 Task: Add a signature Maurice Nelson containing With sincere appreciation and gratitude, Maurice Nelson to email address softage.9@softage.net and add a label Rules and regulations
Action: Mouse moved to (1120, 267)
Screenshot: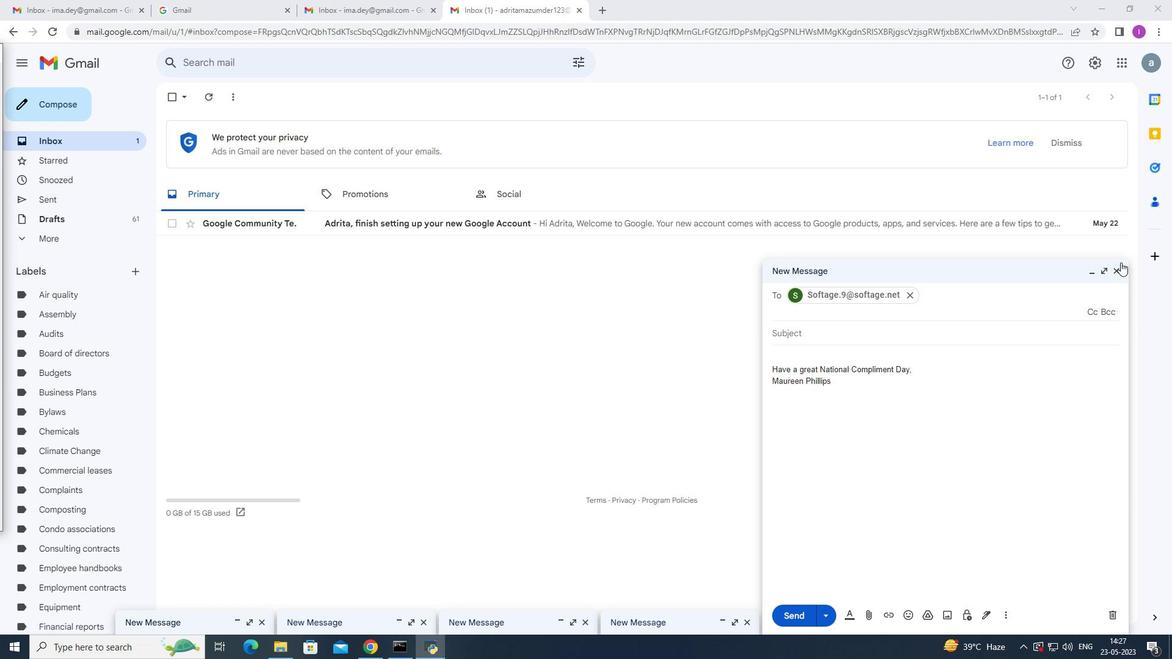
Action: Mouse pressed left at (1120, 267)
Screenshot: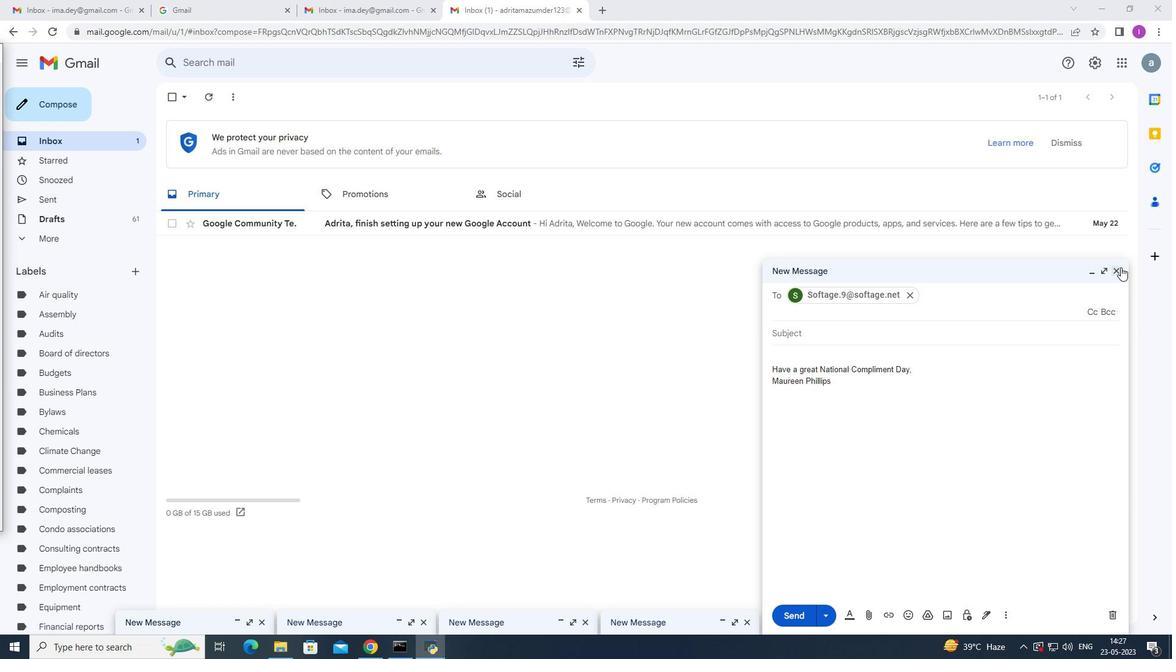 
Action: Mouse moved to (1098, 70)
Screenshot: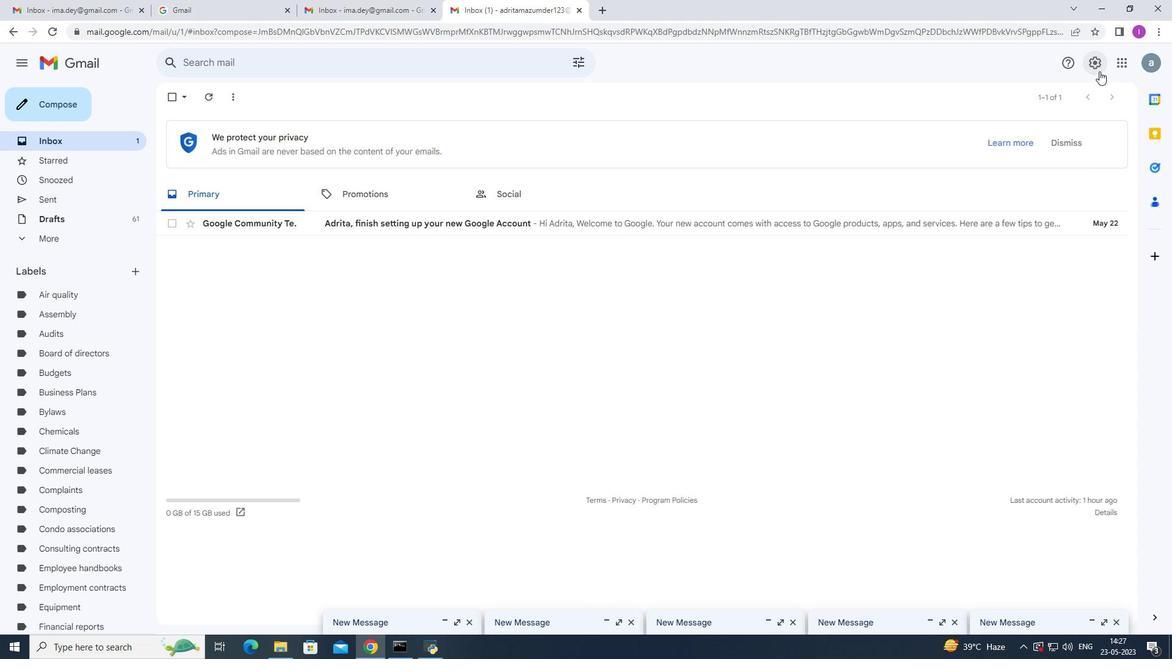 
Action: Mouse pressed left at (1098, 70)
Screenshot: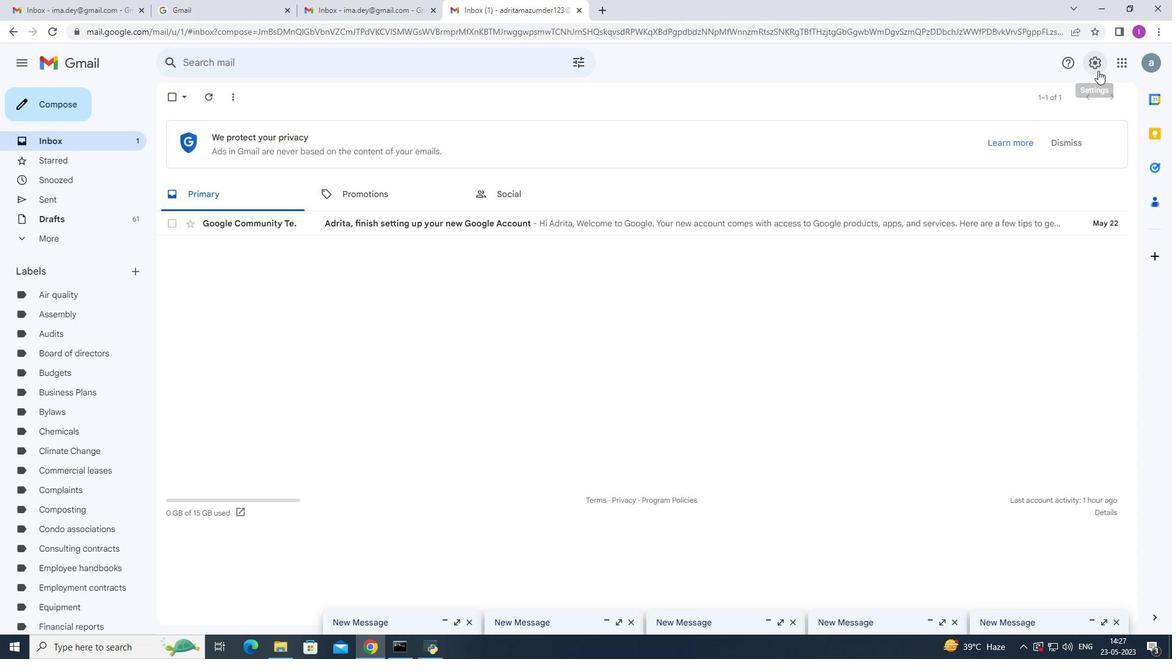 
Action: Mouse moved to (1081, 125)
Screenshot: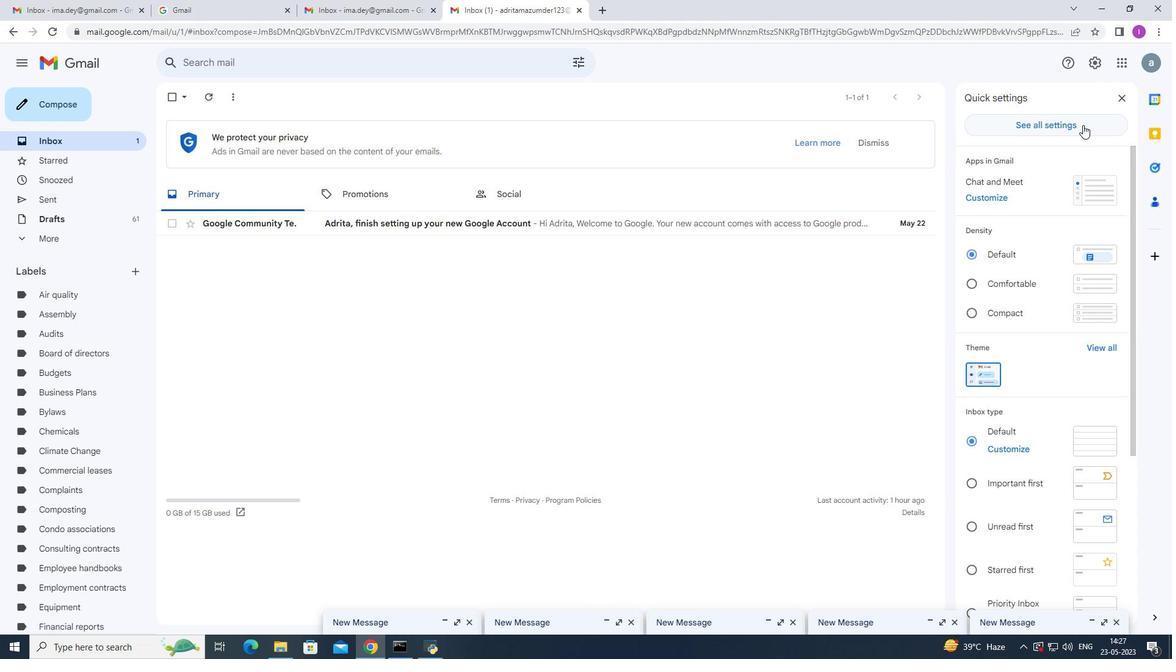 
Action: Mouse pressed left at (1081, 125)
Screenshot: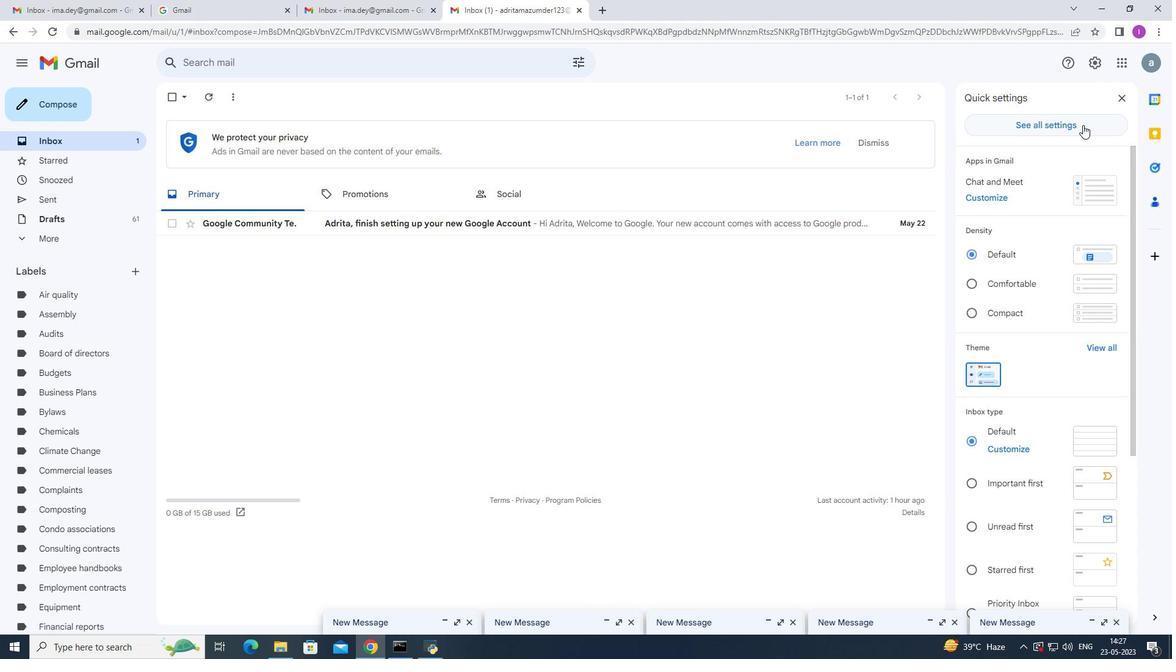 
Action: Mouse moved to (604, 329)
Screenshot: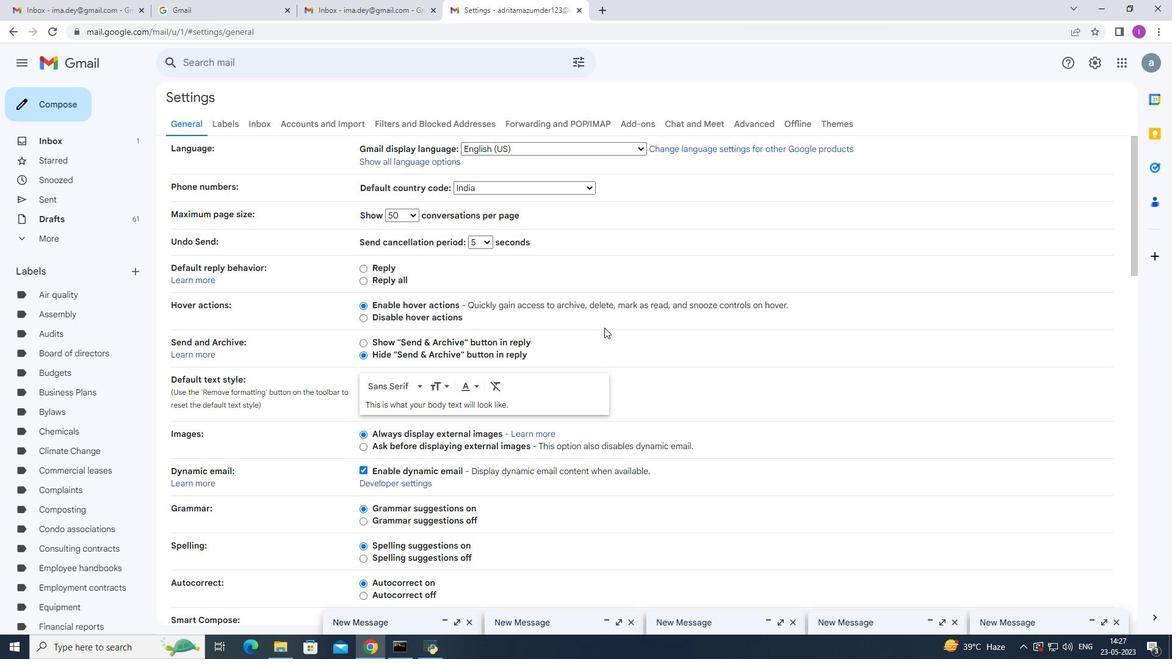 
Action: Mouse scrolled (604, 329) with delta (0, 0)
Screenshot: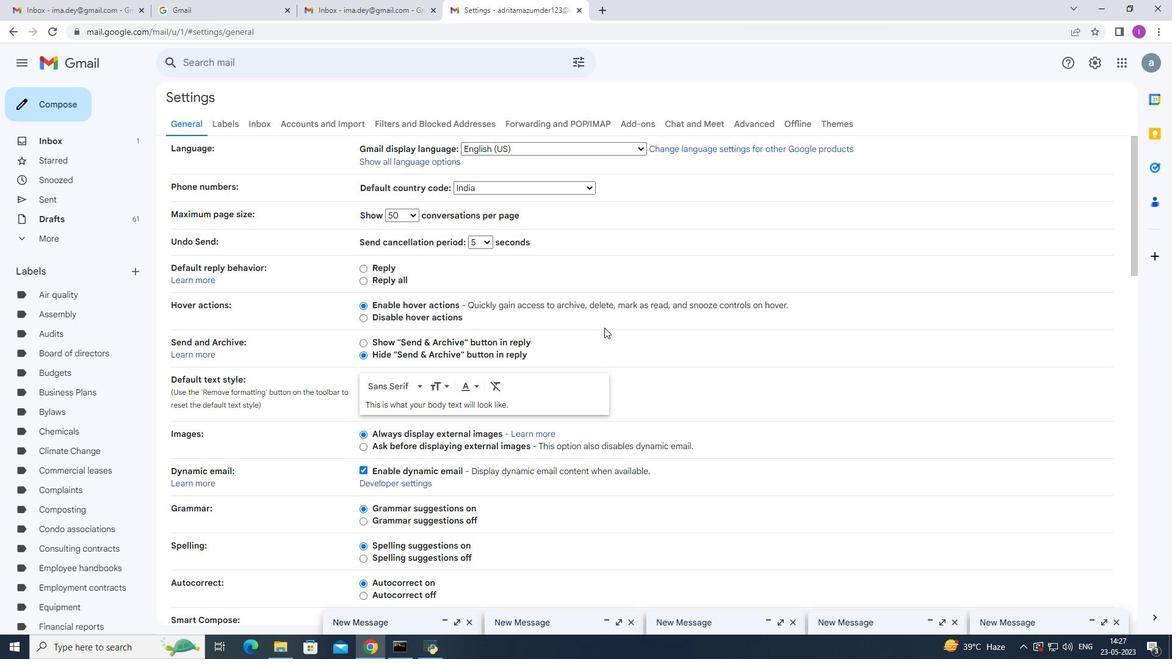 
Action: Mouse moved to (608, 332)
Screenshot: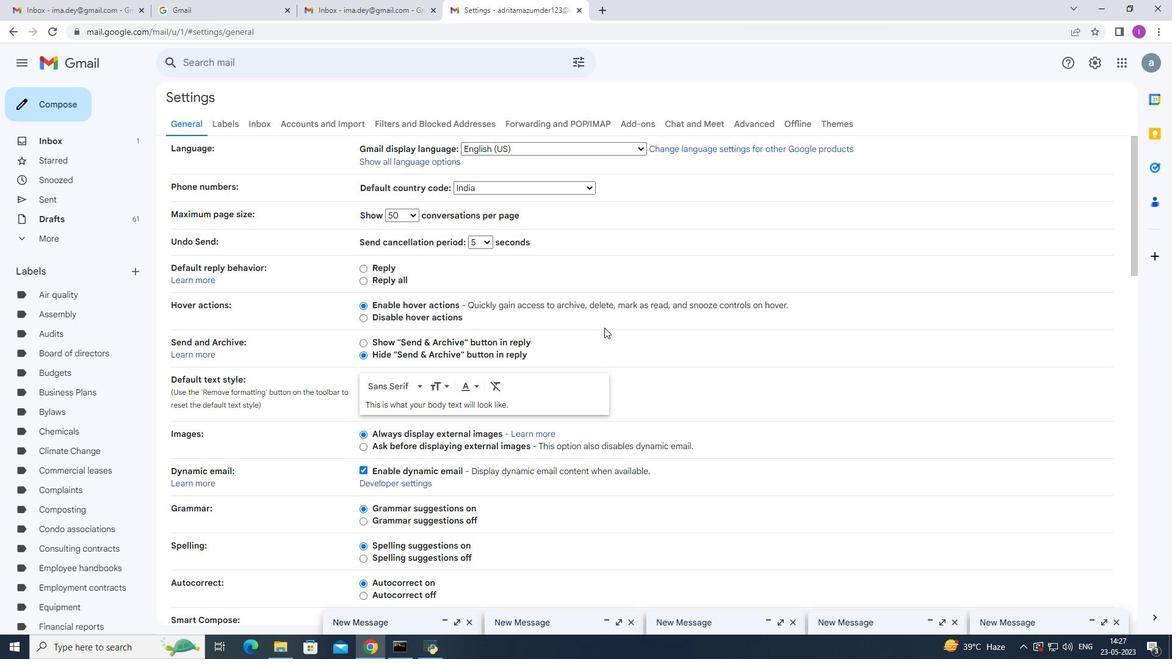 
Action: Mouse scrolled (608, 331) with delta (0, 0)
Screenshot: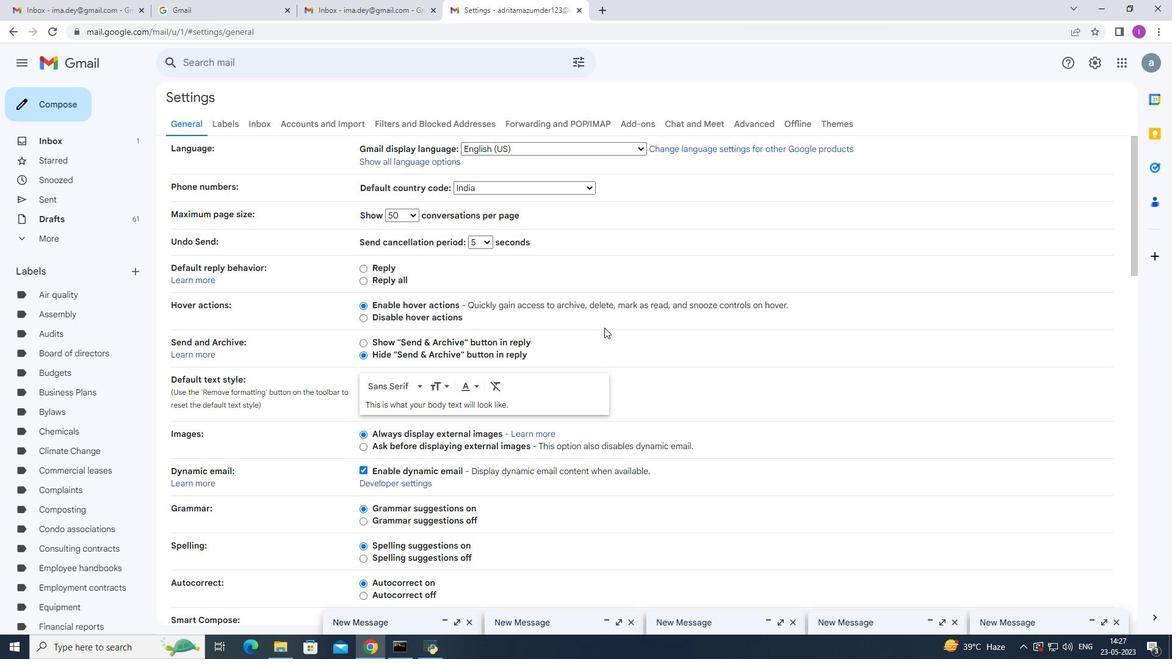 
Action: Mouse moved to (617, 332)
Screenshot: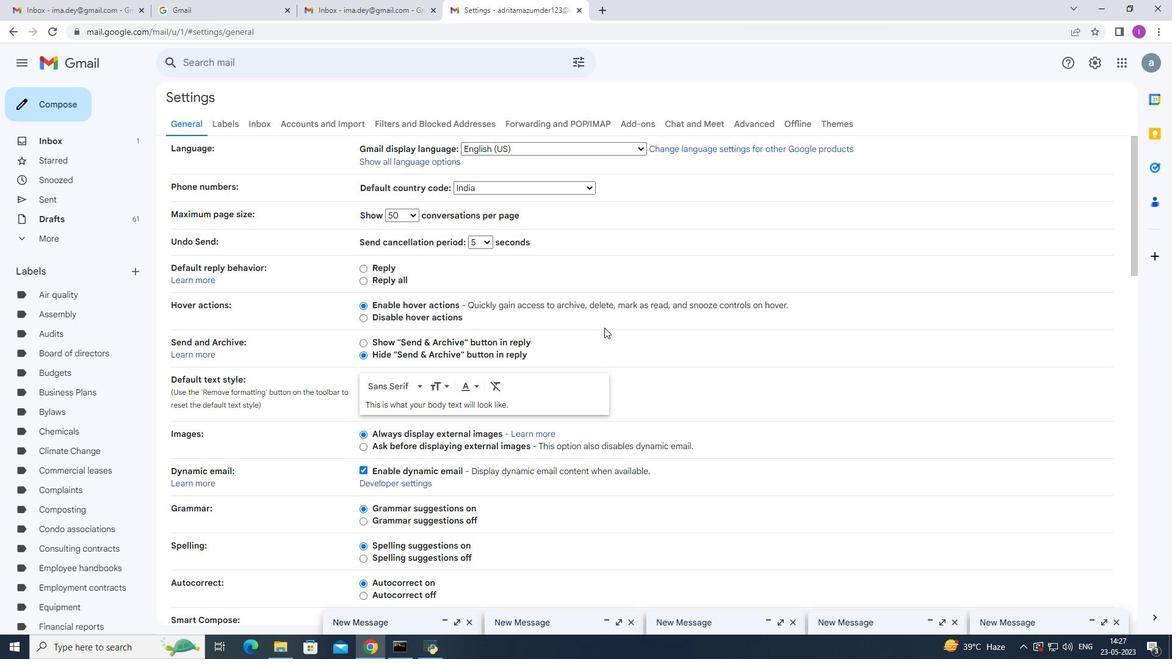 
Action: Mouse scrolled (613, 331) with delta (0, 0)
Screenshot: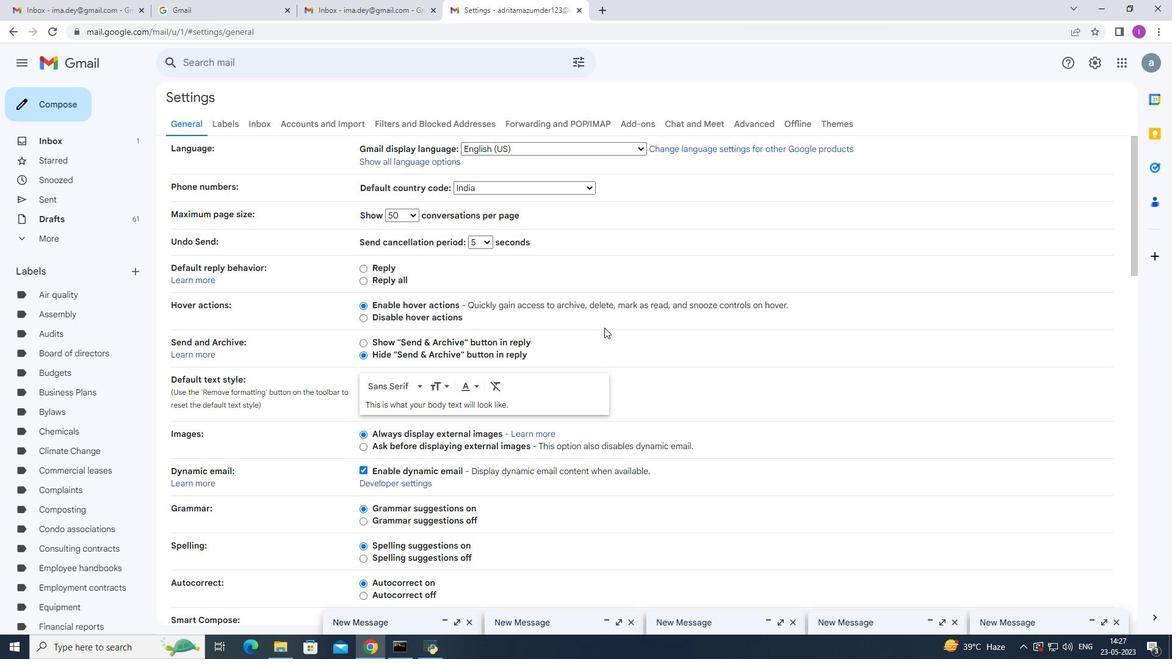 
Action: Mouse moved to (632, 325)
Screenshot: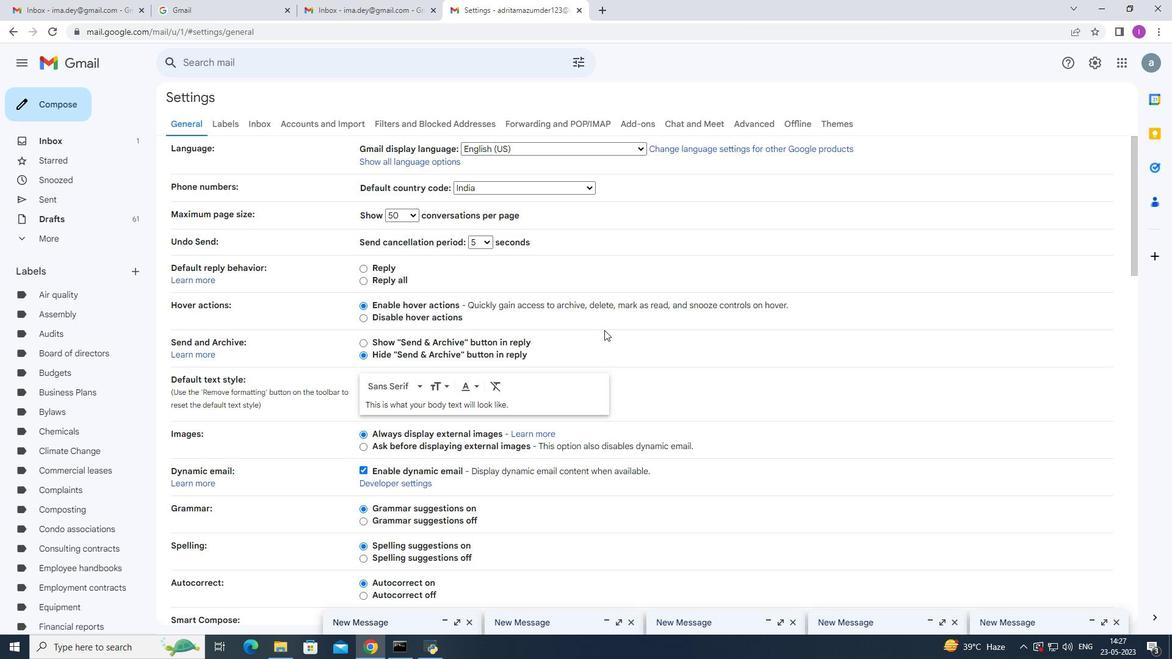 
Action: Mouse scrolled (626, 328) with delta (0, 0)
Screenshot: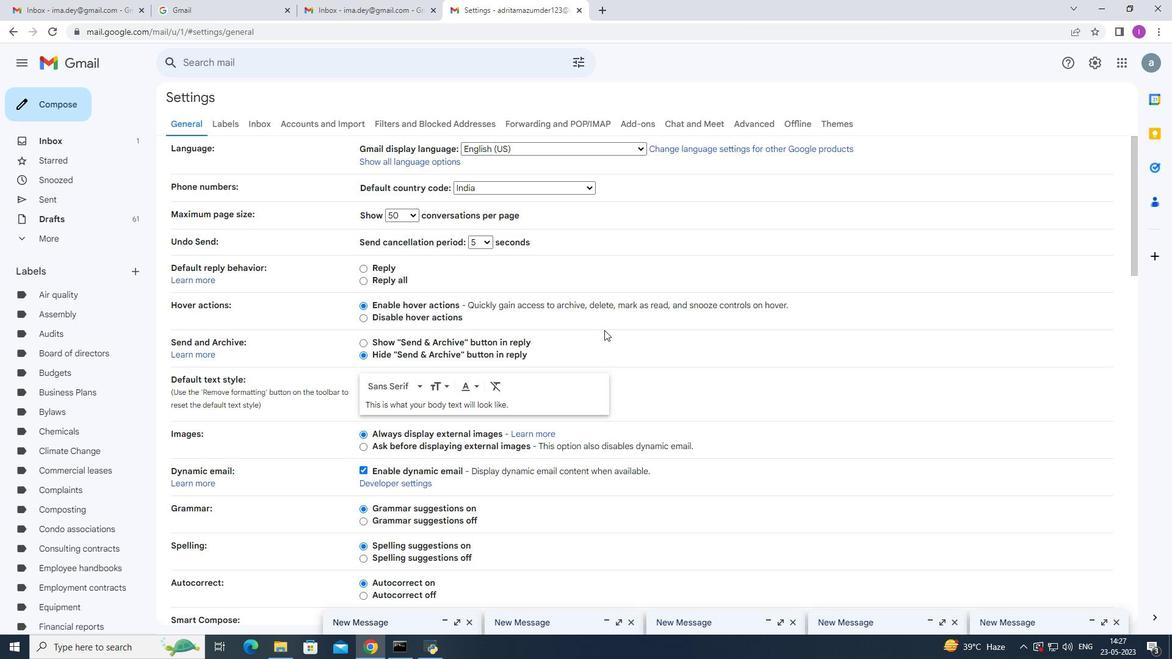 
Action: Mouse moved to (639, 325)
Screenshot: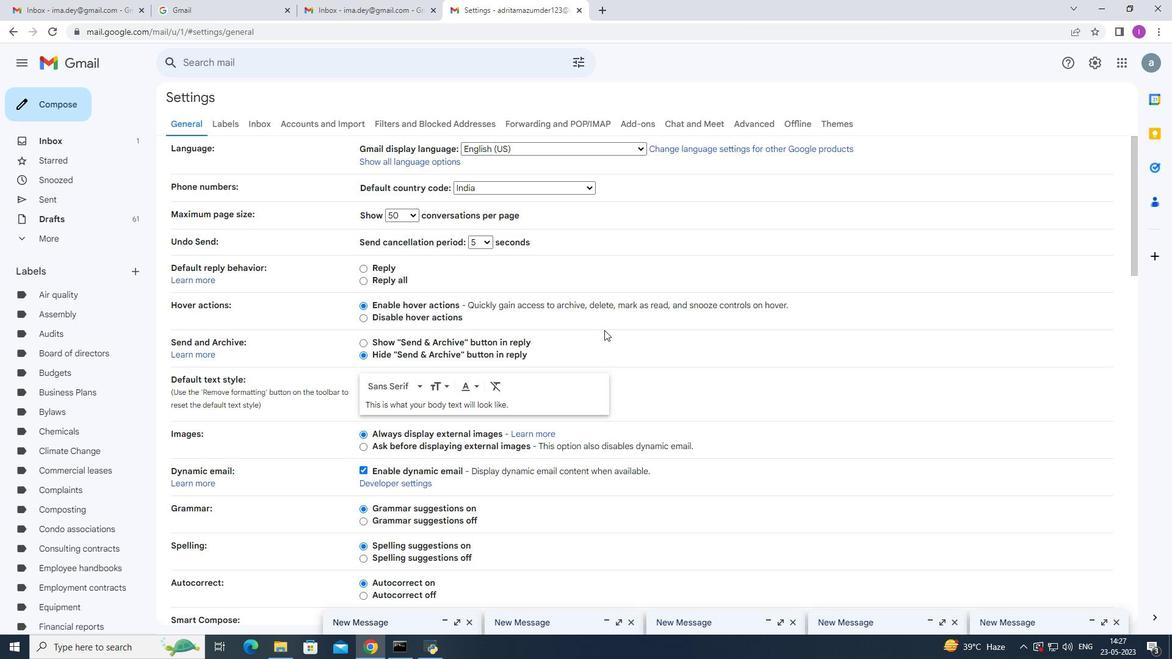 
Action: Mouse scrolled (634, 324) with delta (0, 0)
Screenshot: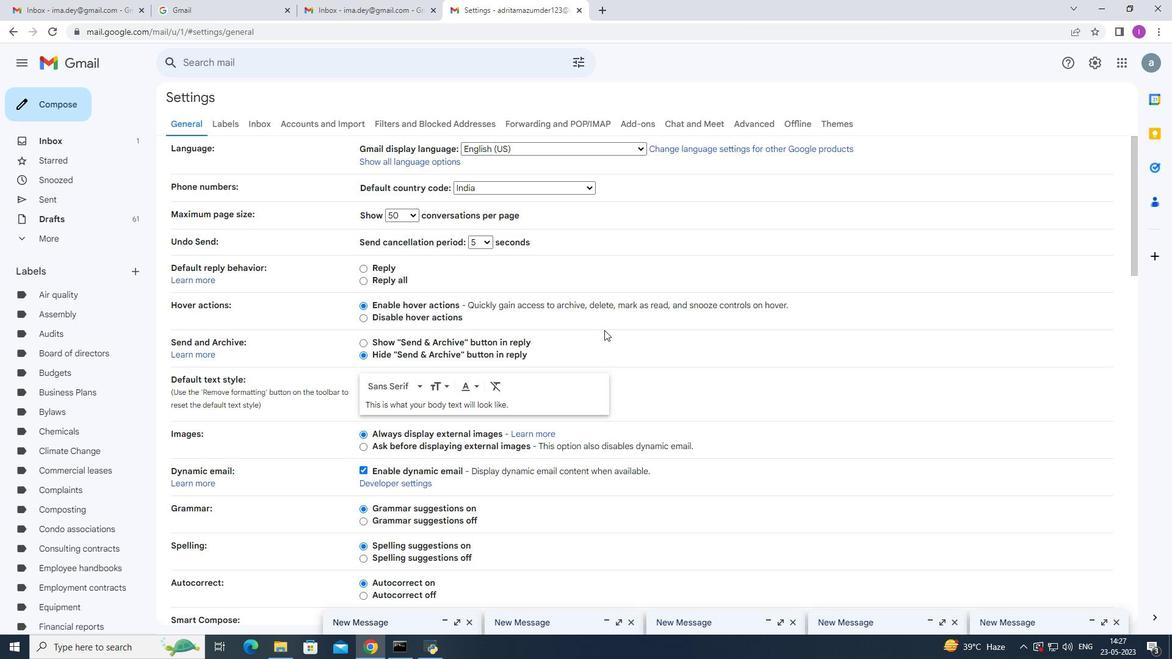 
Action: Mouse moved to (664, 387)
Screenshot: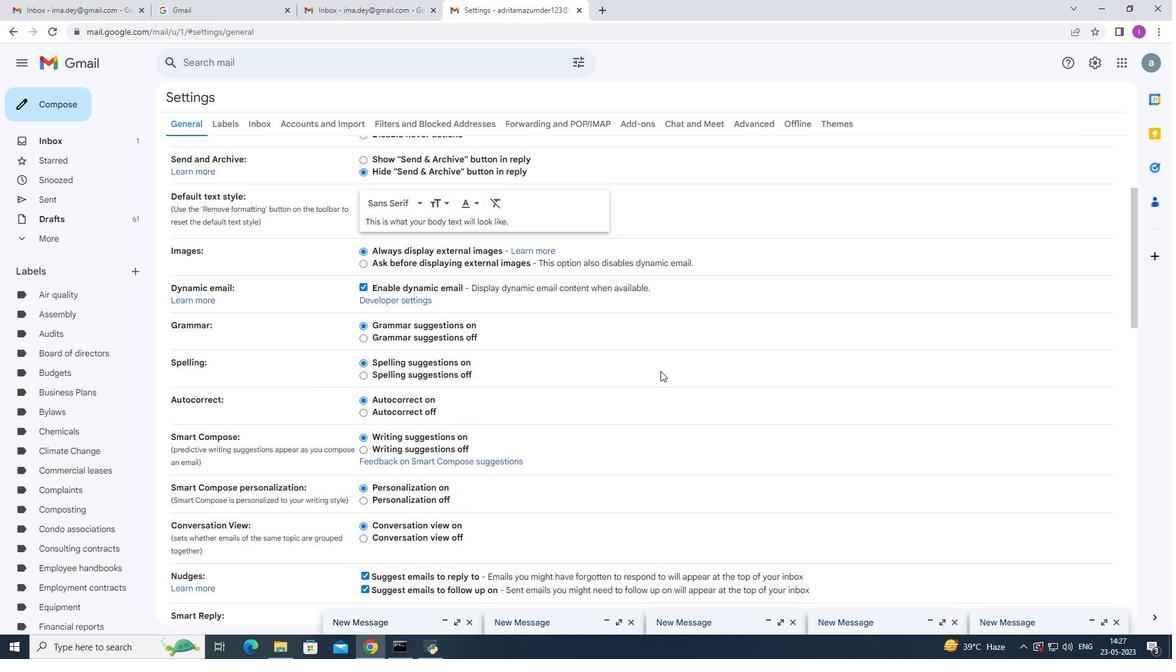 
Action: Mouse scrolled (662, 376) with delta (0, 0)
Screenshot: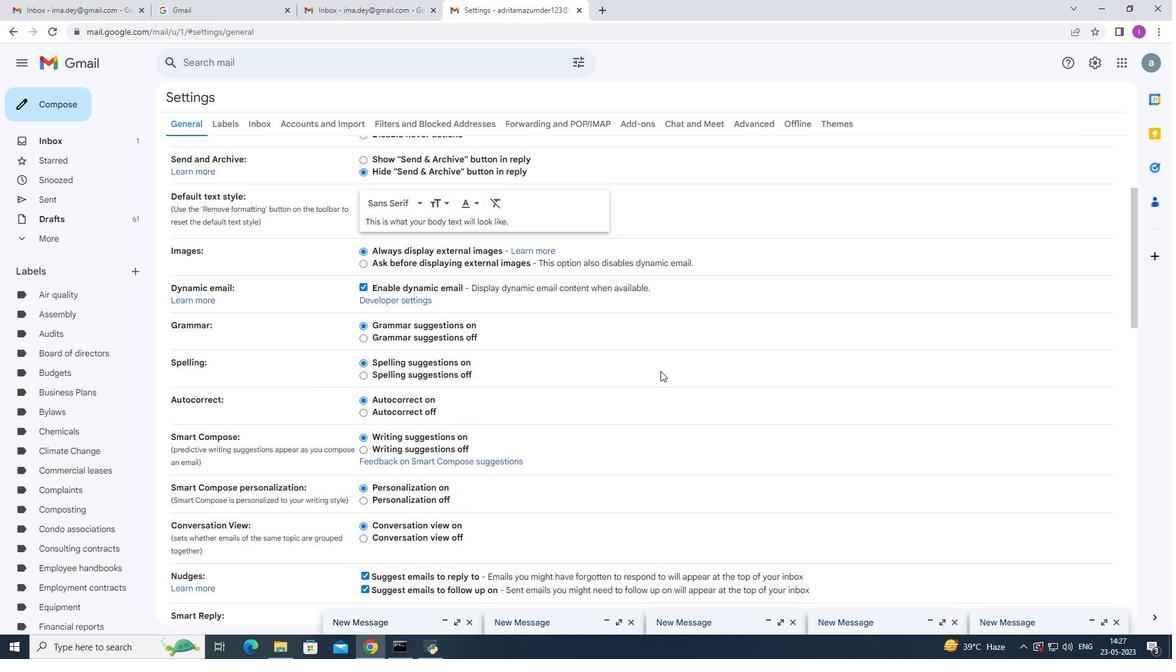 
Action: Mouse moved to (655, 387)
Screenshot: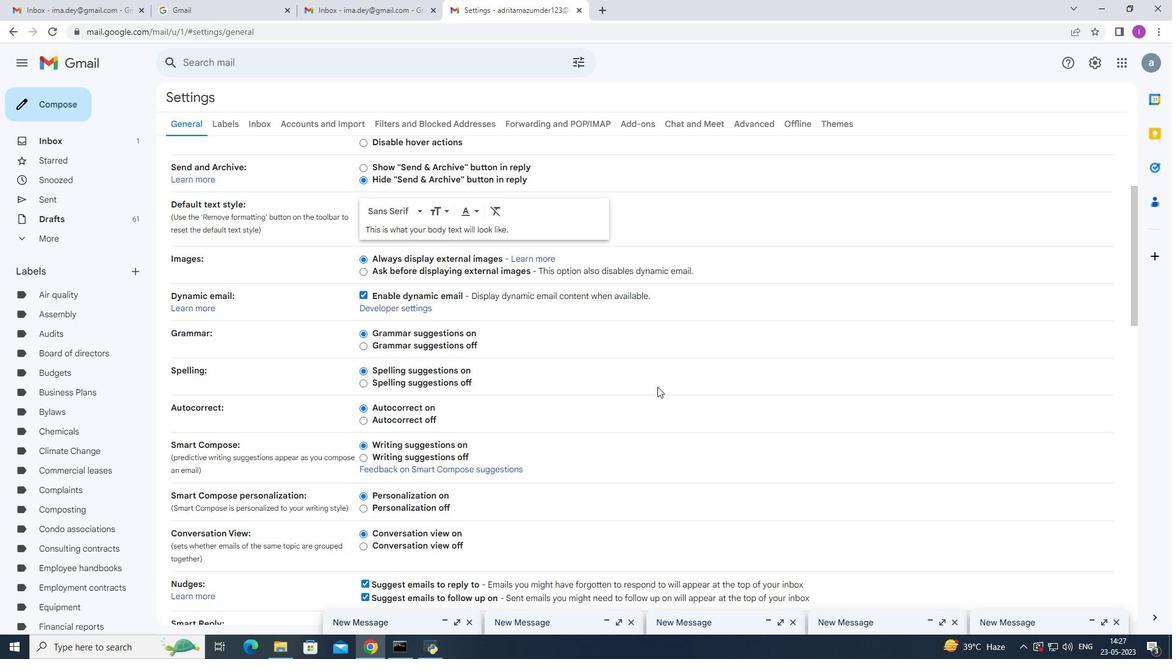 
Action: Mouse scrolled (655, 386) with delta (0, 0)
Screenshot: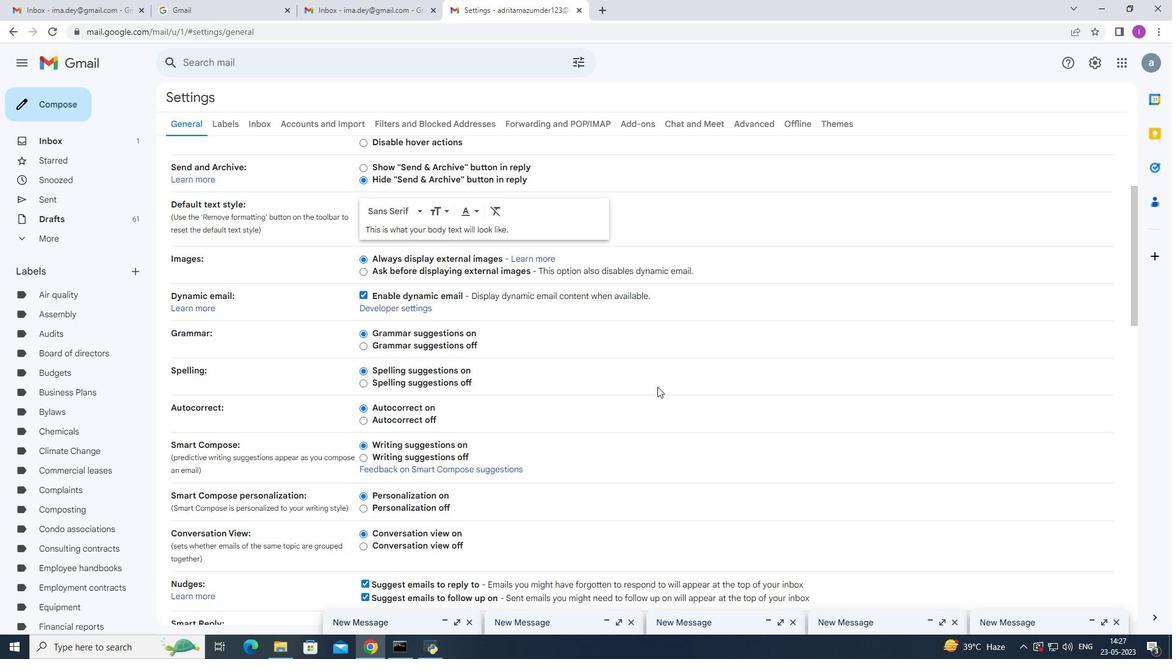 
Action: Mouse scrolled (655, 386) with delta (0, 0)
Screenshot: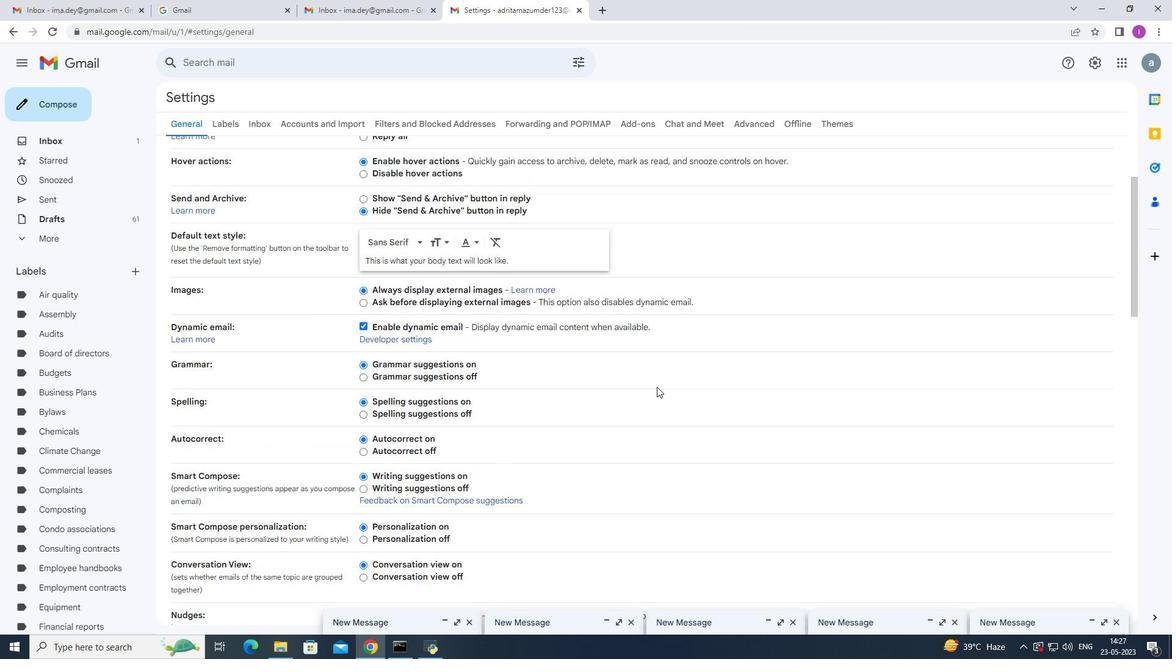 
Action: Mouse scrolled (655, 386) with delta (0, 0)
Screenshot: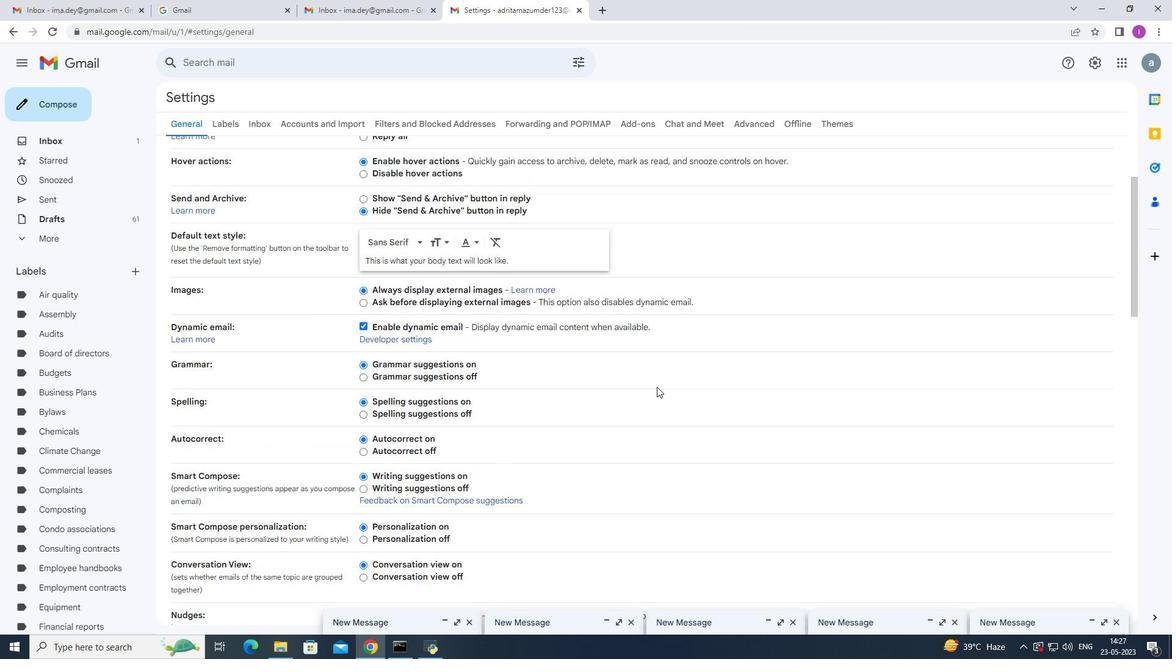 
Action: Mouse scrolled (655, 386) with delta (0, 0)
Screenshot: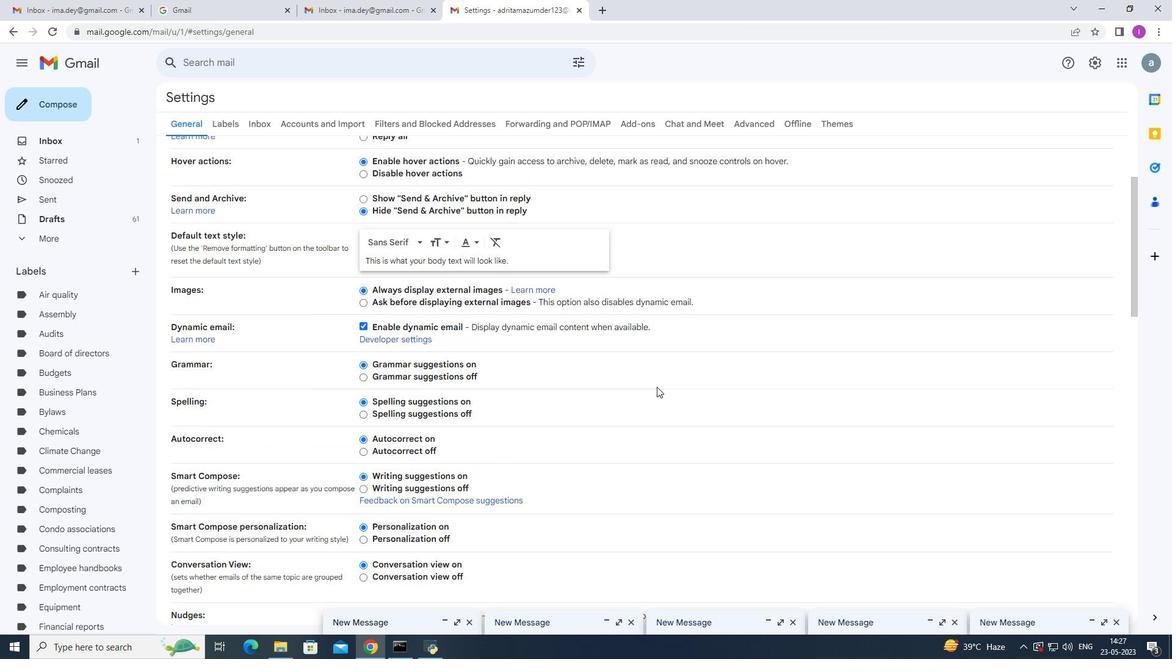 
Action: Mouse scrolled (655, 386) with delta (0, 0)
Screenshot: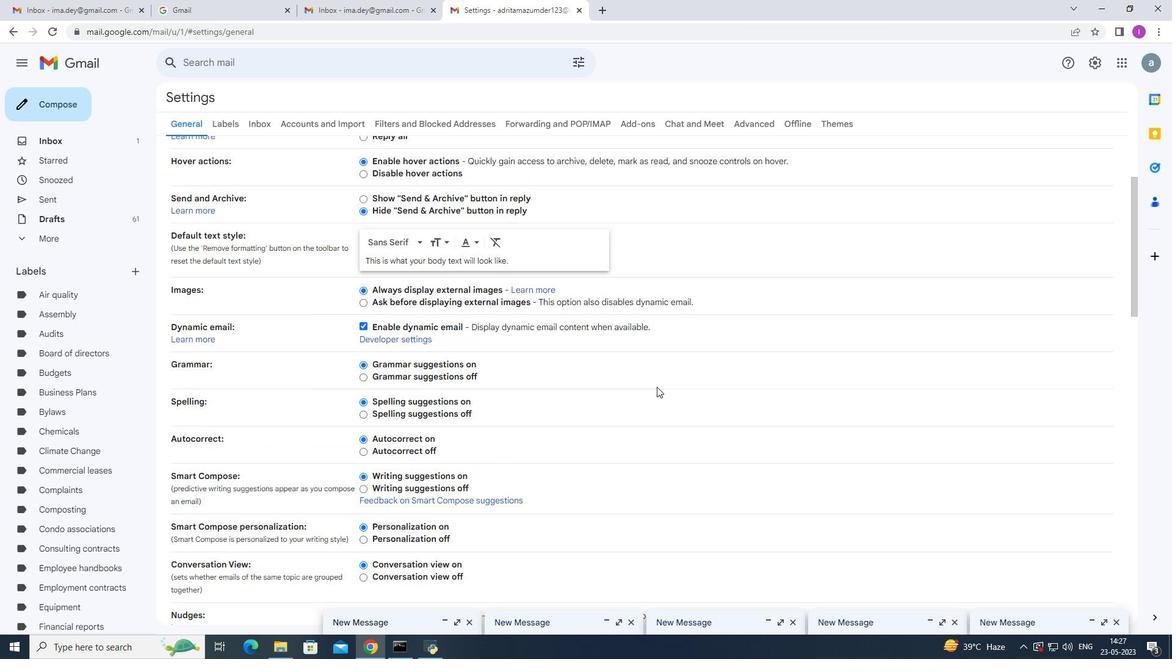 
Action: Mouse scrolled (655, 386) with delta (0, 0)
Screenshot: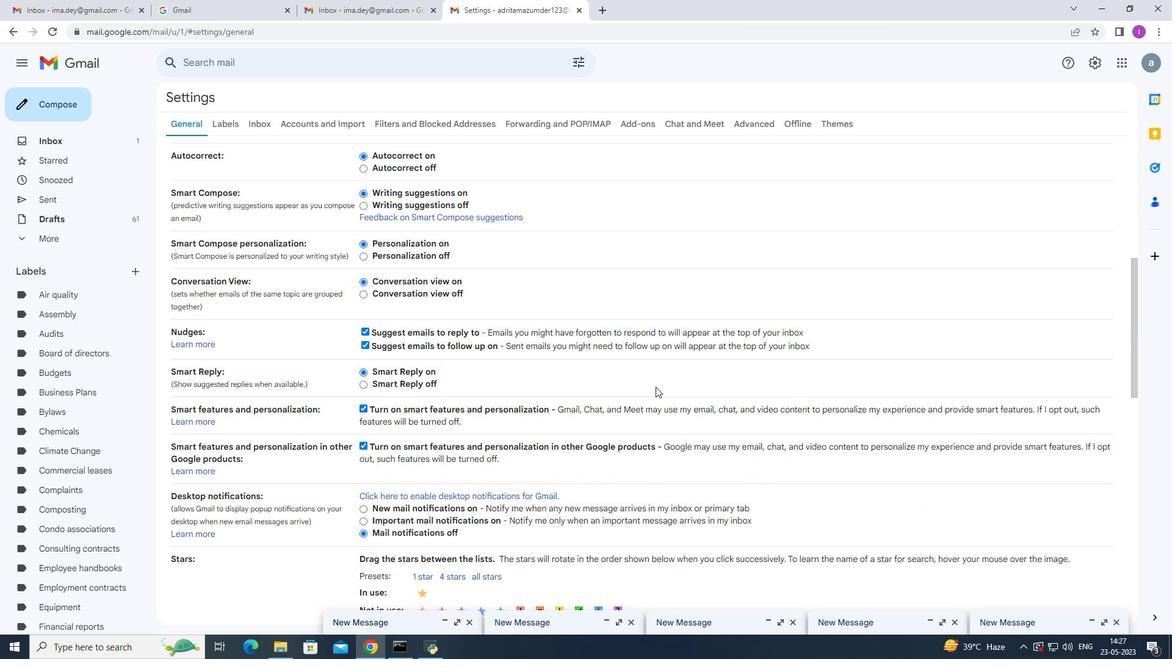 
Action: Mouse scrolled (655, 386) with delta (0, 0)
Screenshot: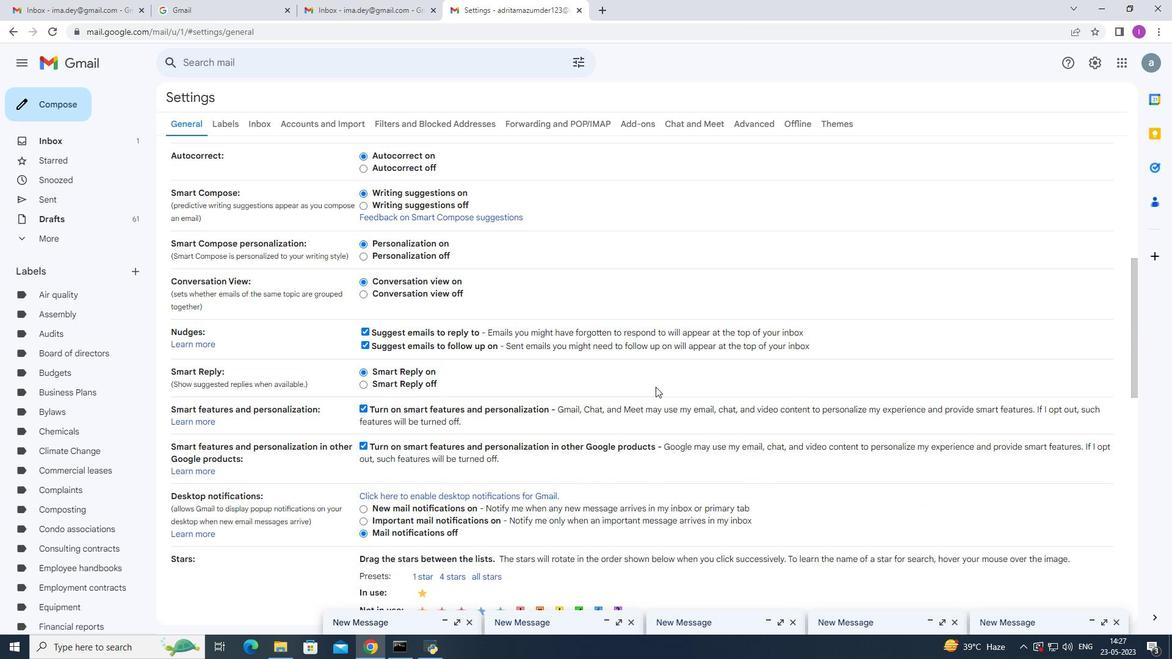 
Action: Mouse scrolled (655, 386) with delta (0, 0)
Screenshot: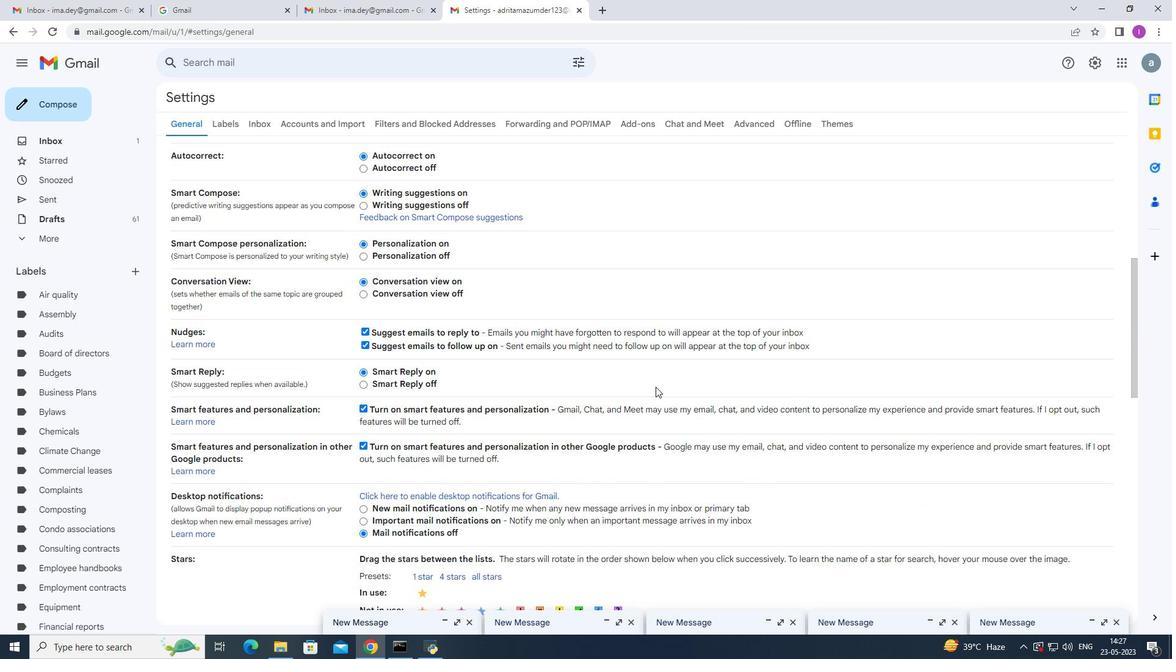 
Action: Mouse scrolled (655, 386) with delta (0, 0)
Screenshot: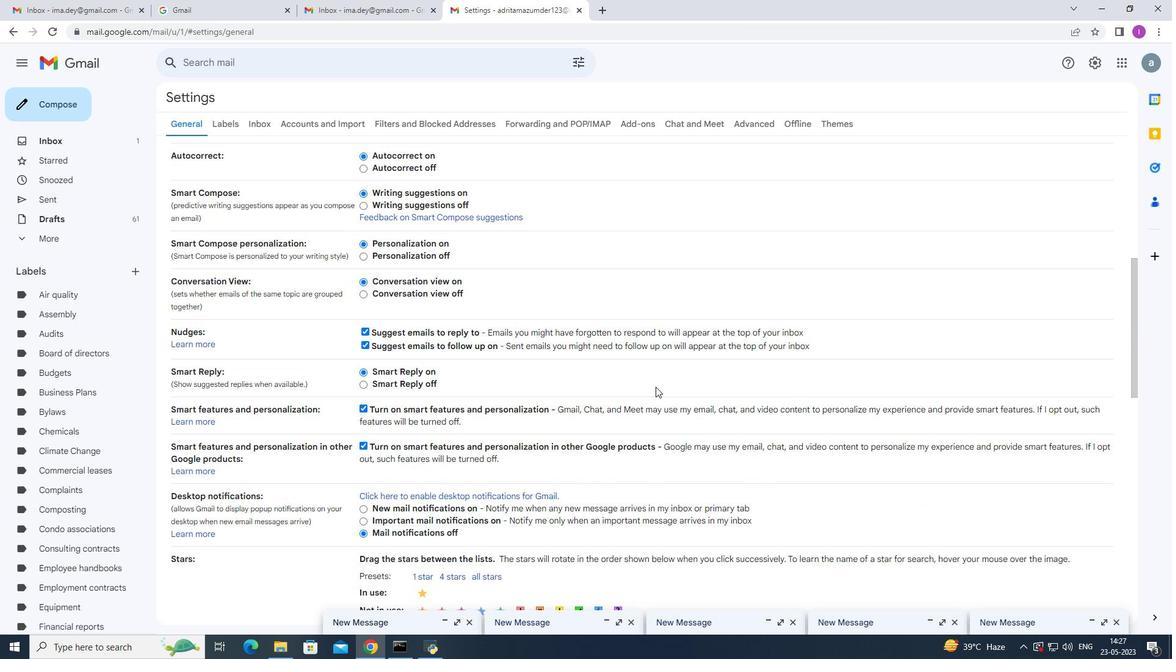 
Action: Mouse scrolled (655, 386) with delta (0, 0)
Screenshot: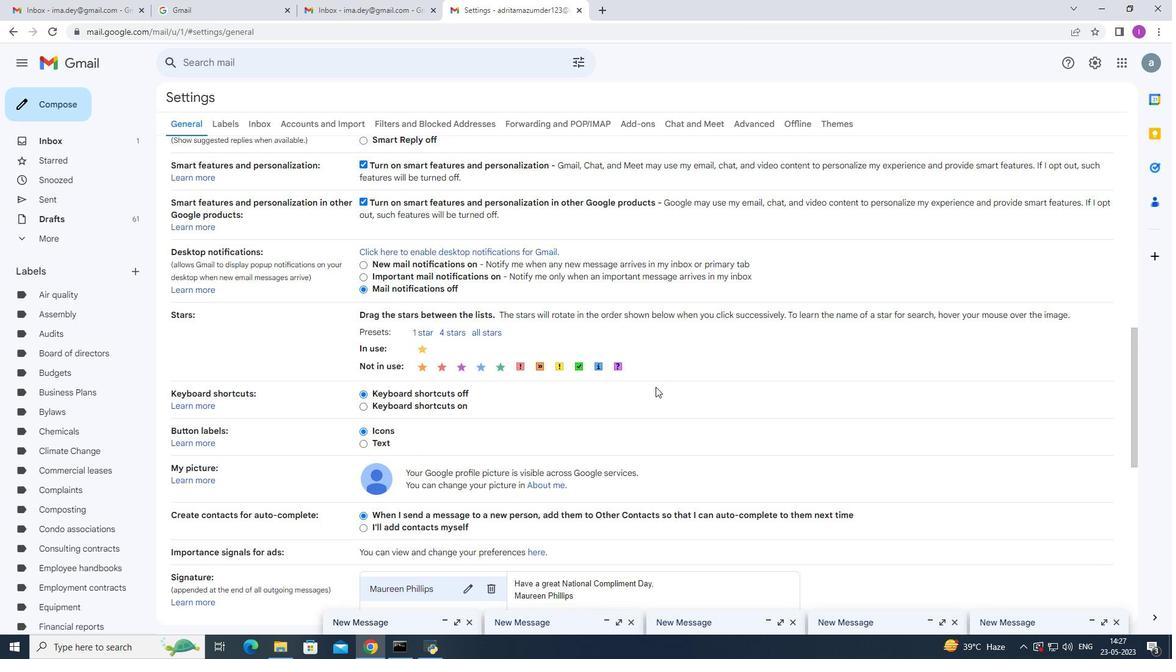 
Action: Mouse scrolled (655, 386) with delta (0, 0)
Screenshot: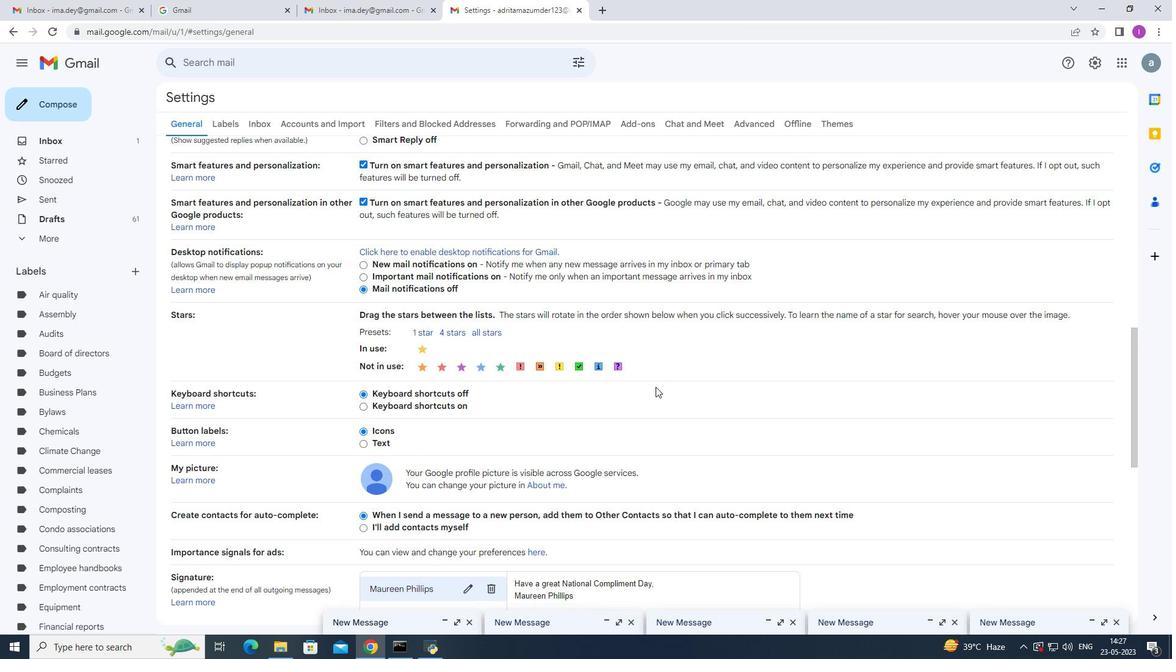 
Action: Mouse scrolled (655, 386) with delta (0, 0)
Screenshot: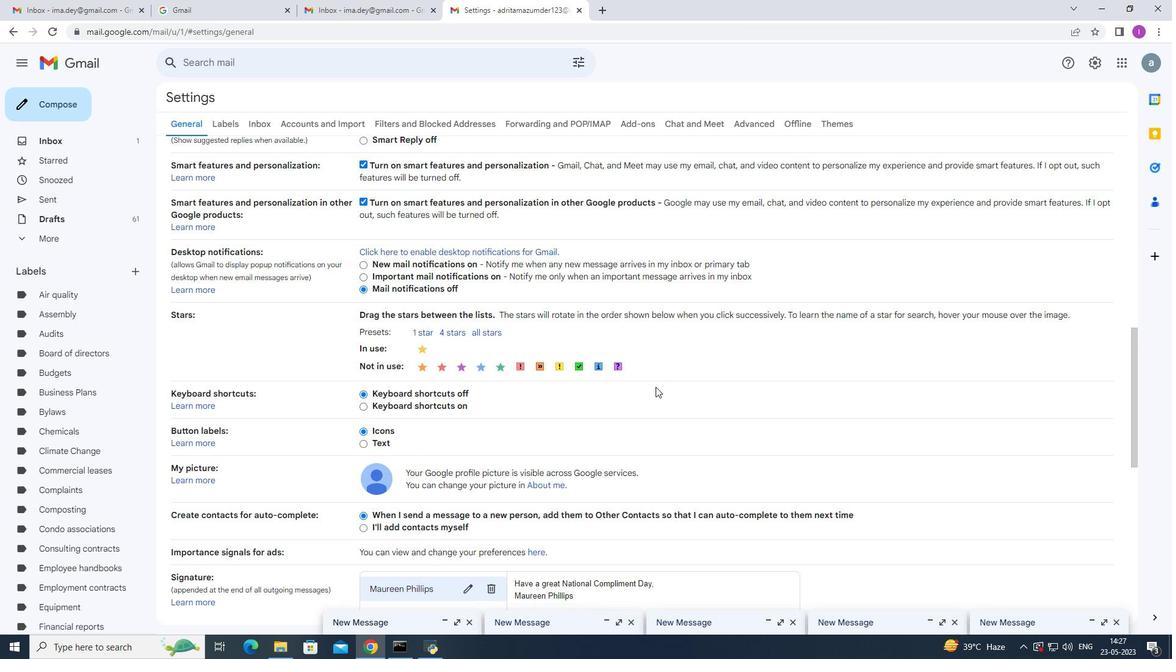 
Action: Mouse scrolled (655, 386) with delta (0, 0)
Screenshot: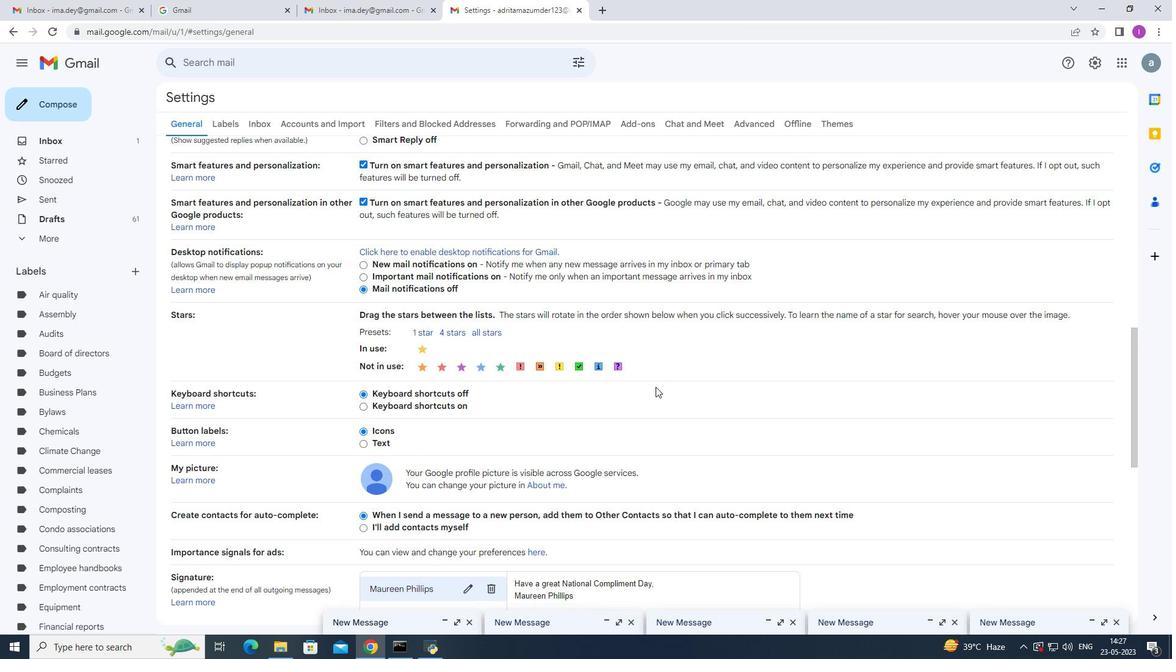 
Action: Mouse scrolled (655, 386) with delta (0, 0)
Screenshot: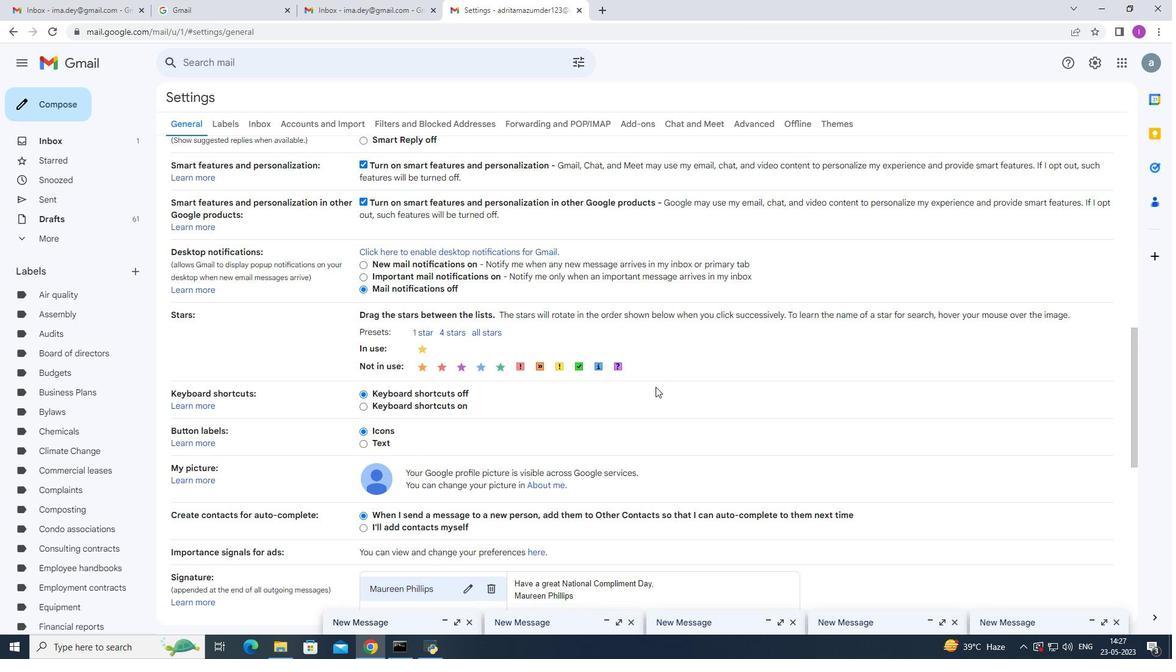 
Action: Mouse moved to (486, 277)
Screenshot: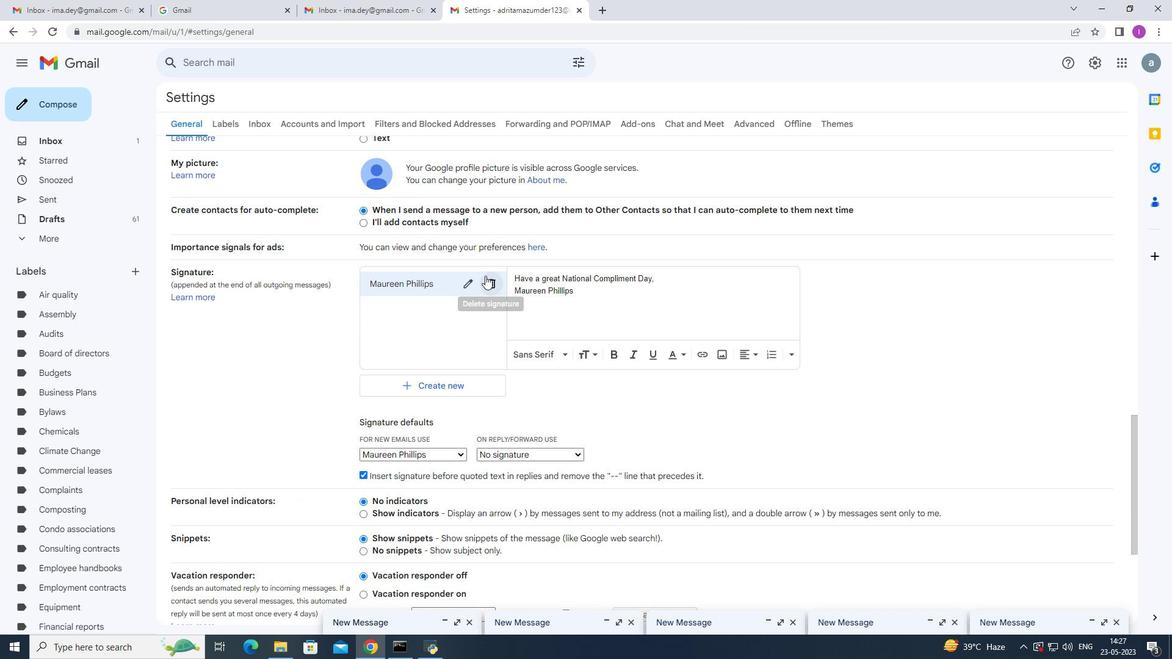 
Action: Mouse pressed left at (486, 277)
Screenshot: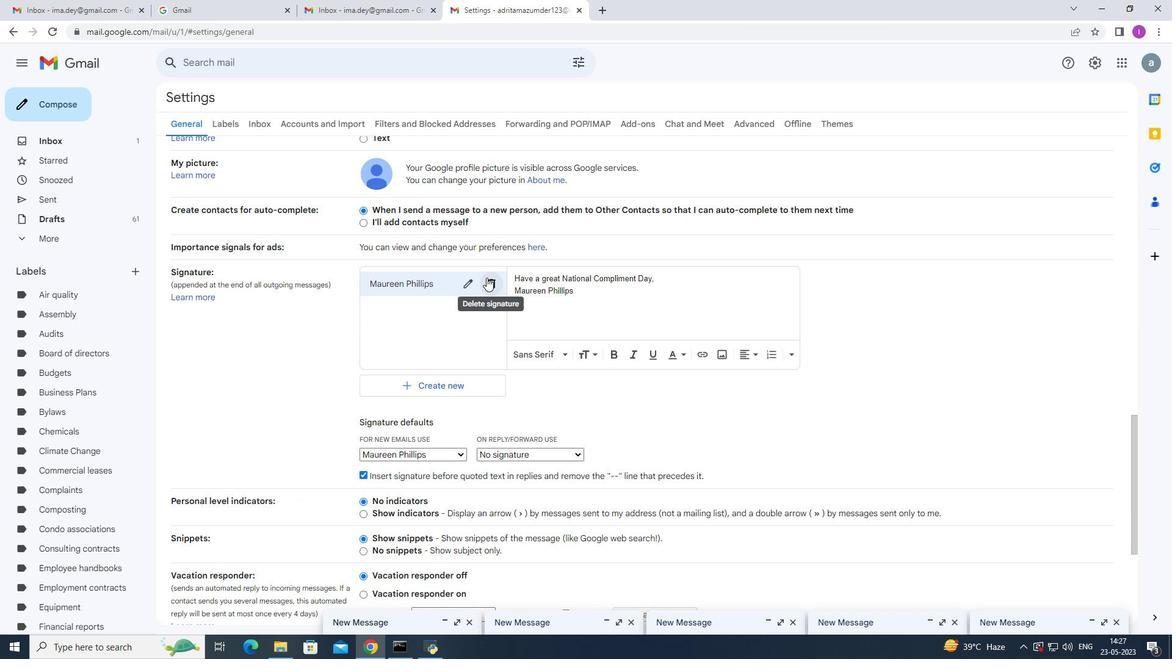 
Action: Mouse moved to (682, 355)
Screenshot: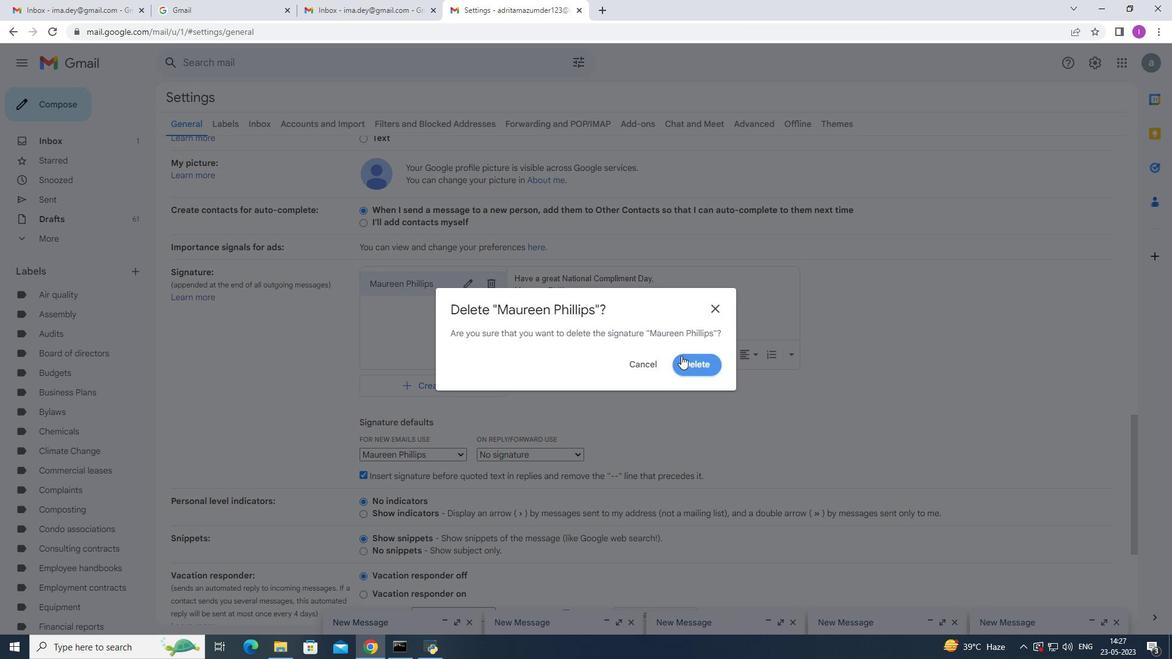 
Action: Mouse pressed left at (682, 355)
Screenshot: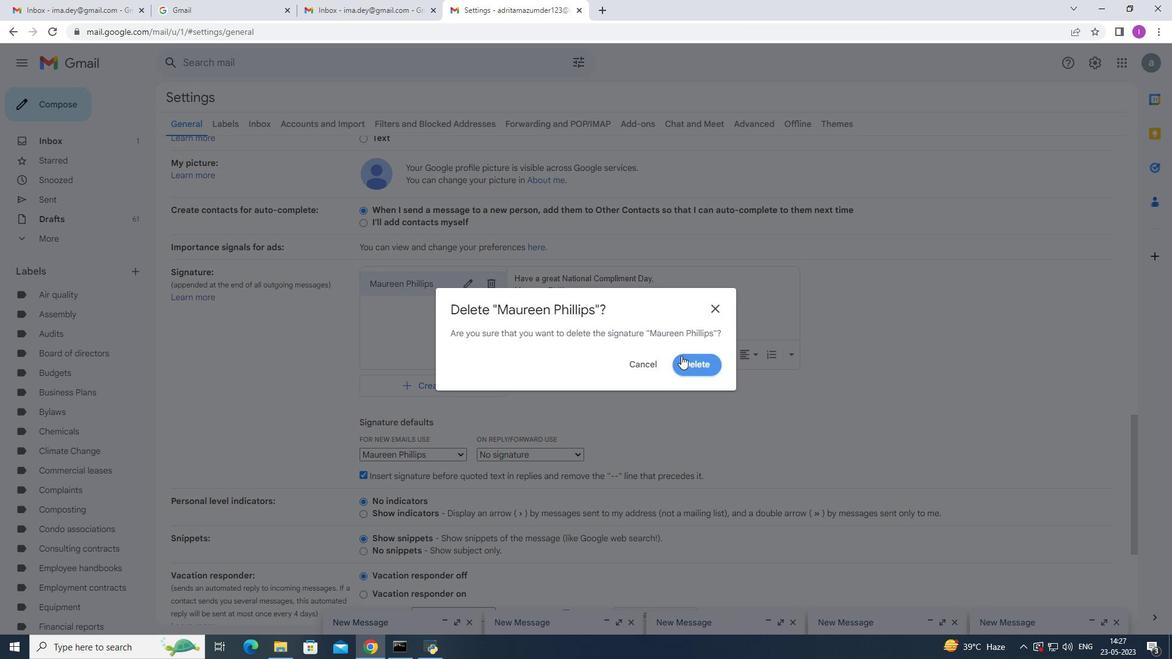 
Action: Mouse moved to (414, 303)
Screenshot: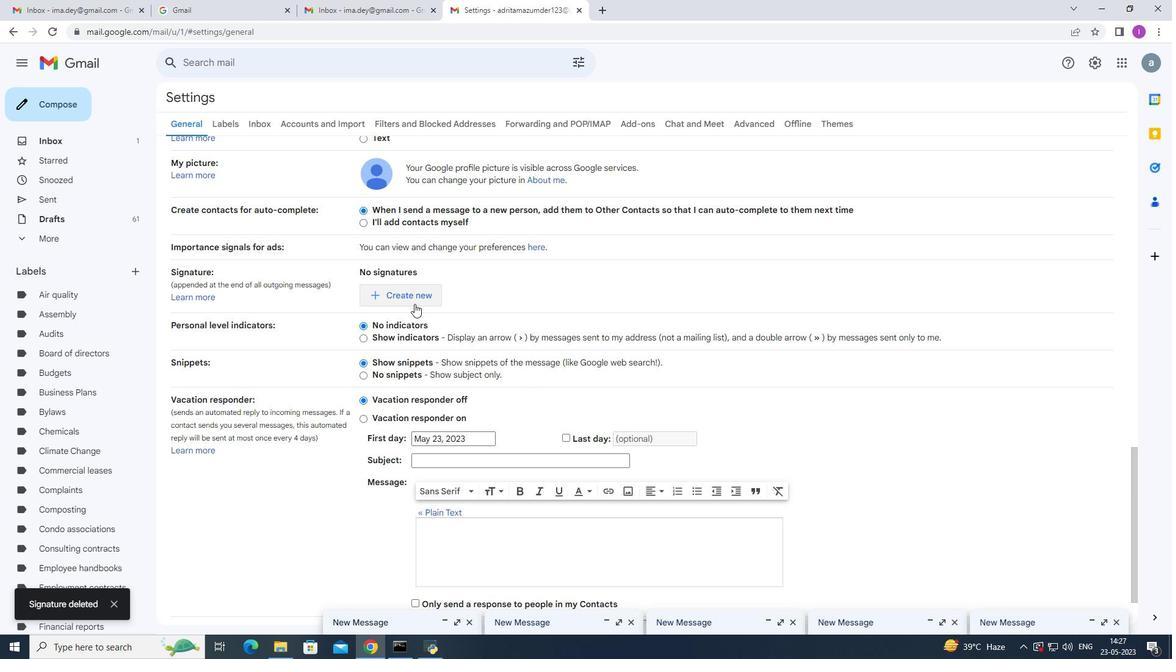 
Action: Mouse pressed left at (414, 303)
Screenshot: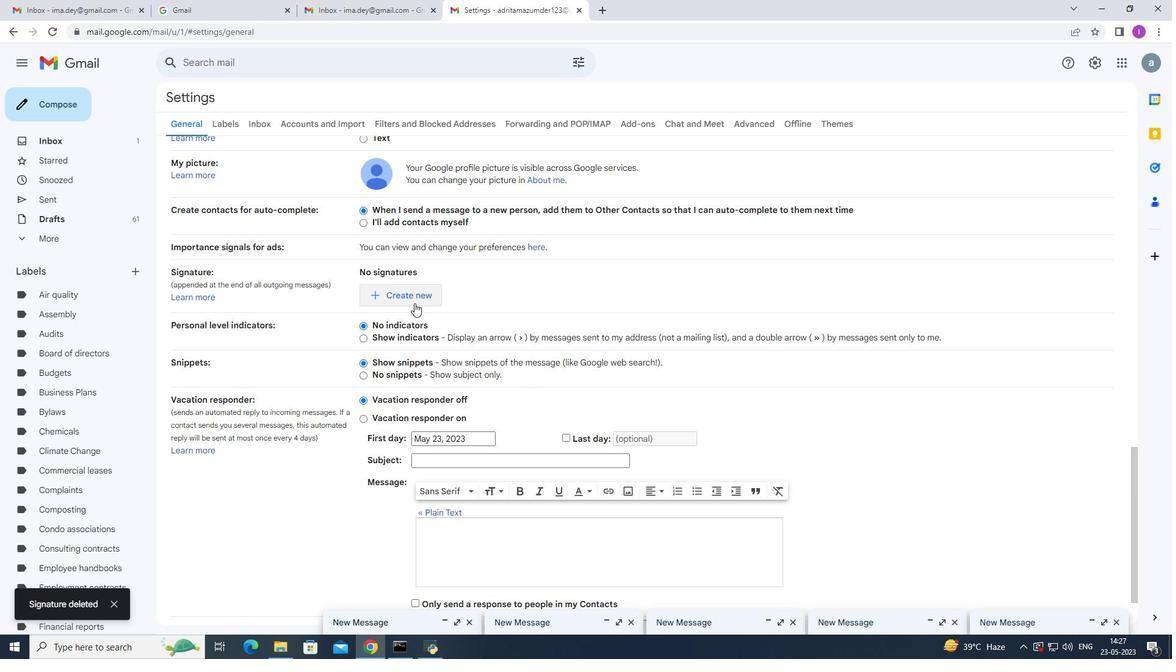 
Action: Mouse moved to (483, 332)
Screenshot: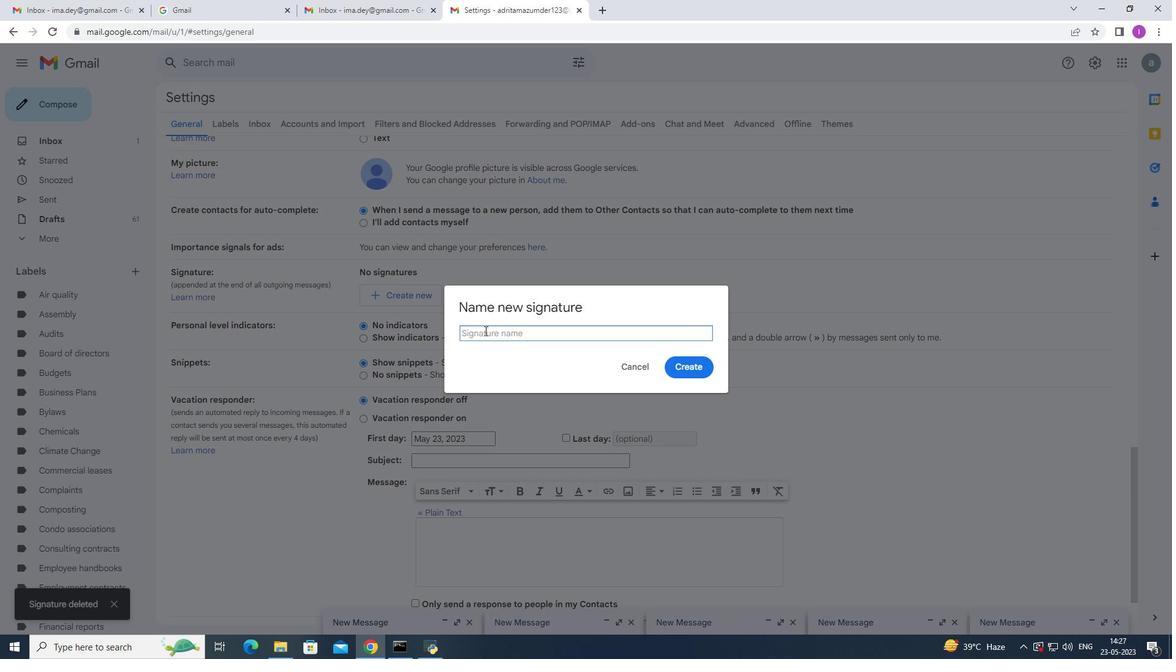 
Action: Mouse pressed left at (483, 332)
Screenshot: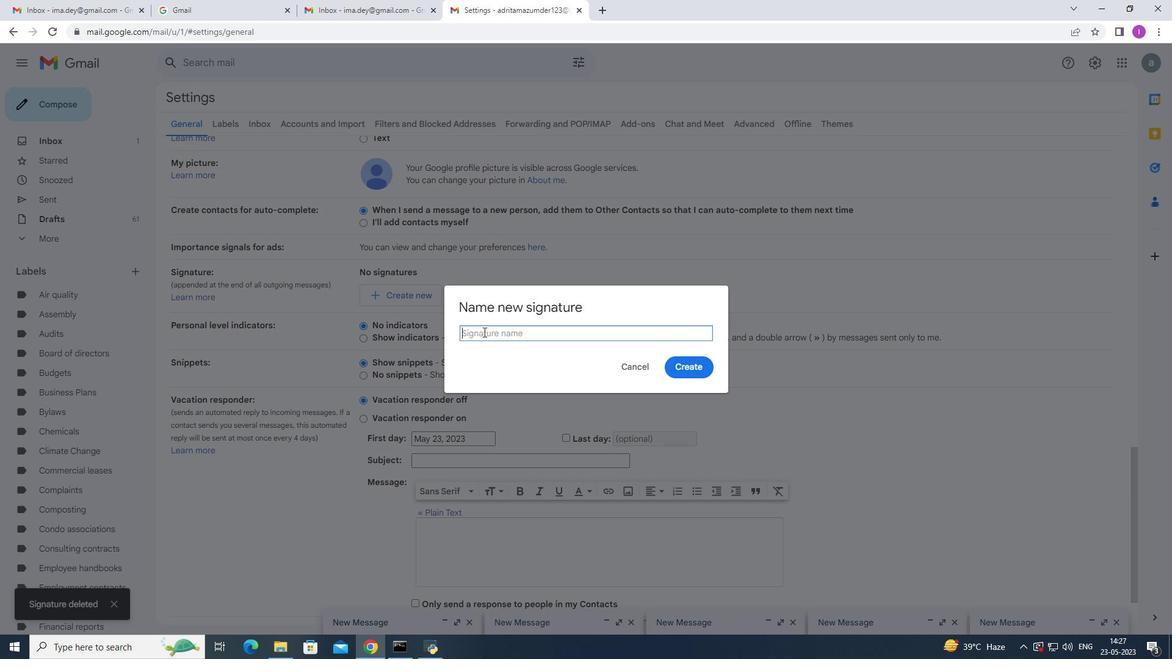 
Action: Mouse moved to (532, 314)
Screenshot: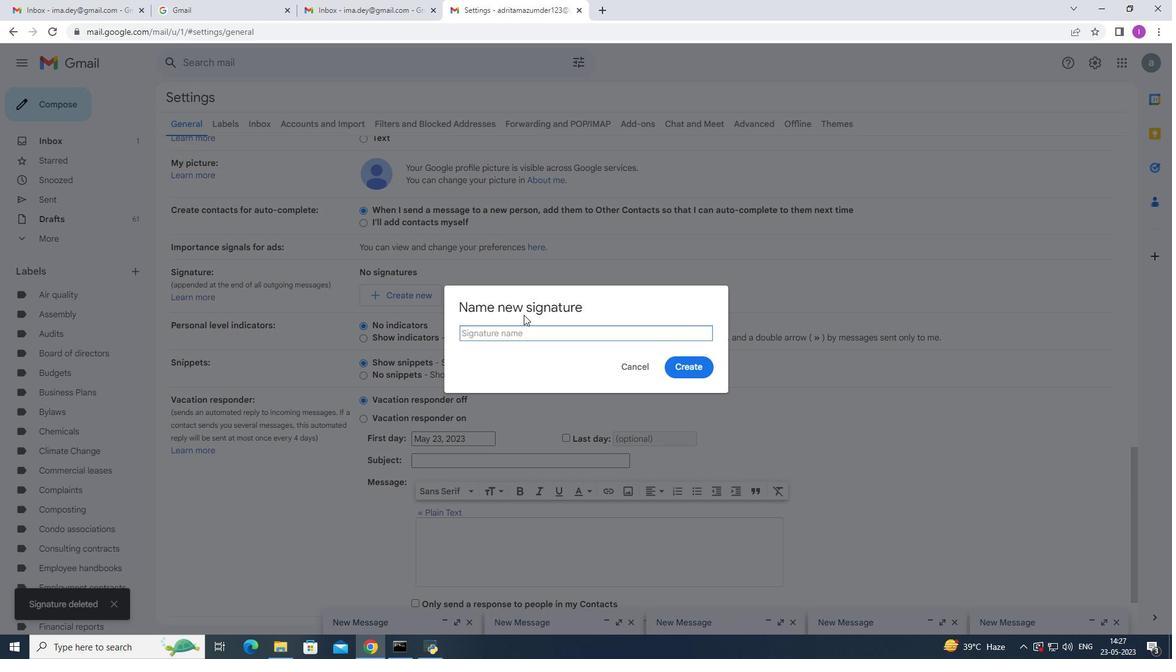 
Action: Key pressed <Key.shift>Maurice<Key.space><Key.shift><Key.shift><Key.shift><Key.shift><Key.shift><Key.shift><Key.shift><Key.shift><Key.shift><Key.shift><Key.shift><Key.shift><Key.shift>Nelson
Screenshot: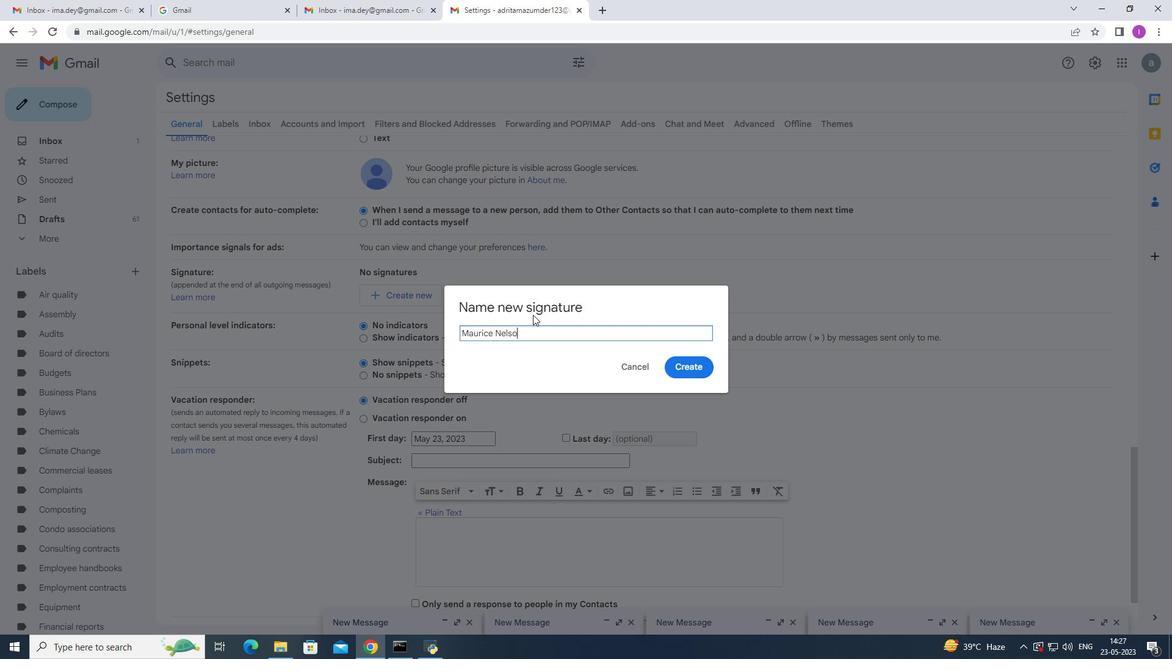 
Action: Mouse moved to (698, 369)
Screenshot: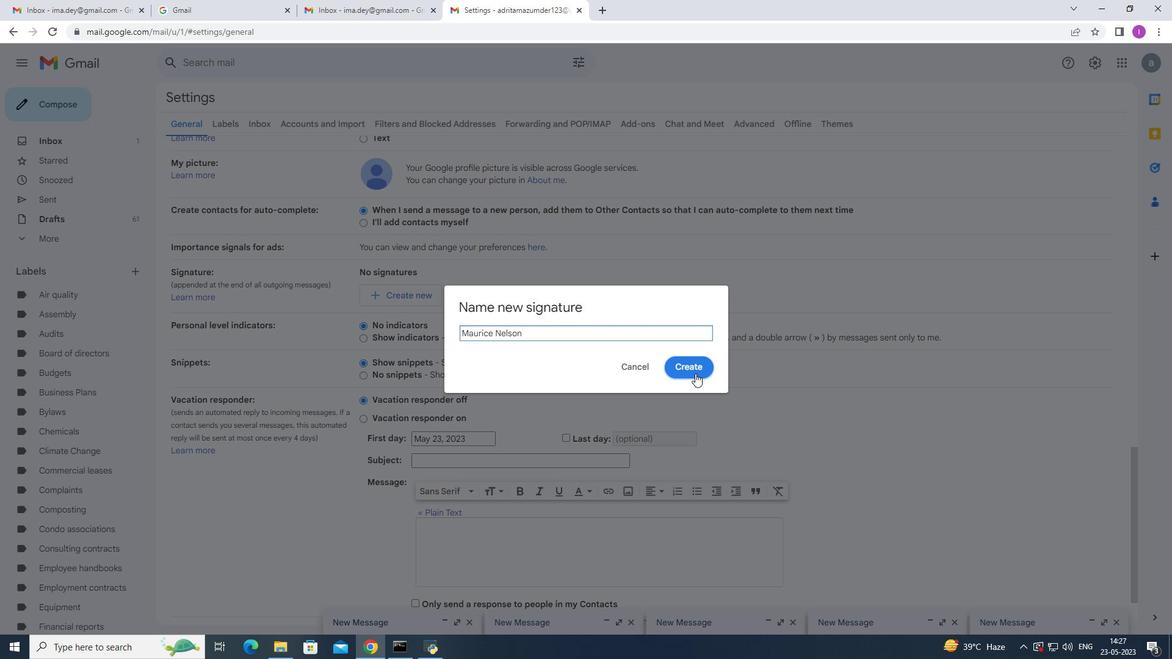 
Action: Mouse pressed left at (698, 369)
Screenshot: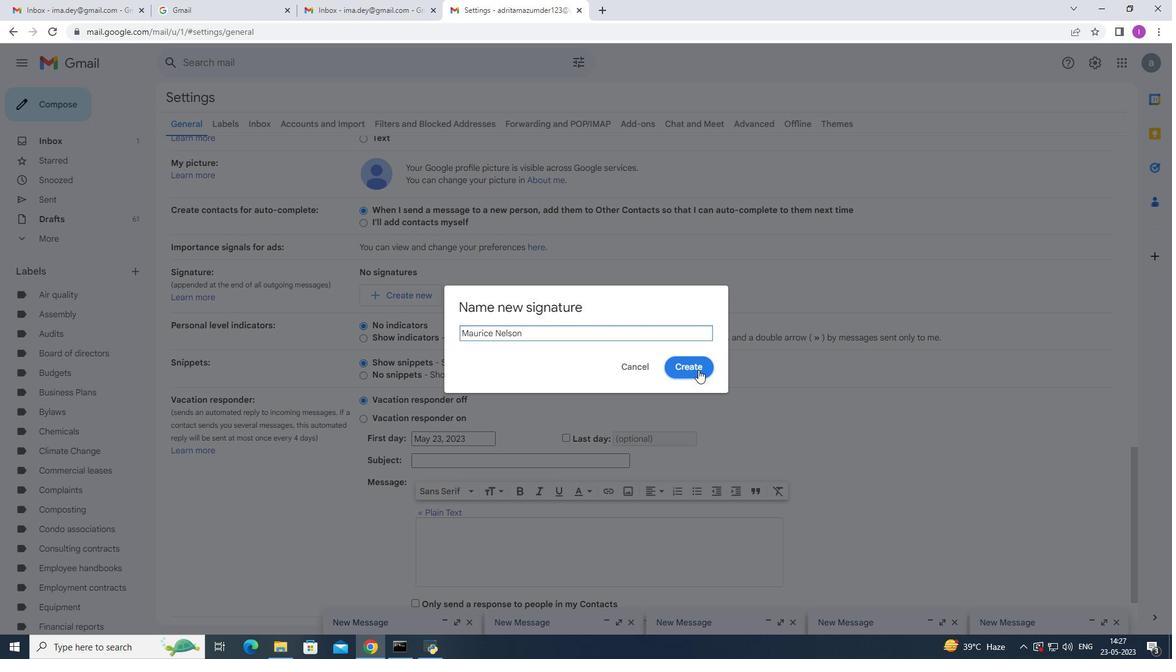 
Action: Mouse moved to (459, 451)
Screenshot: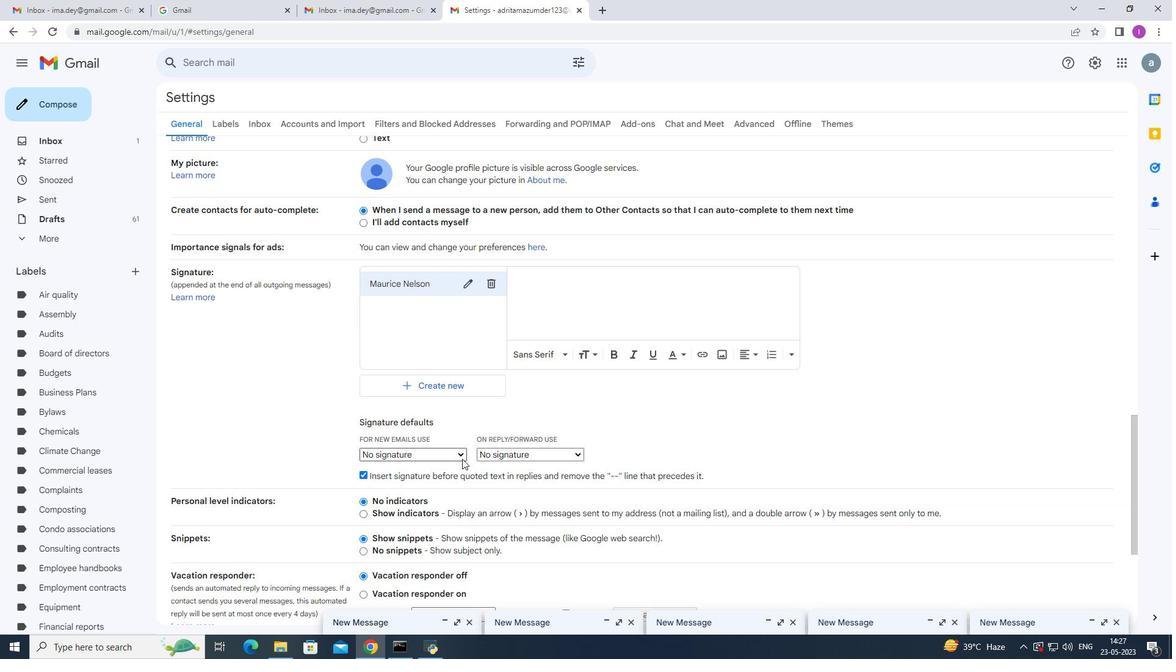 
Action: Mouse pressed left at (459, 451)
Screenshot: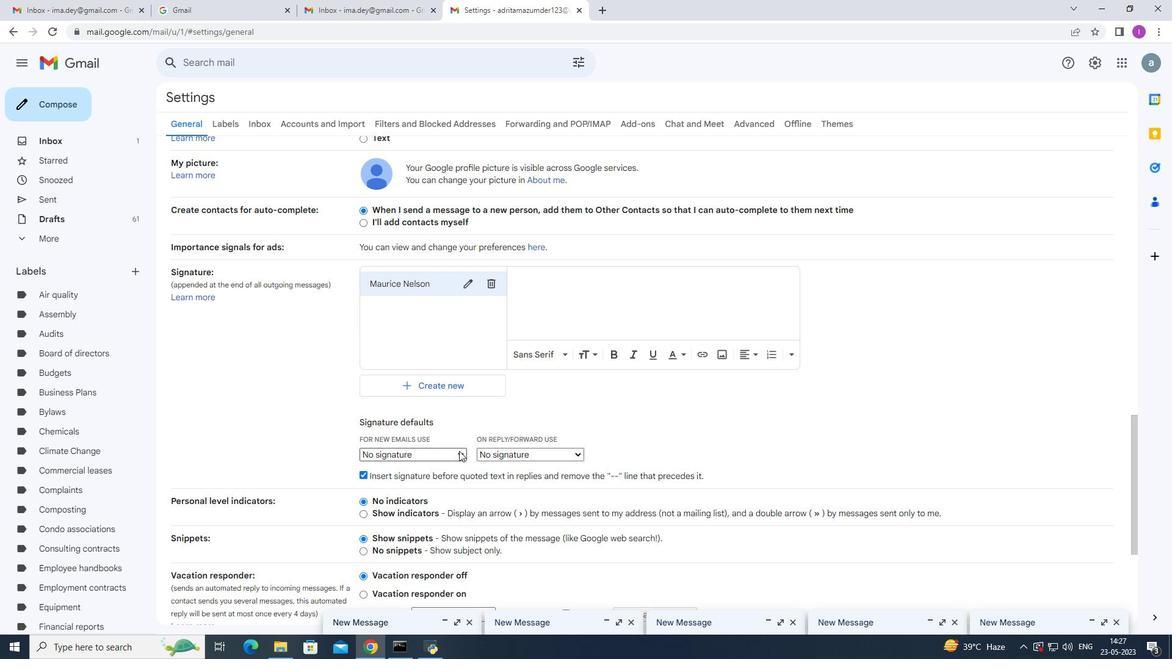 
Action: Mouse moved to (428, 476)
Screenshot: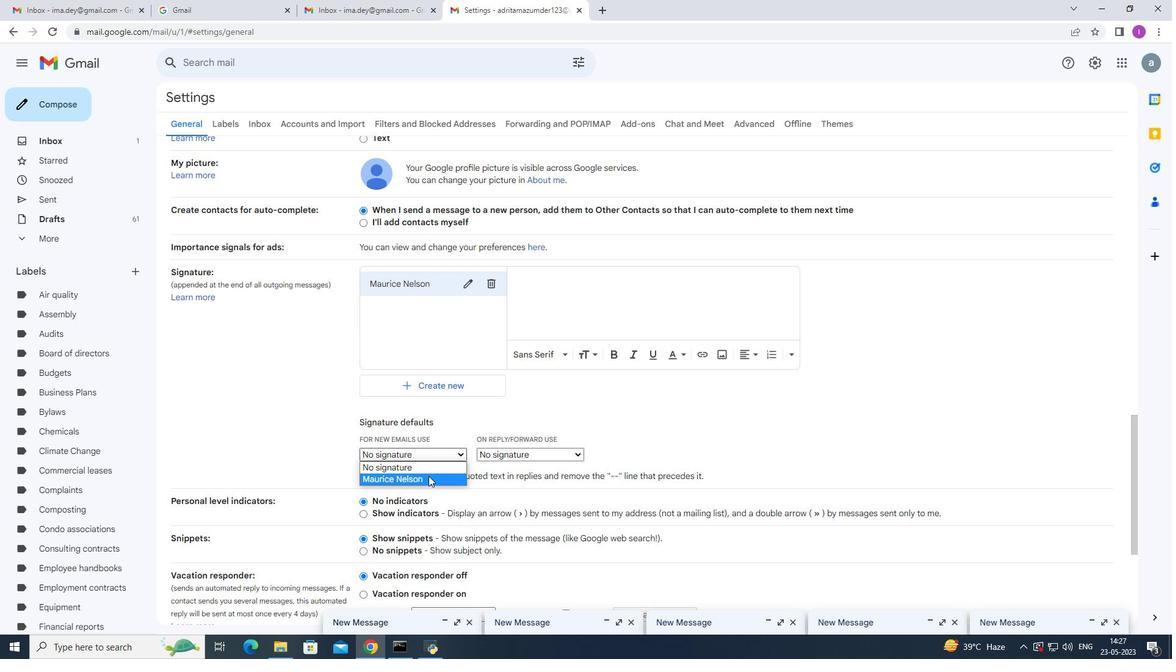 
Action: Mouse pressed left at (428, 476)
Screenshot: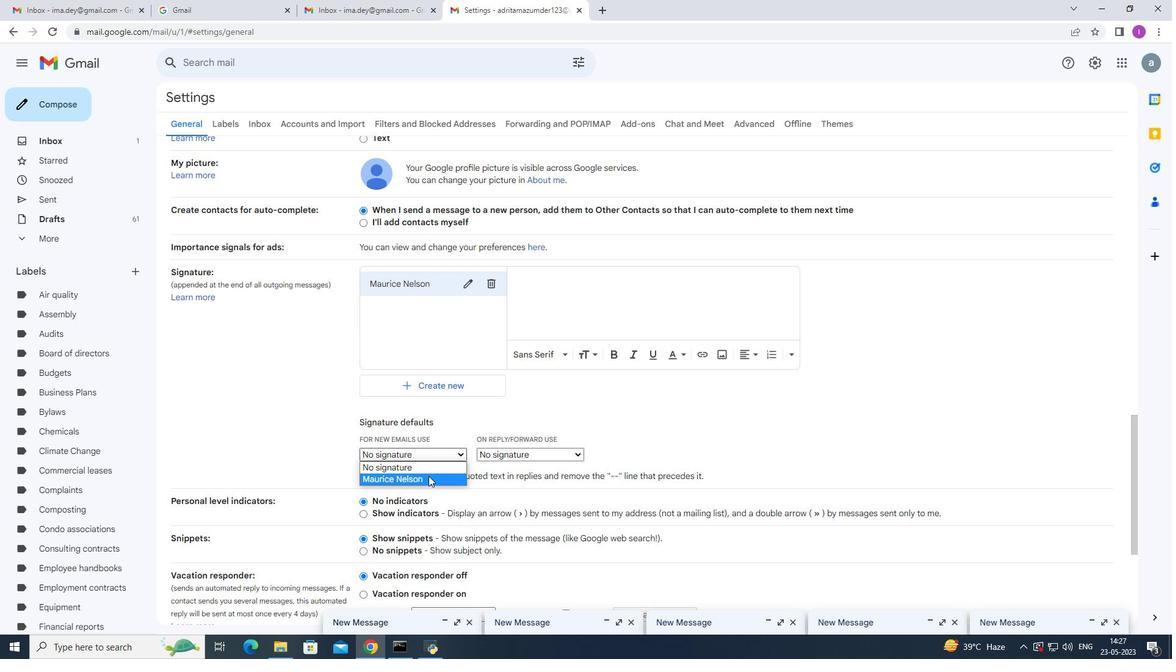 
Action: Mouse moved to (548, 290)
Screenshot: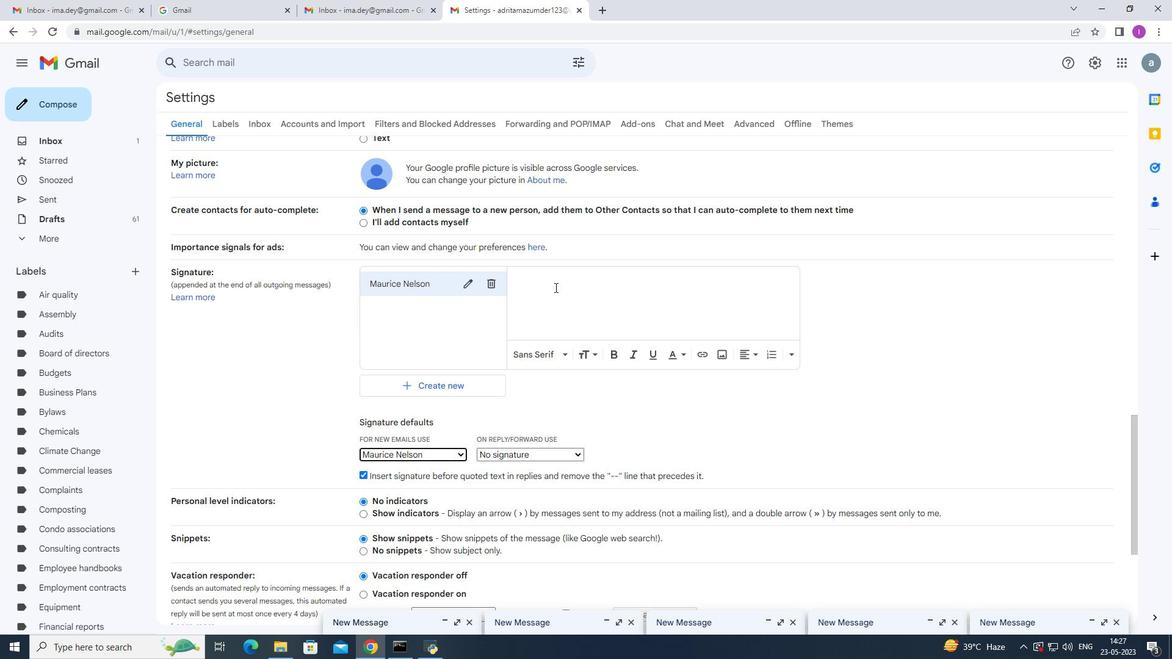 
Action: Mouse pressed left at (548, 290)
Screenshot: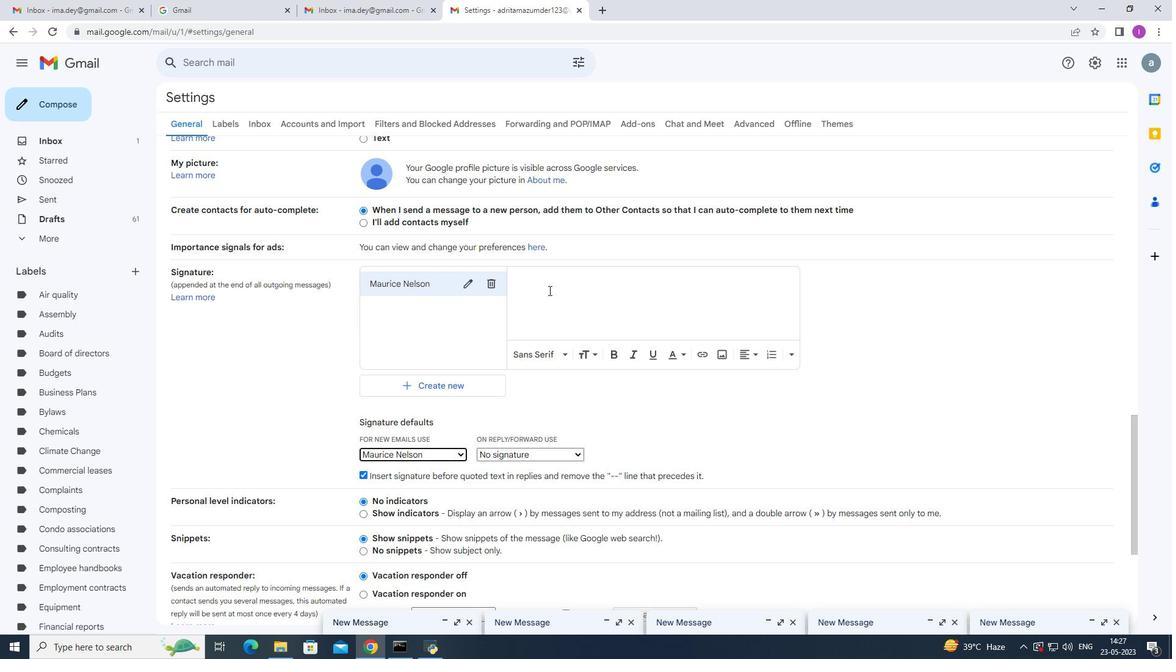 
Action: Mouse moved to (585, 319)
Screenshot: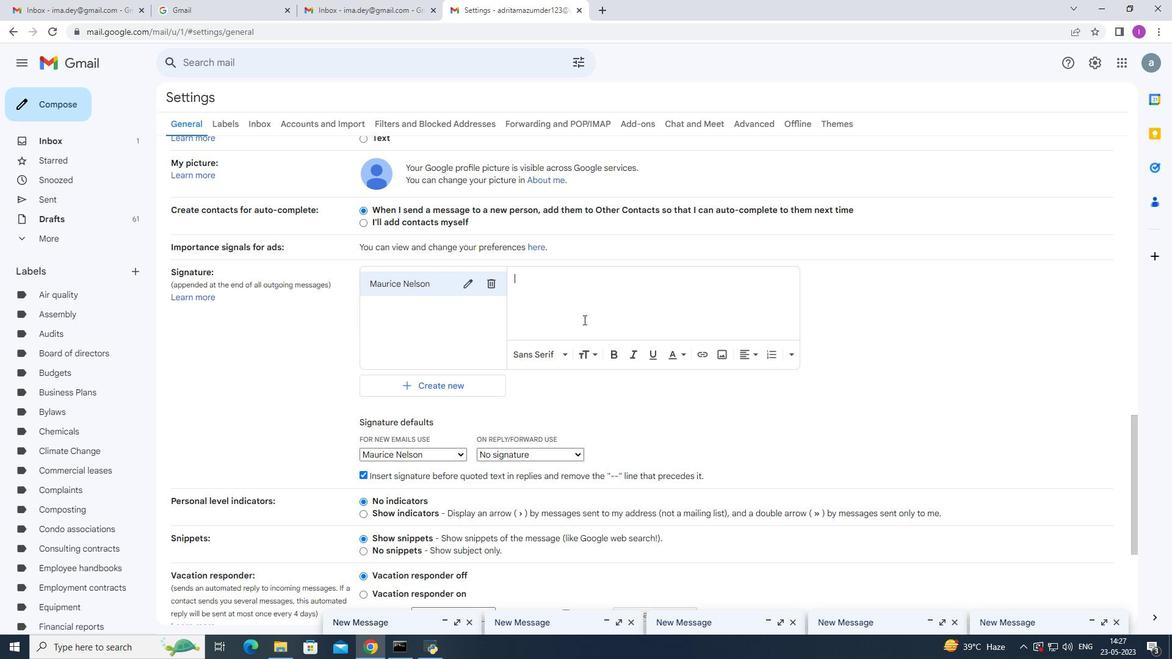 
Action: Key pressed <Key.shift>With<Key.space>sincere<Key.space>appricis<Key.backspace>ation<Key.space>and<Key.space>grat<Key.backspace>titude
Screenshot: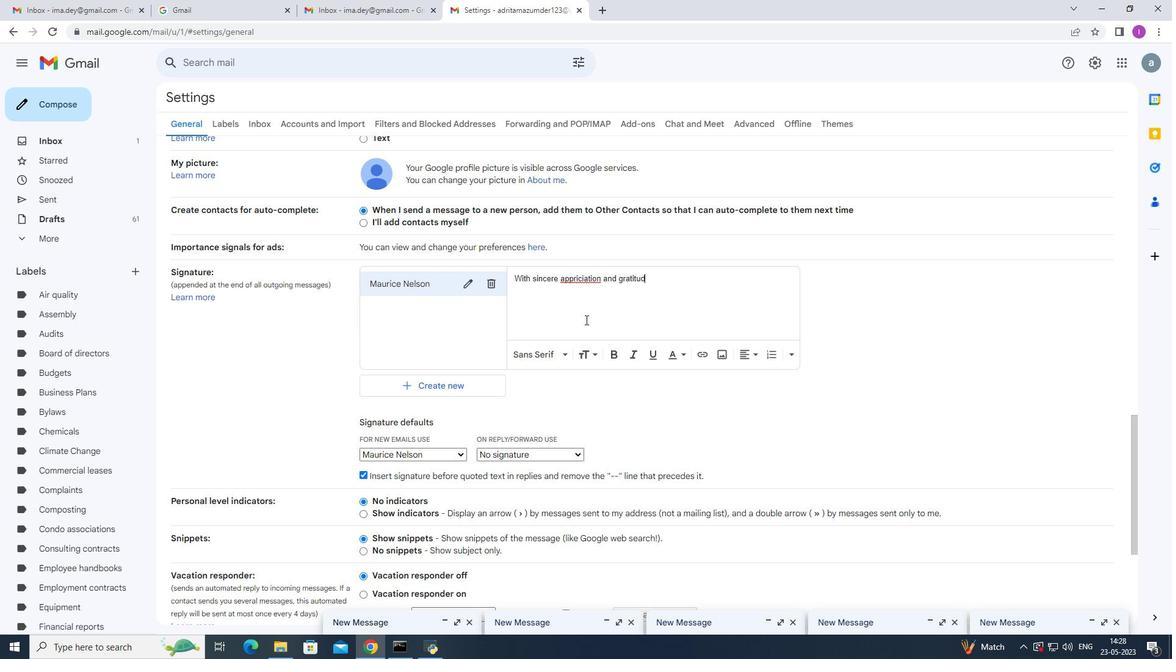 
Action: Mouse moved to (578, 276)
Screenshot: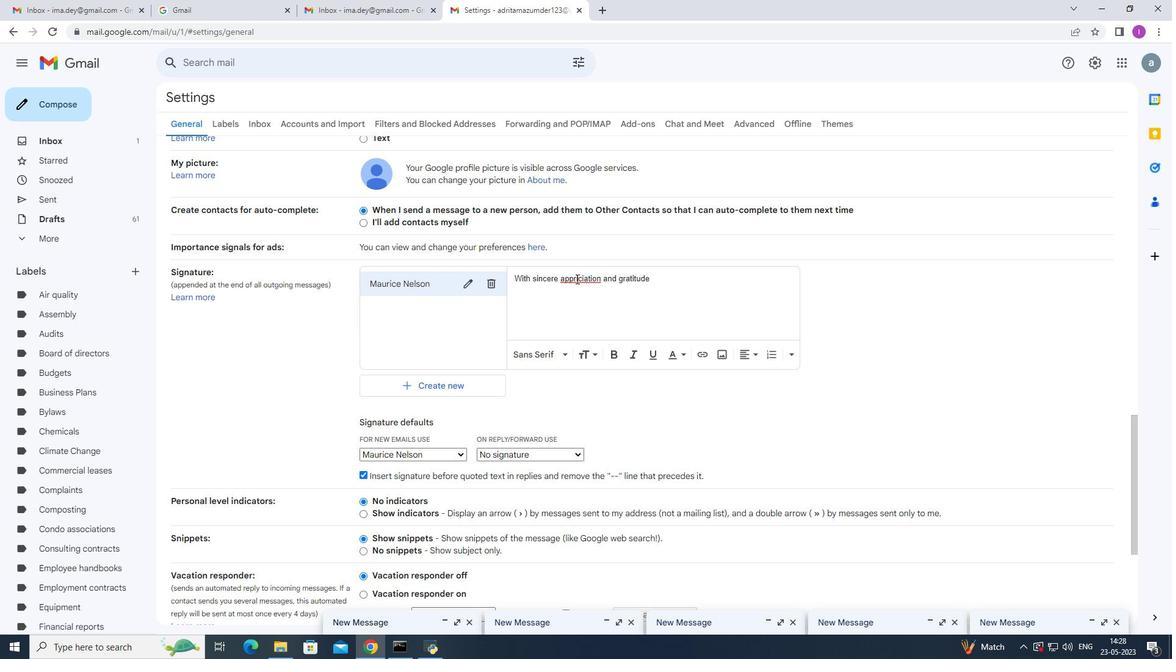 
Action: Mouse pressed left at (578, 276)
Screenshot: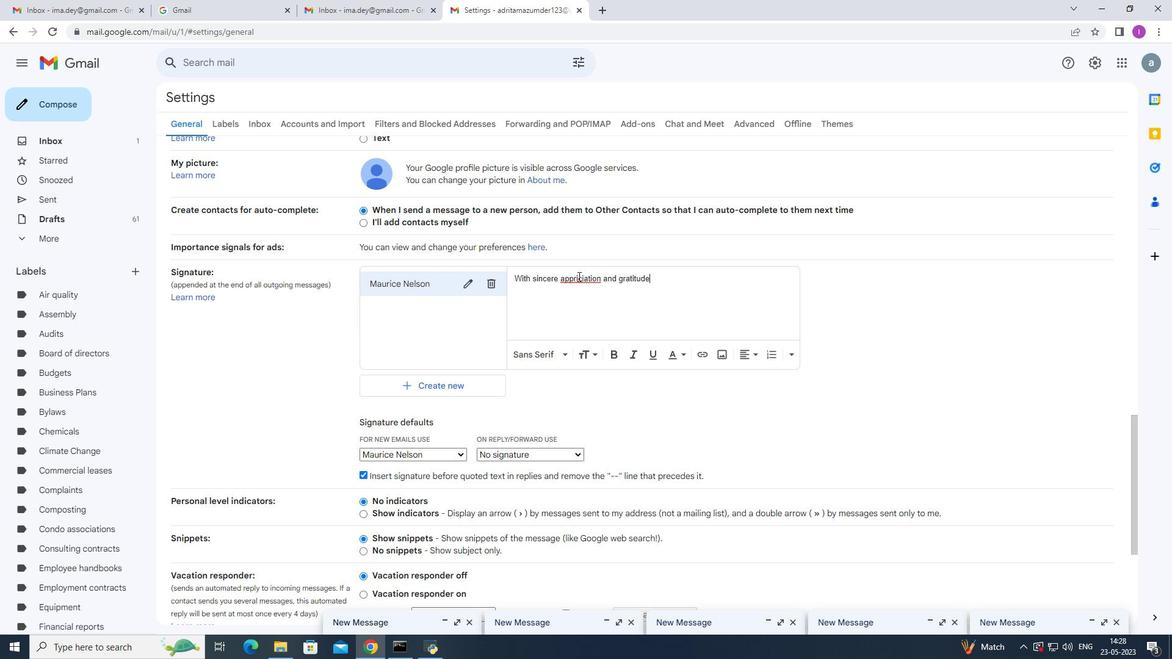 
Action: Key pressed <Key.backspace>e
Screenshot: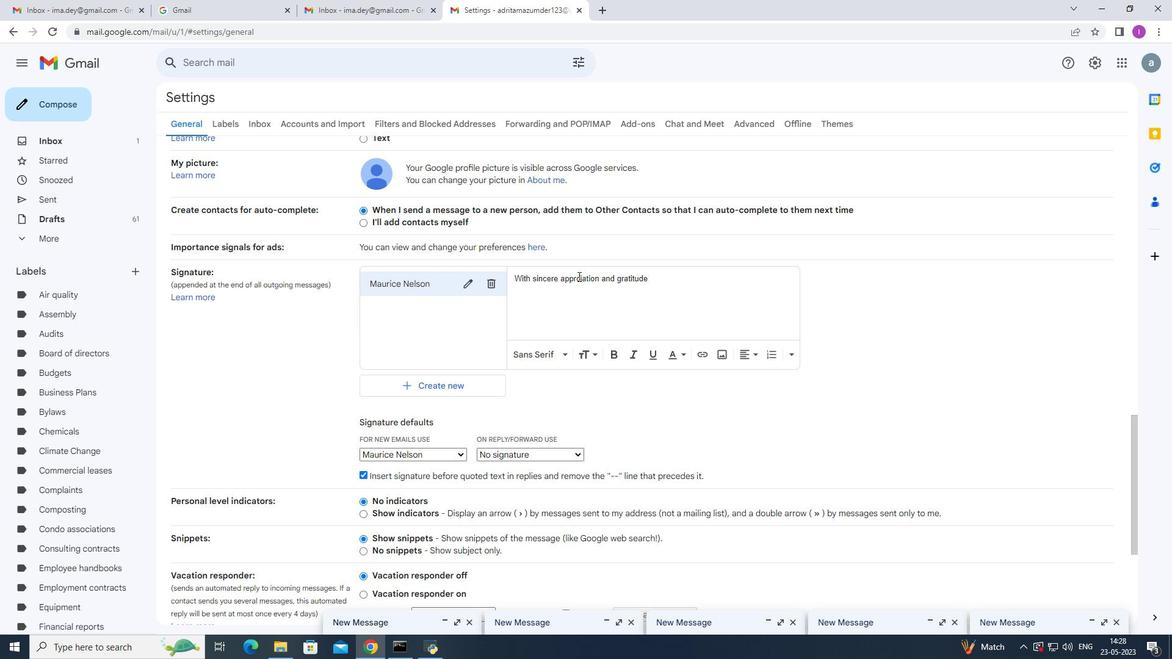 
Action: Mouse moved to (662, 276)
Screenshot: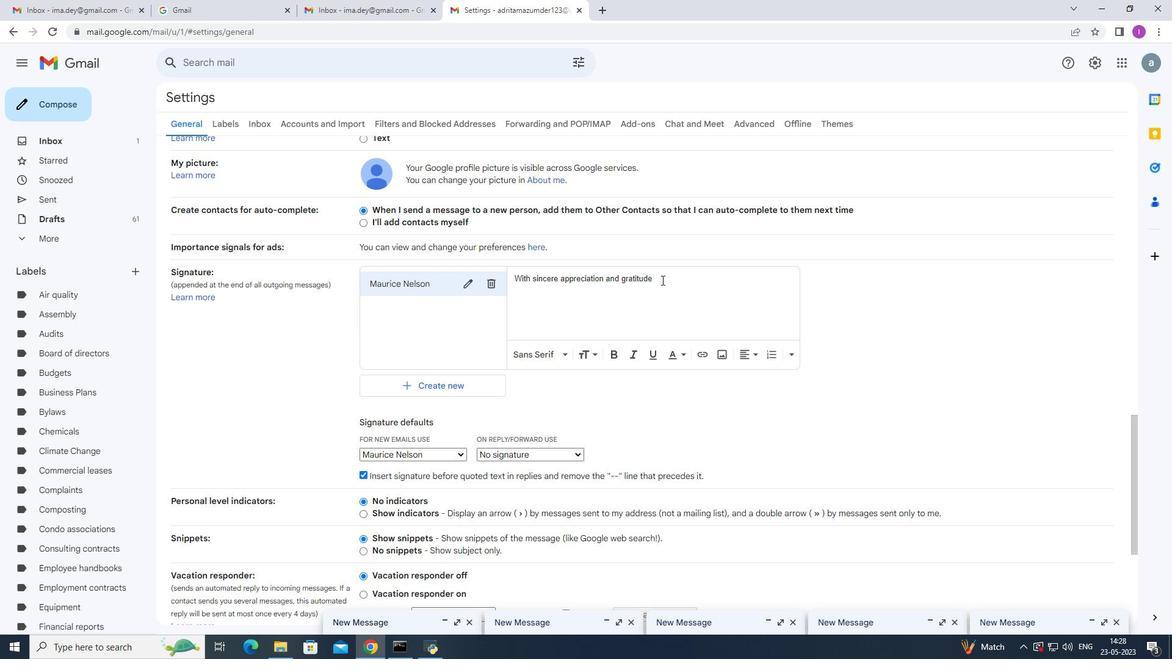 
Action: Mouse pressed left at (662, 276)
Screenshot: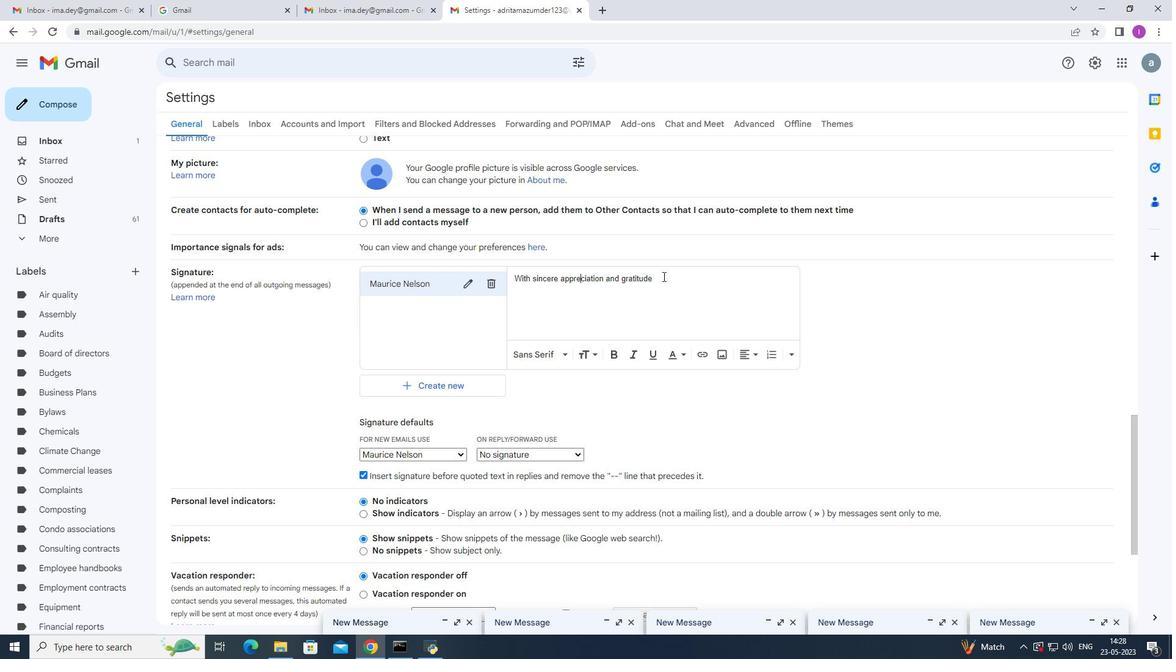 
Action: Mouse moved to (692, 277)
Screenshot: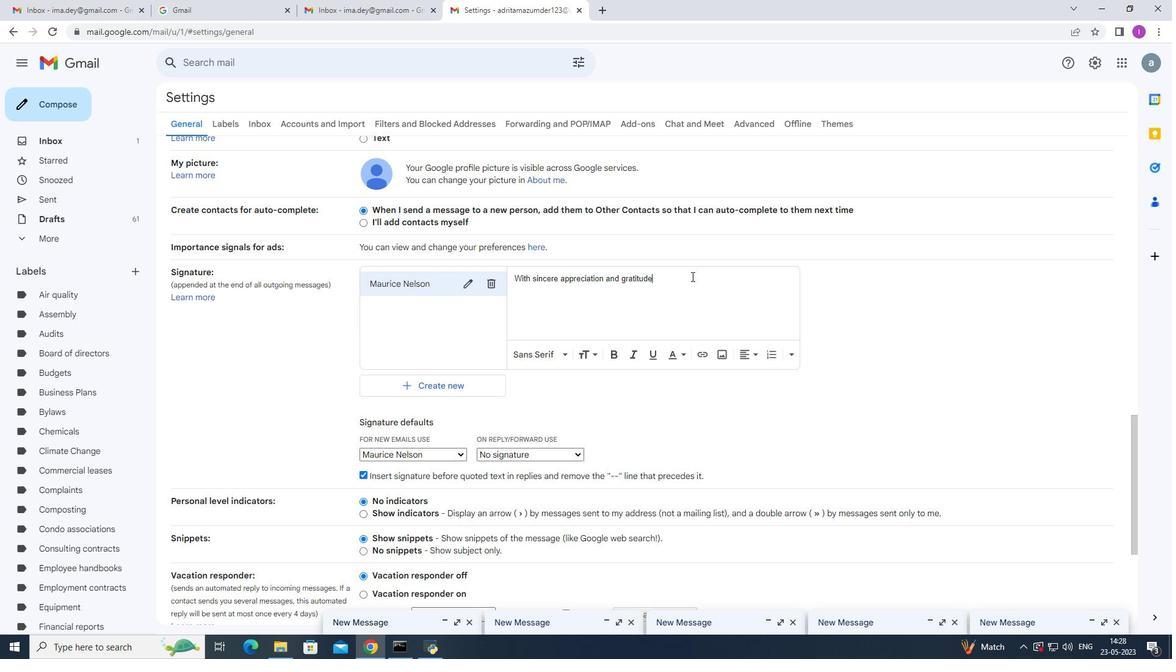 
Action: Key pressed ,<Key.enter><Key.shift>Maurice<Key.space><Key.shift>Nelson
Screenshot: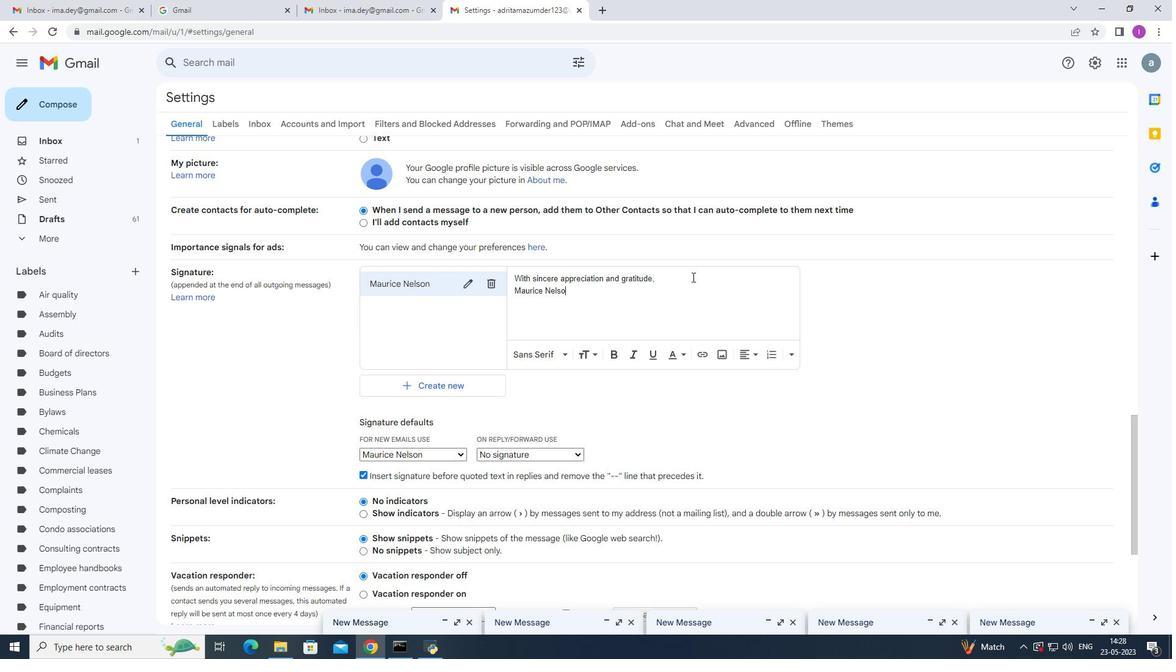 
Action: Mouse moved to (673, 309)
Screenshot: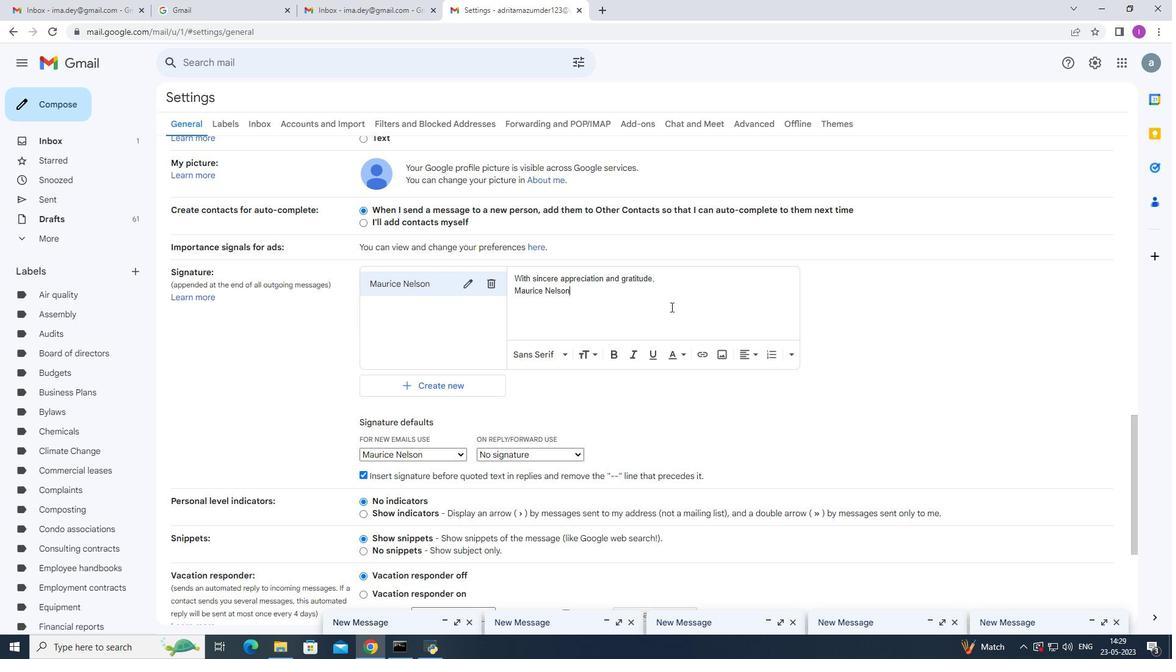 
Action: Mouse scrolled (673, 308) with delta (0, 0)
Screenshot: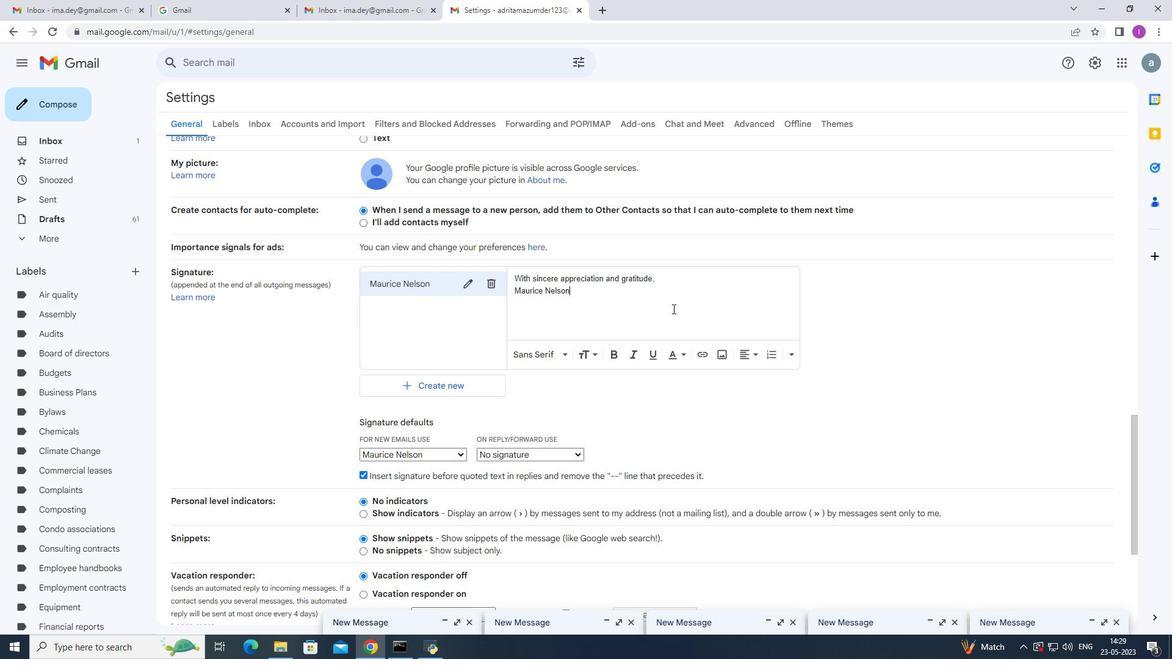 
Action: Mouse scrolled (673, 308) with delta (0, 0)
Screenshot: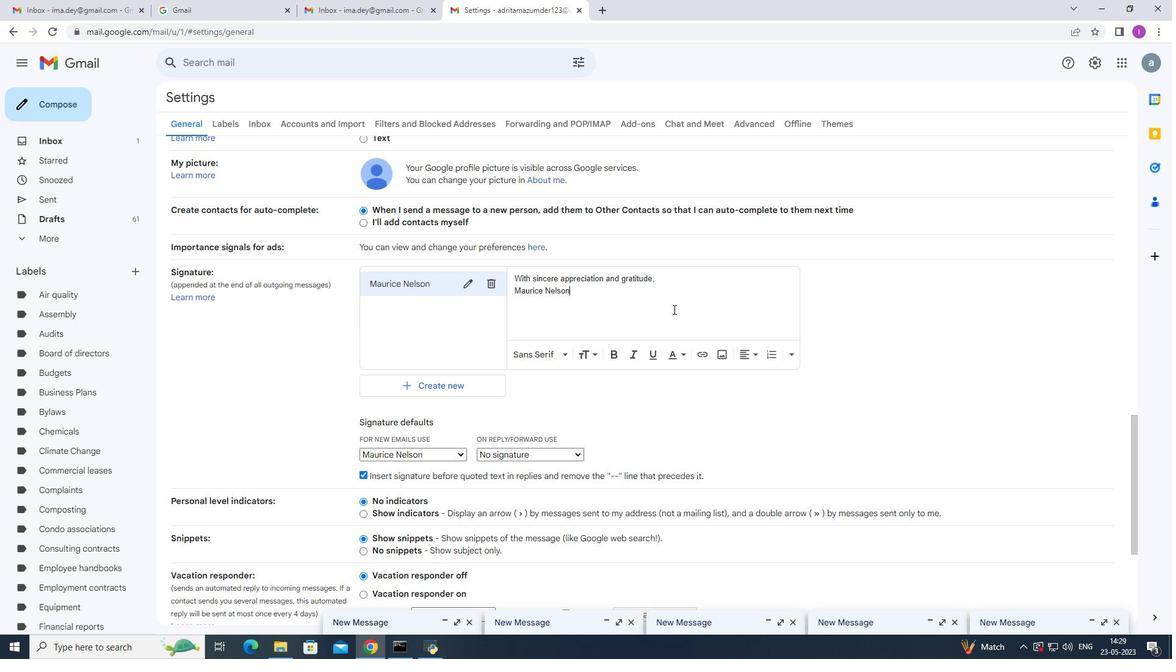 
Action: Mouse moved to (686, 362)
Screenshot: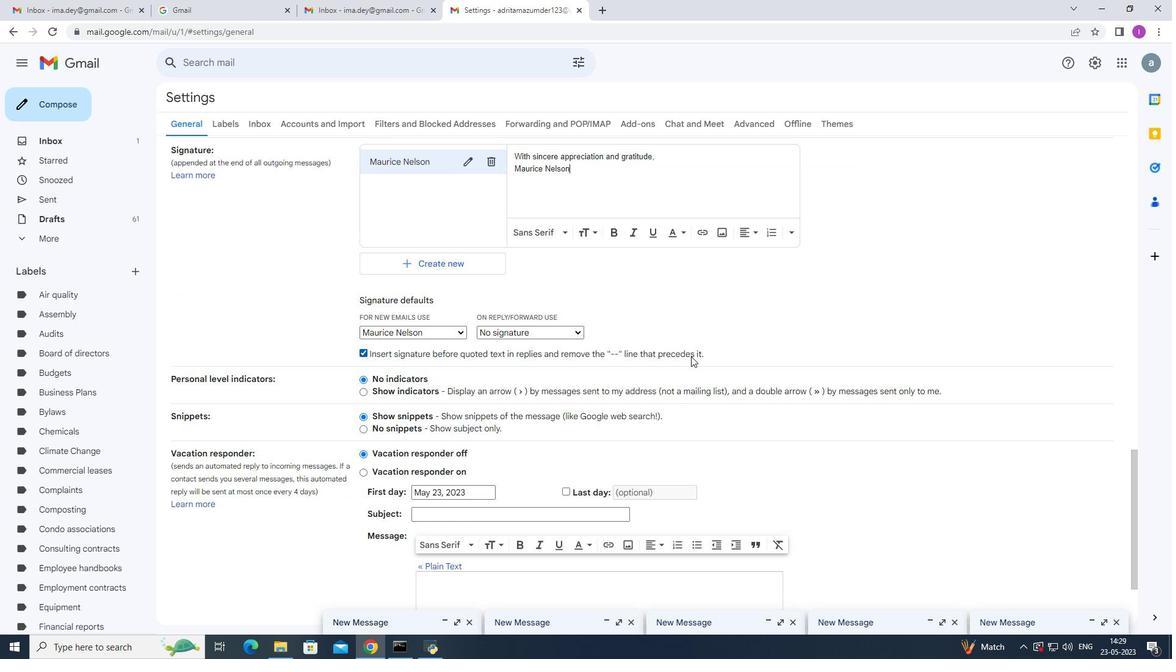 
Action: Mouse scrolled (686, 361) with delta (0, 0)
Screenshot: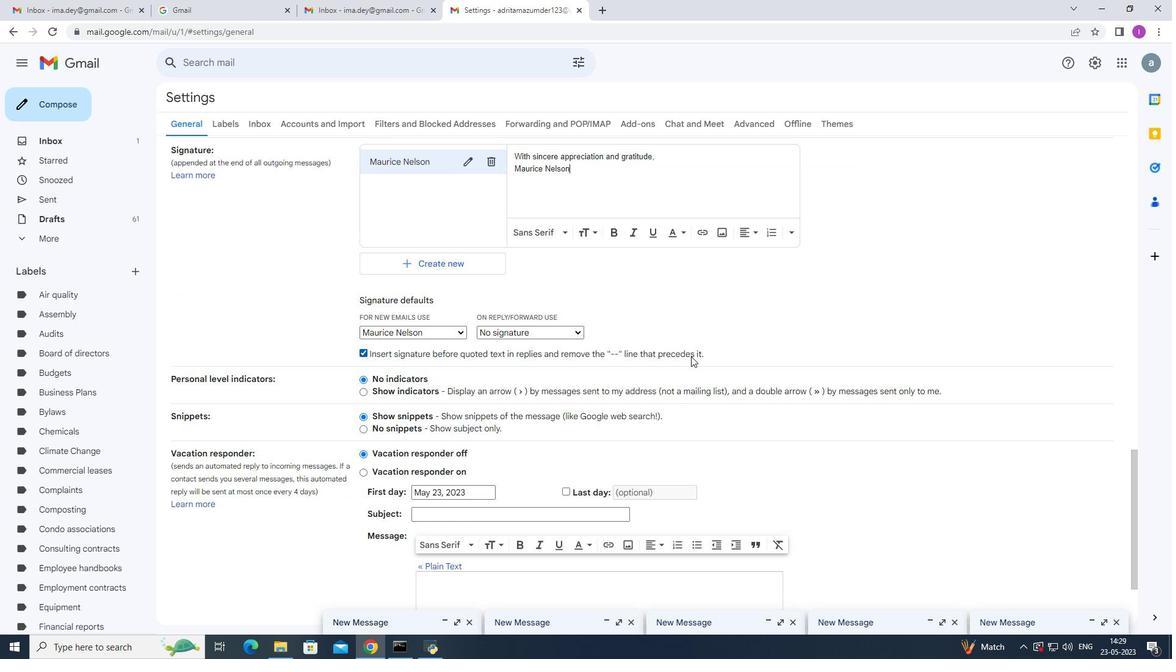 
Action: Mouse moved to (684, 364)
Screenshot: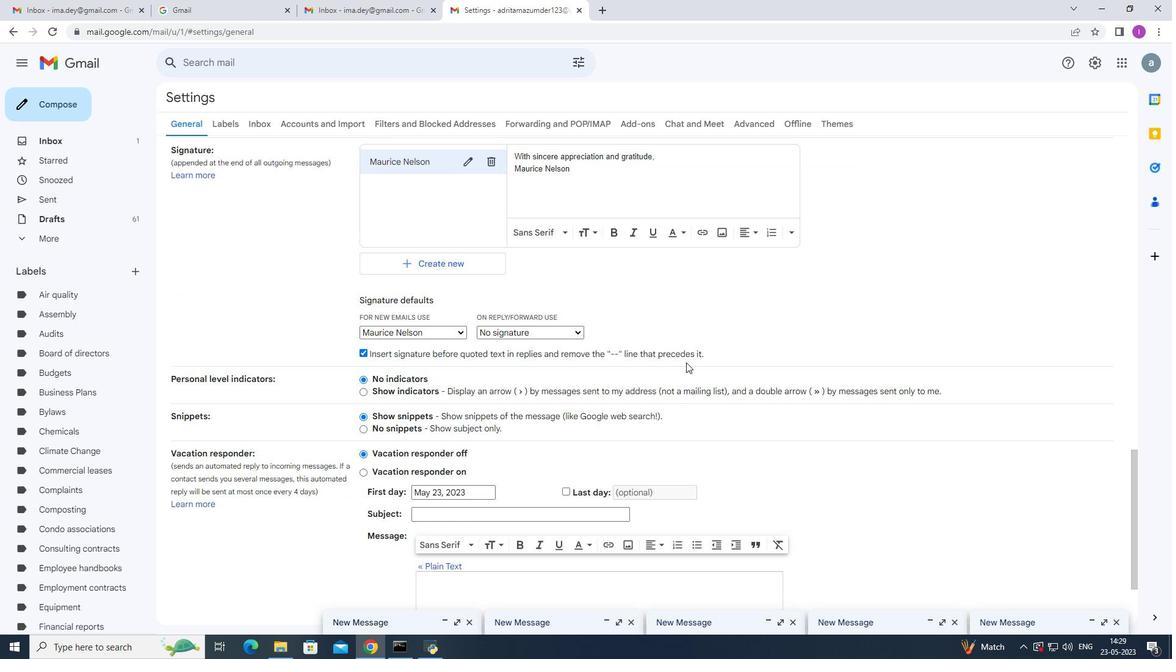 
Action: Mouse scrolled (684, 363) with delta (0, 0)
Screenshot: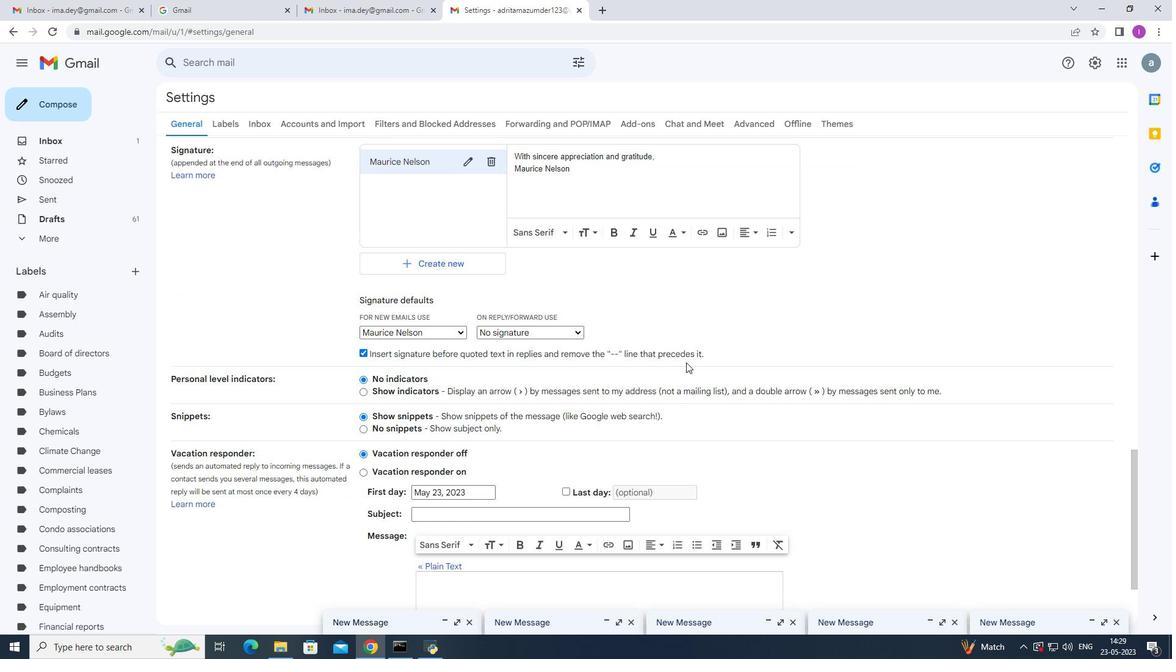 
Action: Mouse scrolled (684, 363) with delta (0, 0)
Screenshot: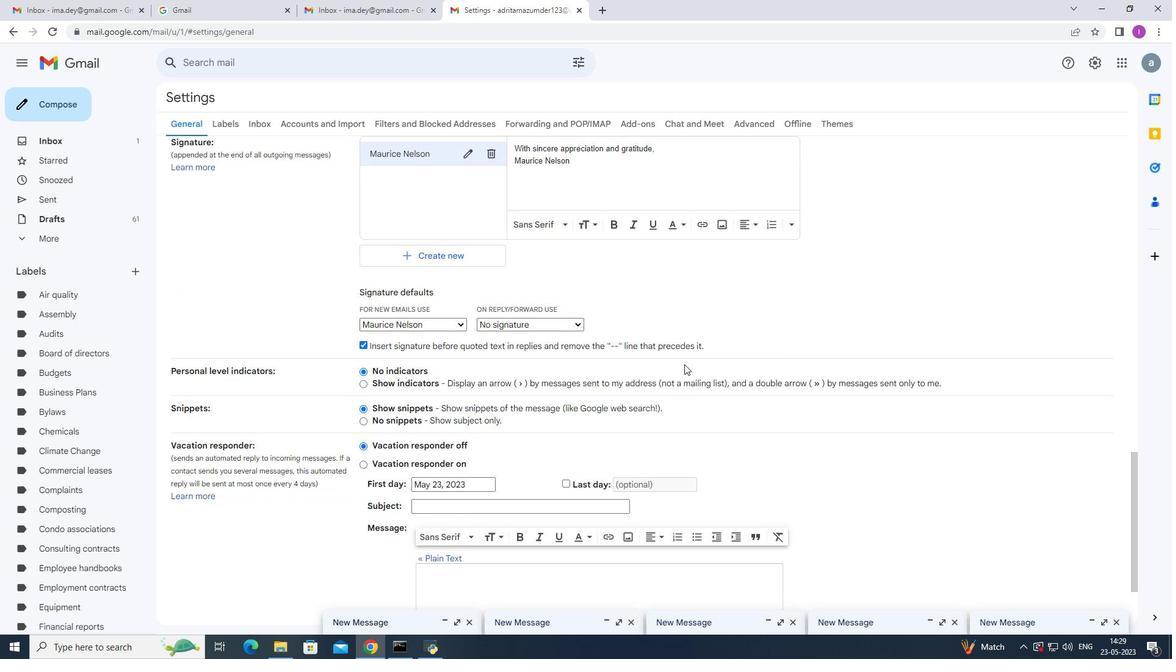 
Action: Mouse scrolled (684, 365) with delta (0, 0)
Screenshot: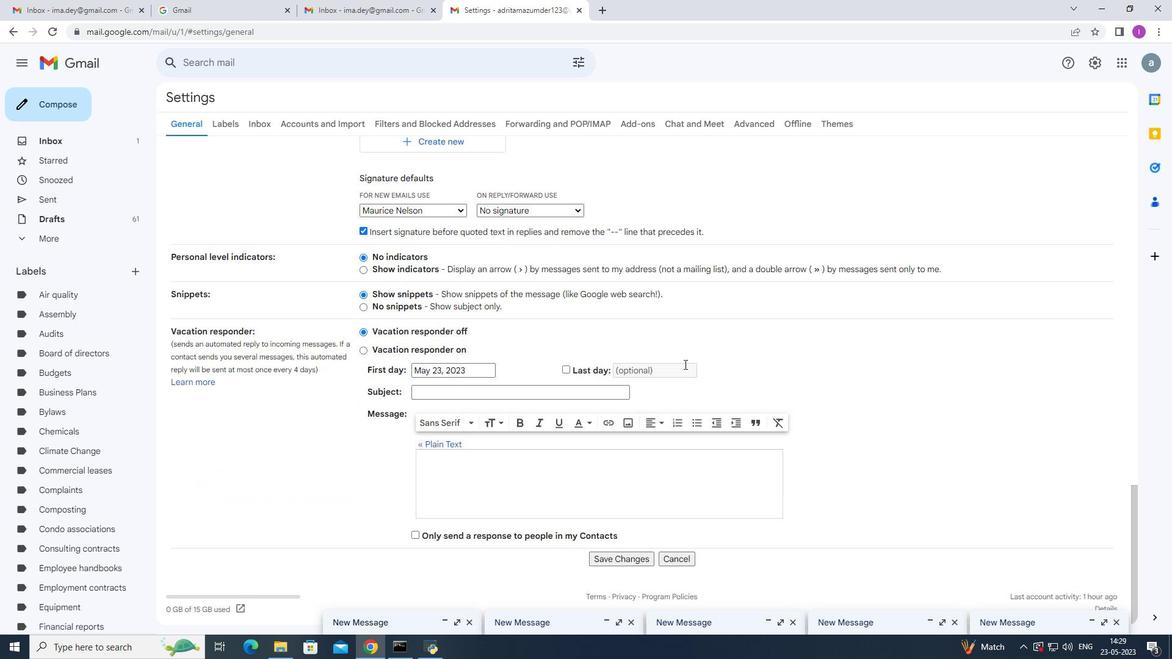 
Action: Mouse scrolled (684, 365) with delta (0, 0)
Screenshot: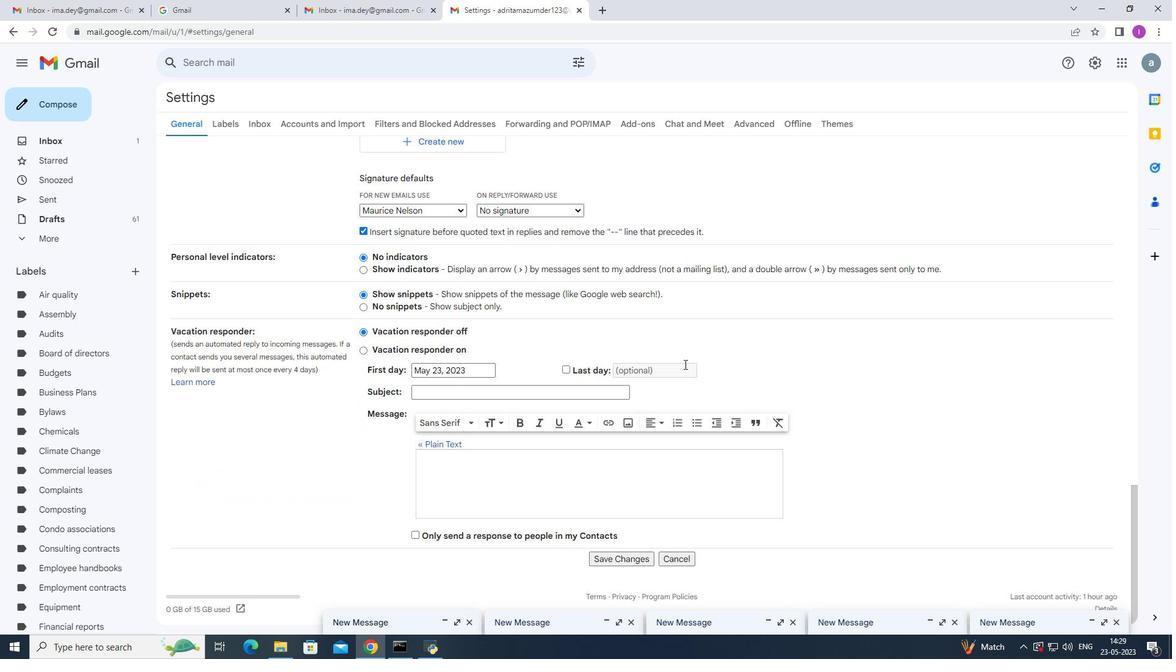 
Action: Mouse scrolled (684, 365) with delta (0, 0)
Screenshot: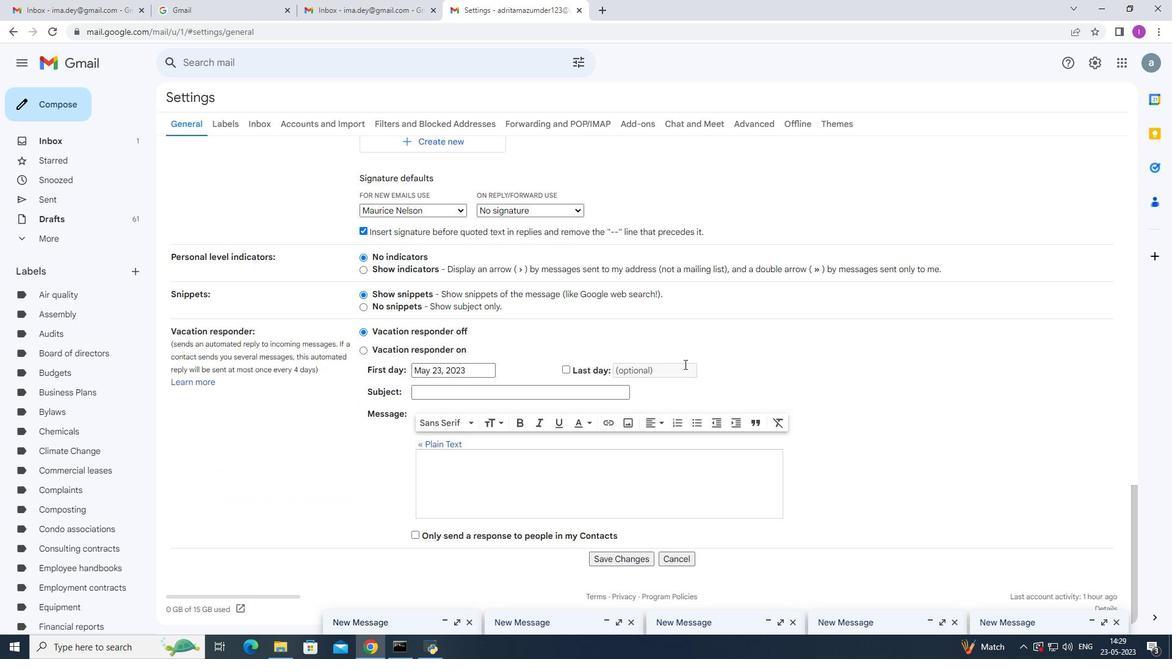 
Action: Mouse scrolled (684, 363) with delta (0, 0)
Screenshot: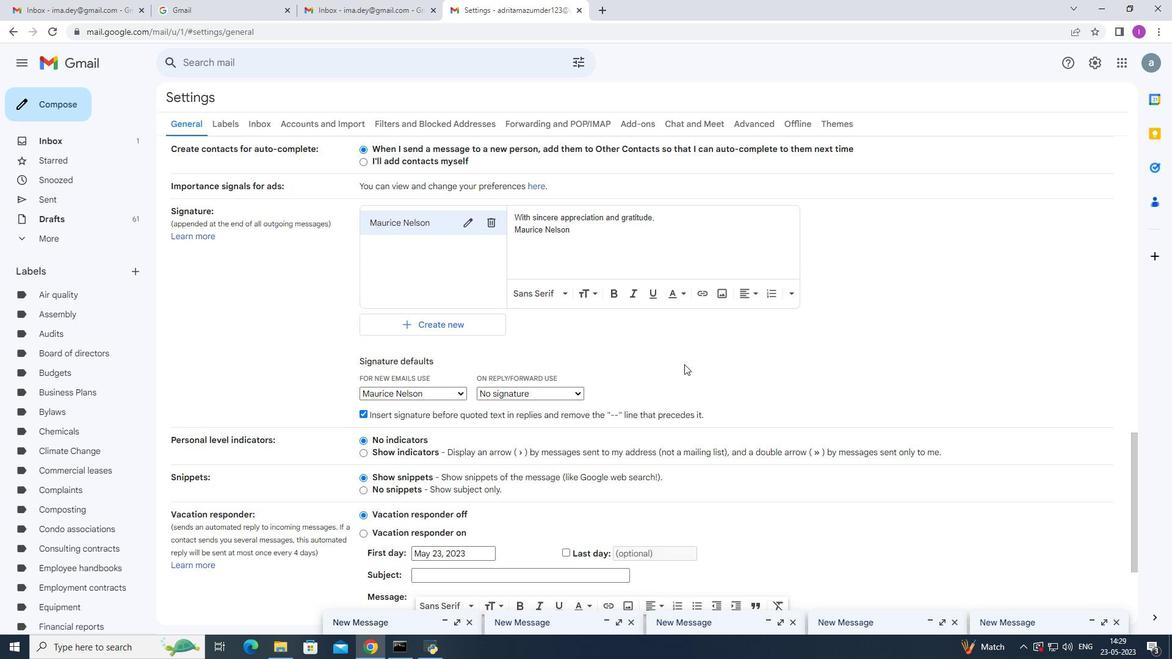 
Action: Mouse scrolled (684, 363) with delta (0, 0)
Screenshot: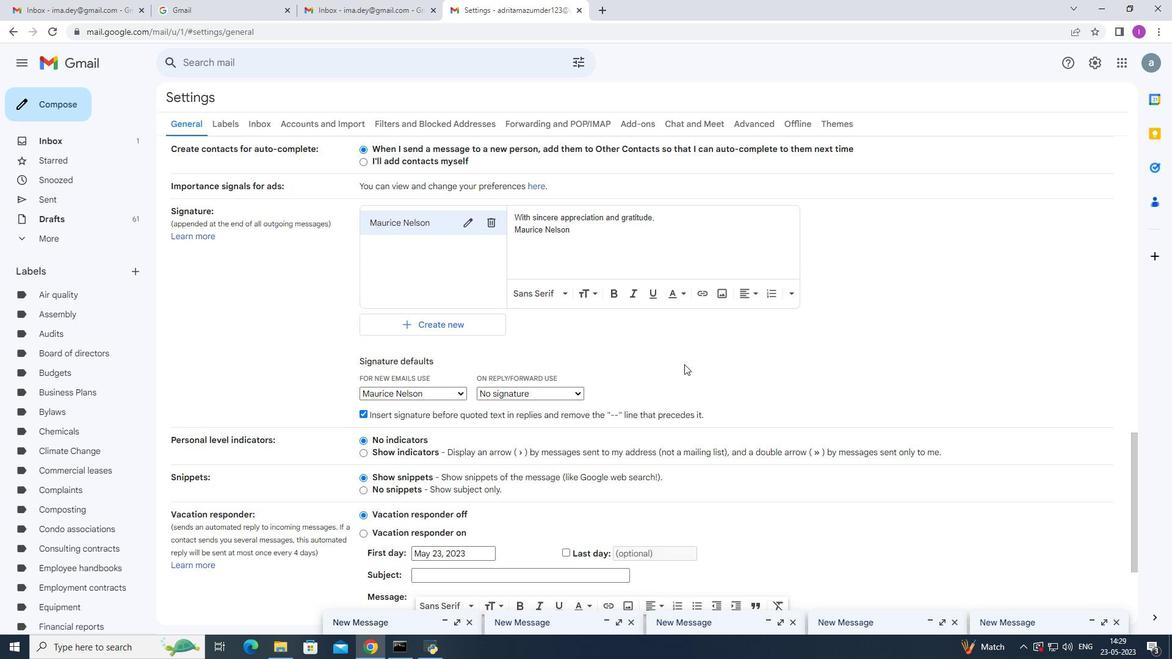 
Action: Mouse scrolled (684, 363) with delta (0, 0)
Screenshot: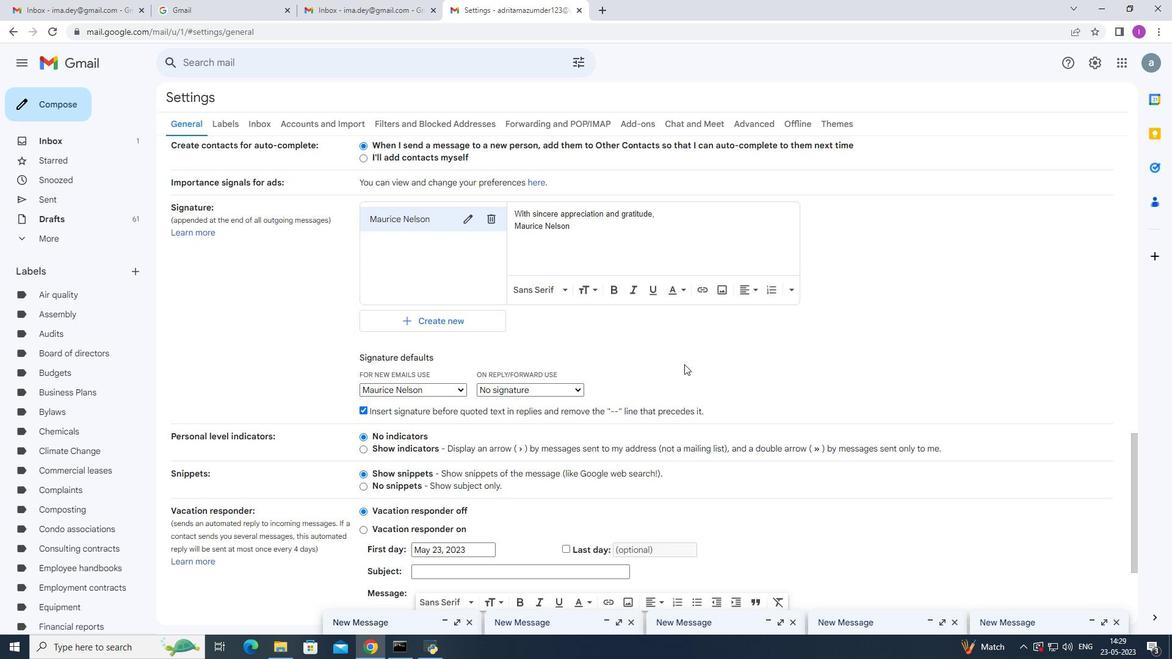 
Action: Mouse moved to (683, 364)
Screenshot: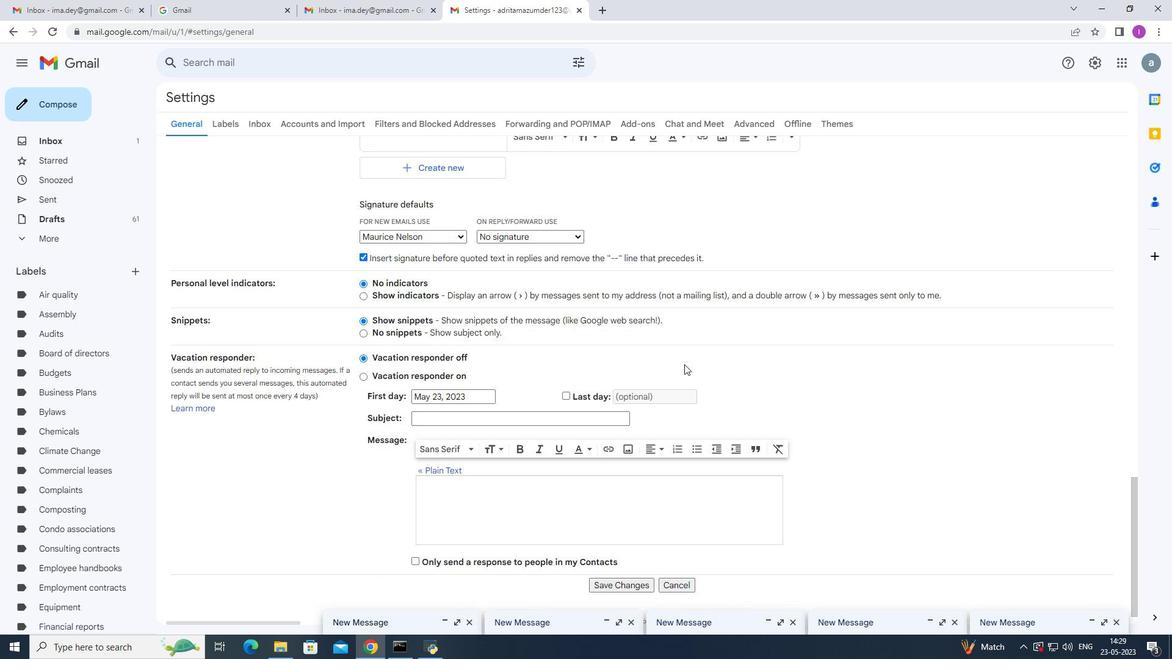 
Action: Mouse scrolled (683, 363) with delta (0, 0)
Screenshot: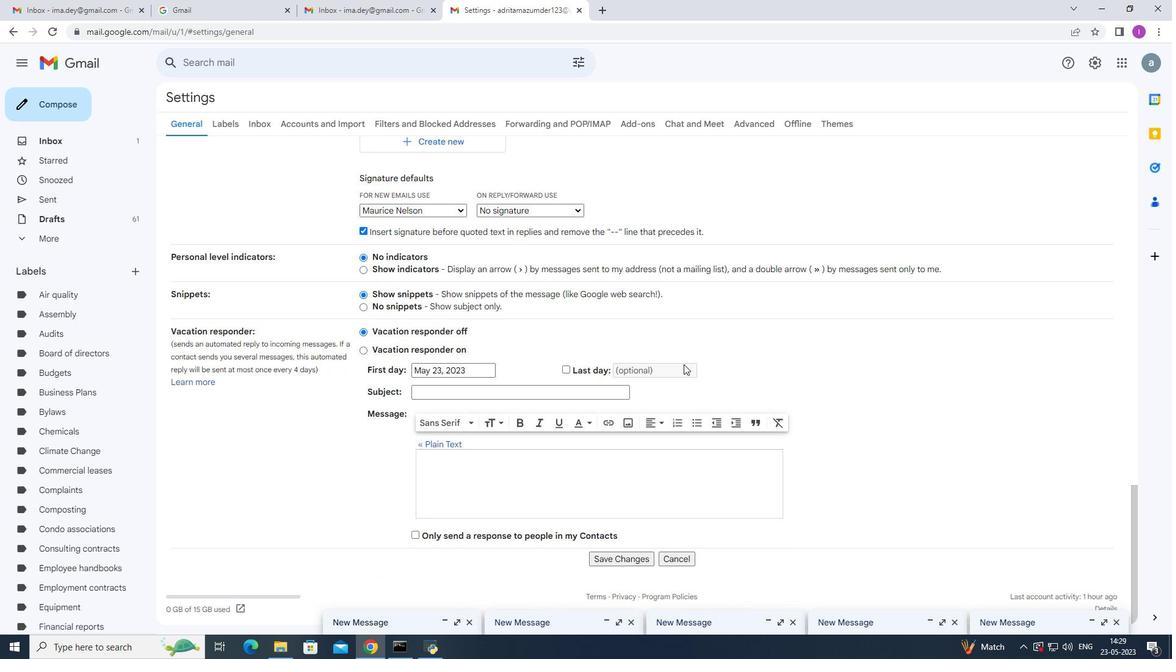 
Action: Mouse scrolled (683, 365) with delta (0, 0)
Screenshot: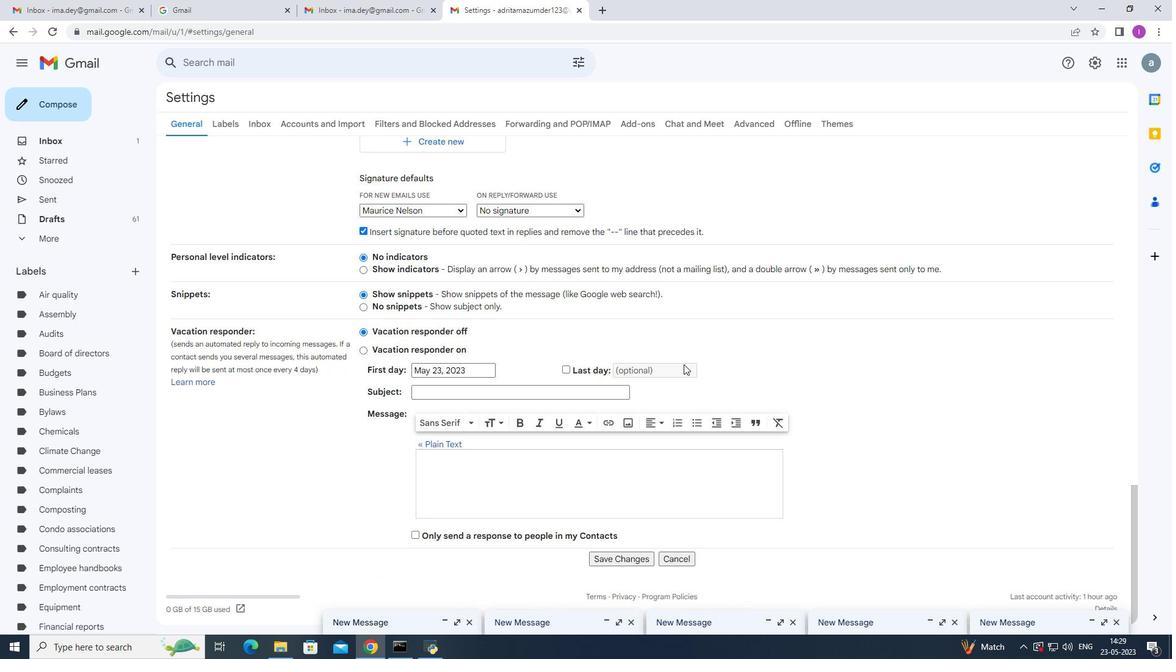 
Action: Mouse scrolled (683, 363) with delta (0, 0)
Screenshot: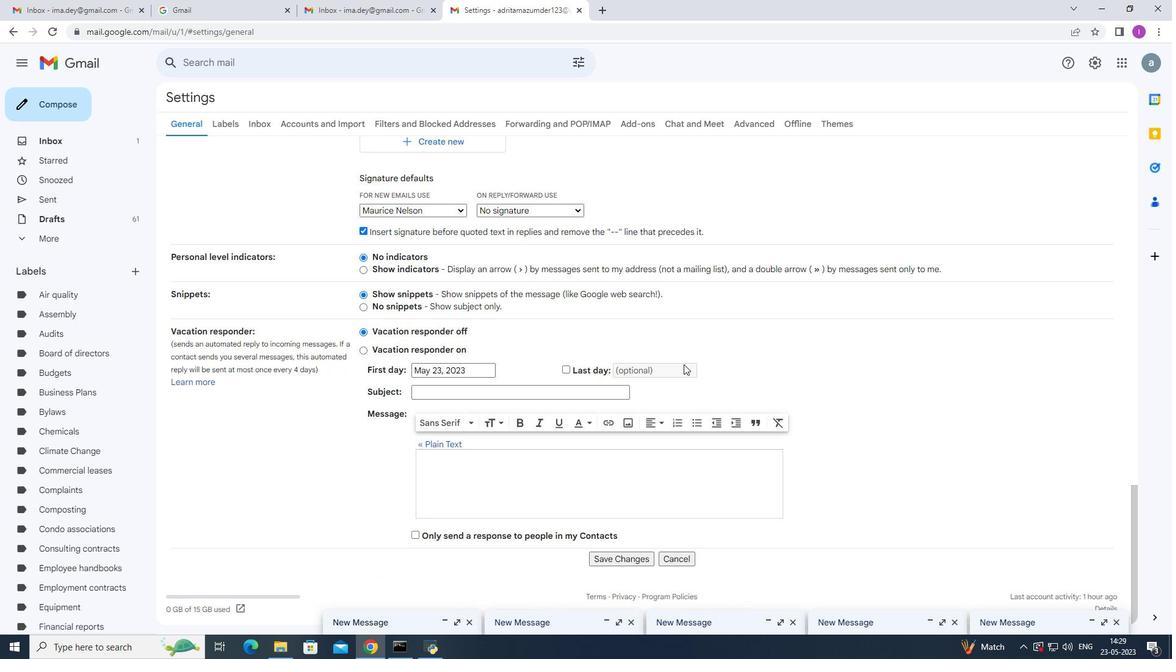 
Action: Mouse scrolled (683, 363) with delta (0, 0)
Screenshot: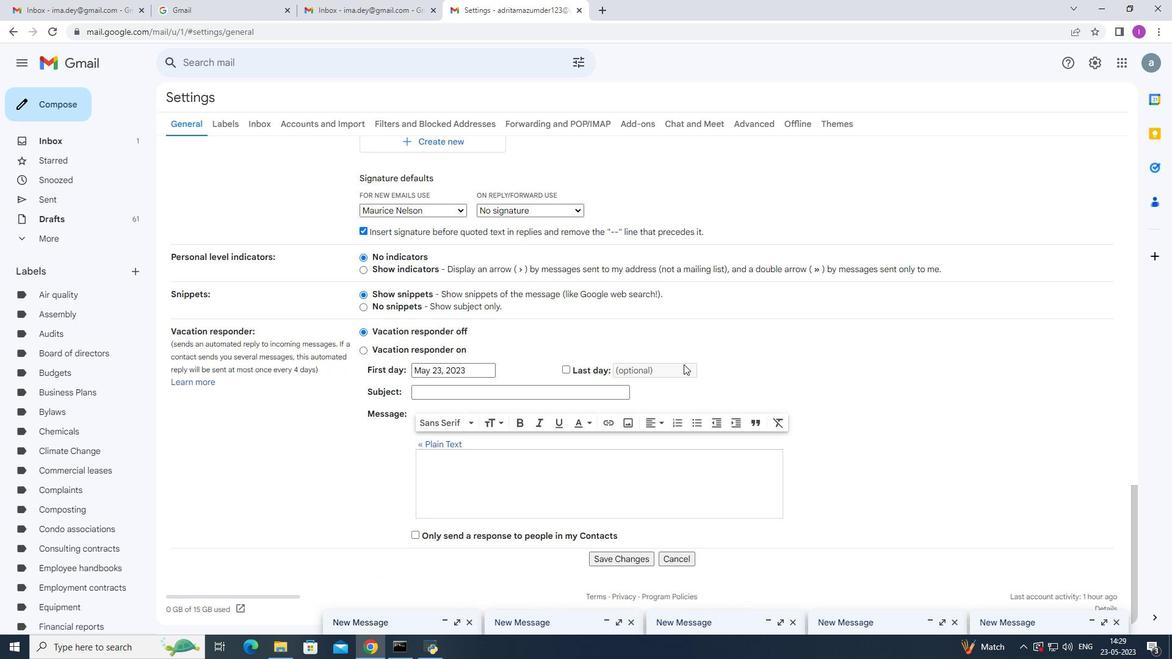 
Action: Mouse moved to (611, 556)
Screenshot: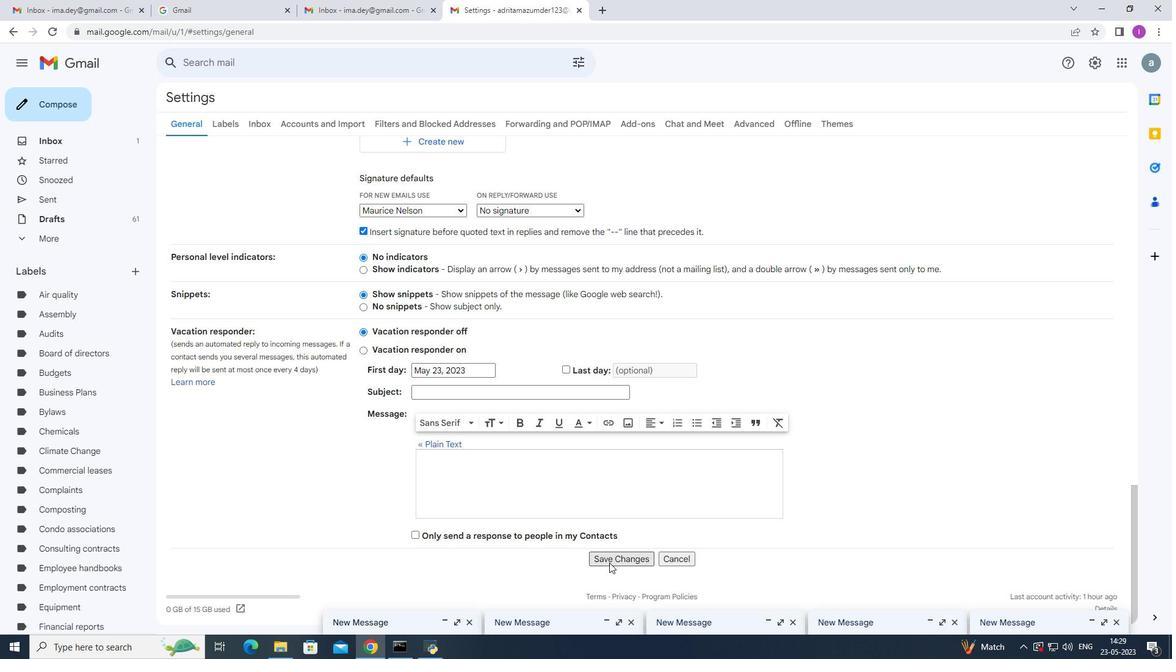
Action: Mouse pressed left at (611, 556)
Screenshot: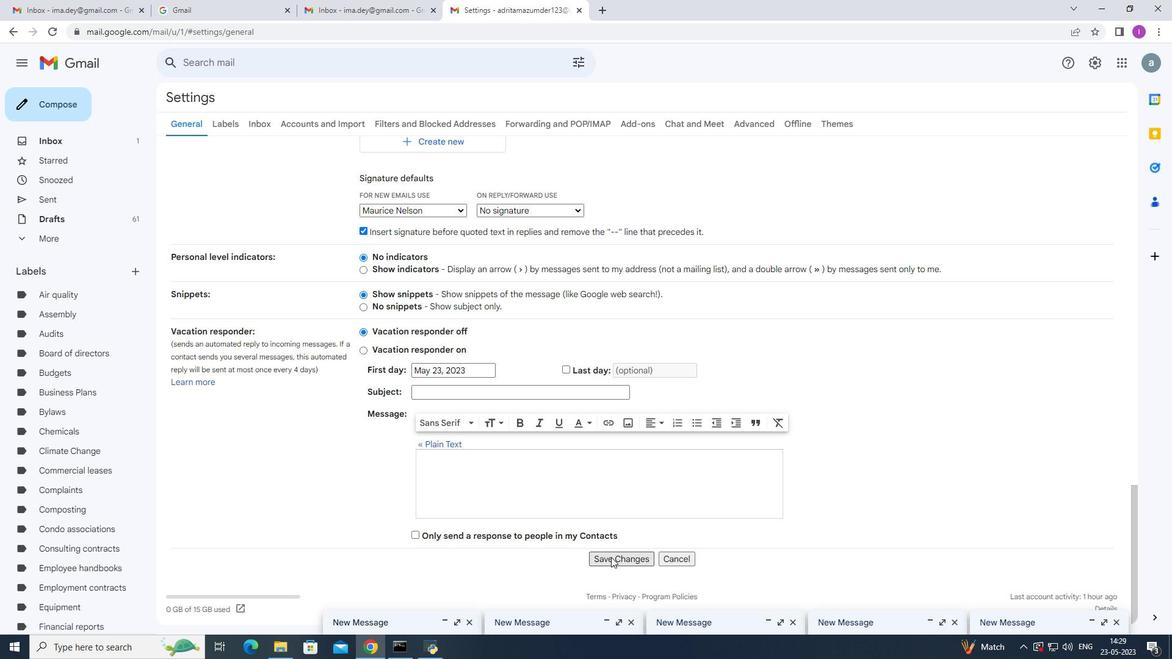 
Action: Mouse moved to (68, 111)
Screenshot: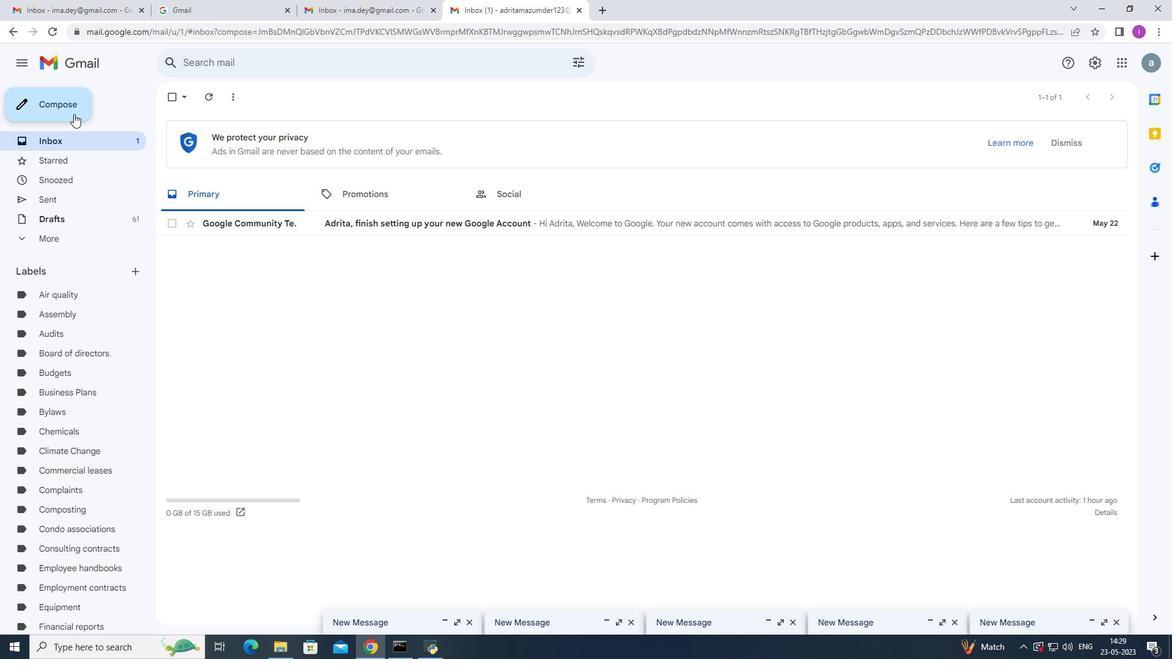 
Action: Mouse pressed left at (68, 111)
Screenshot: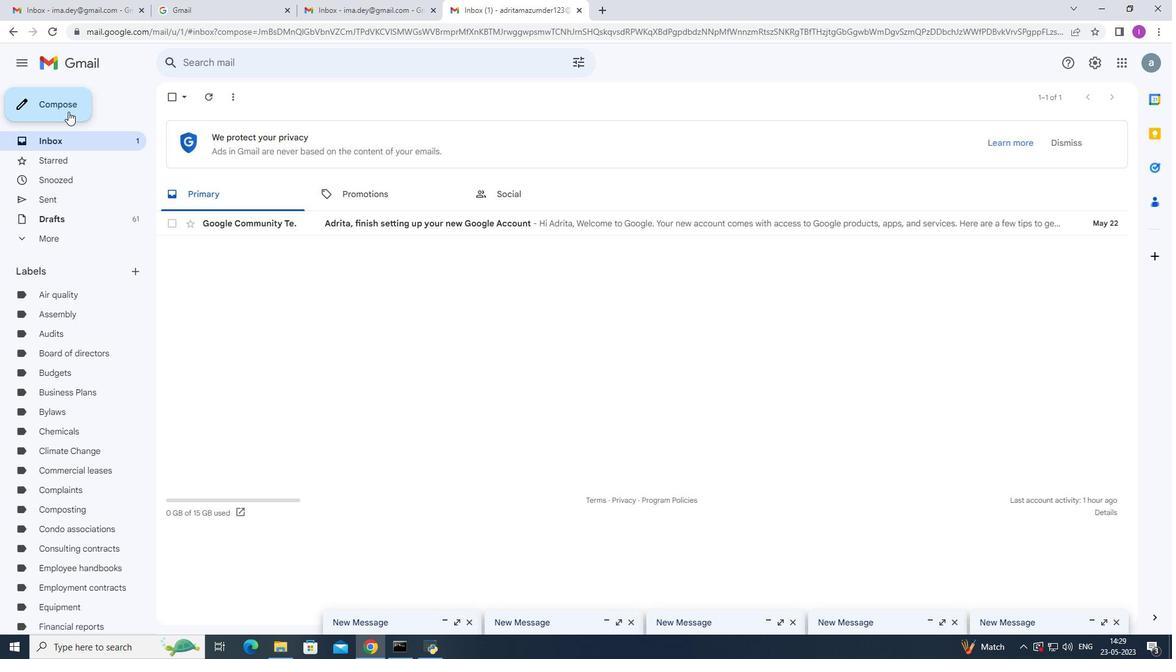 
Action: Mouse moved to (839, 307)
Screenshot: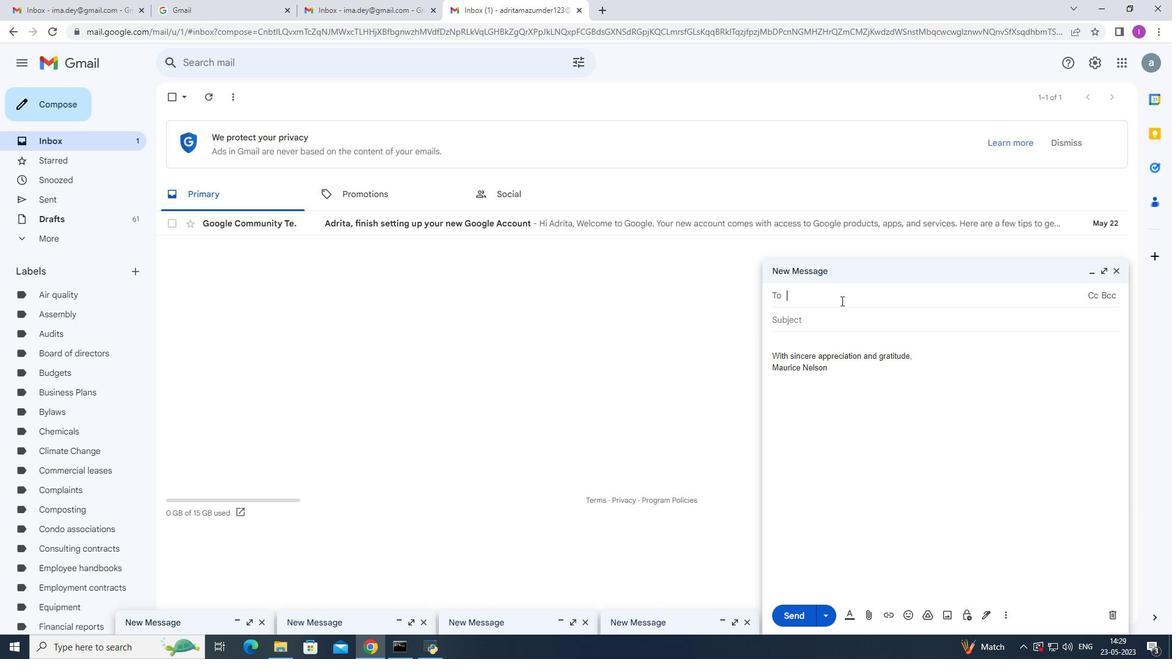 
Action: Key pressed s
Screenshot: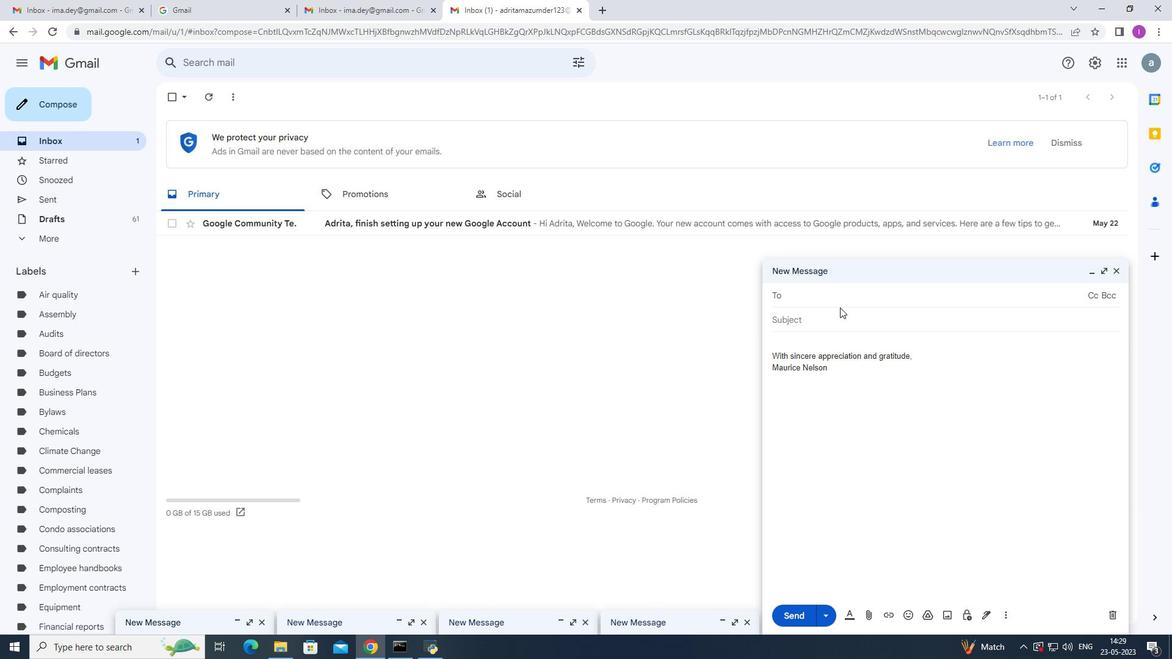 
Action: Mouse moved to (839, 308)
Screenshot: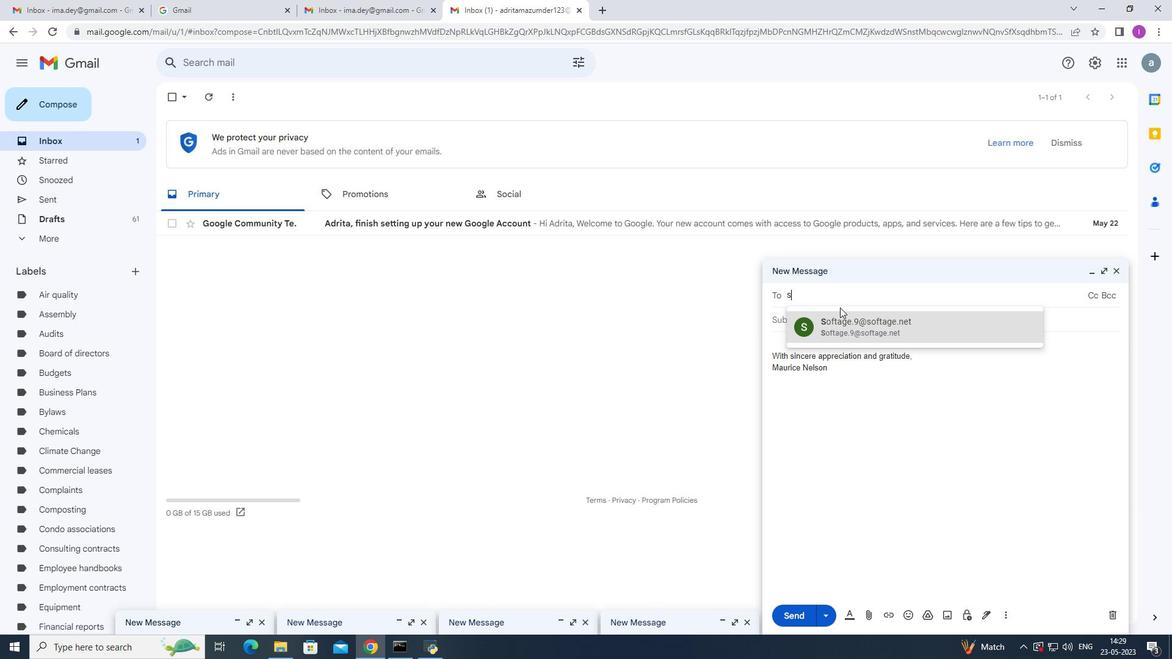 
Action: Key pressed o
Screenshot: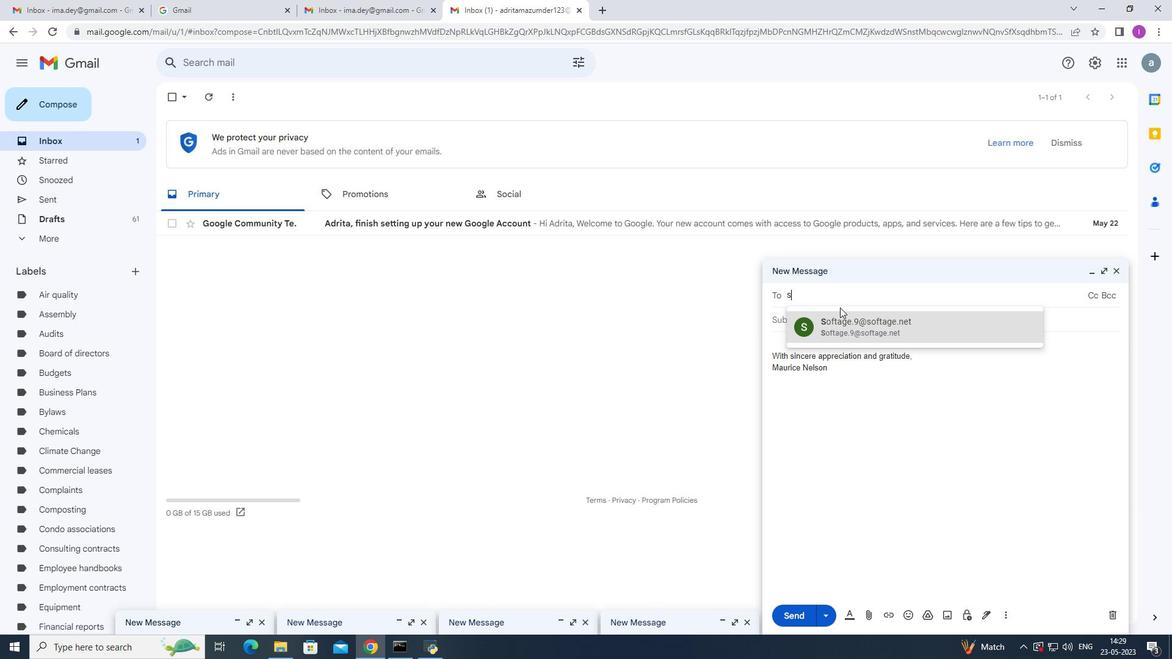 
Action: Mouse moved to (824, 325)
Screenshot: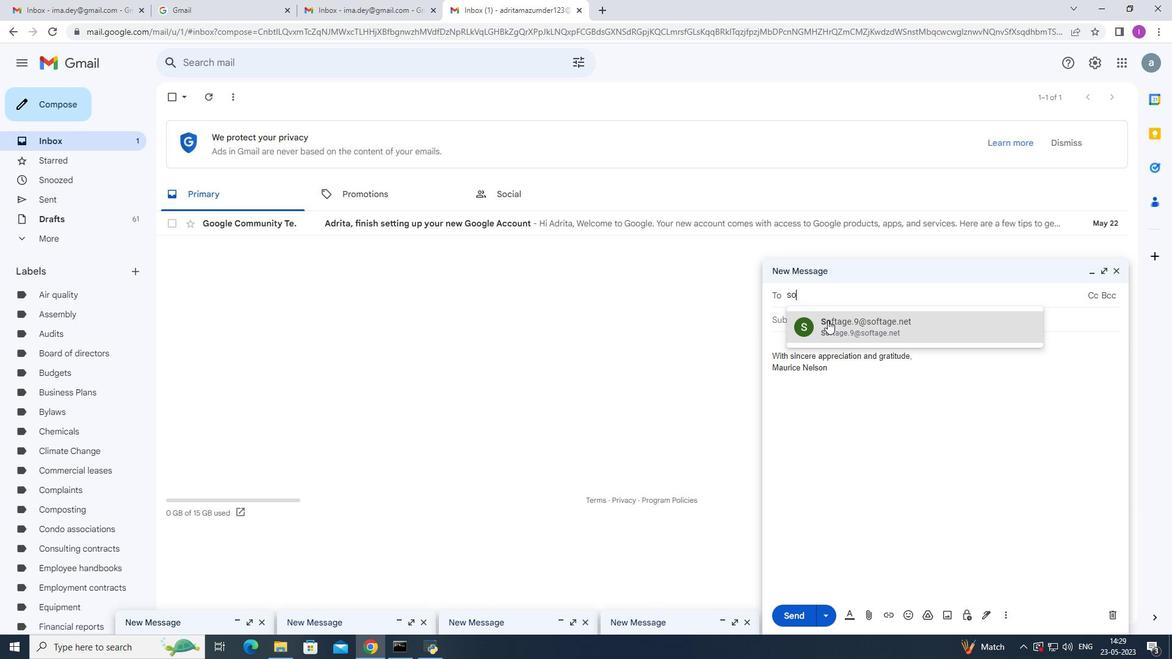 
Action: Mouse pressed left at (824, 325)
Screenshot: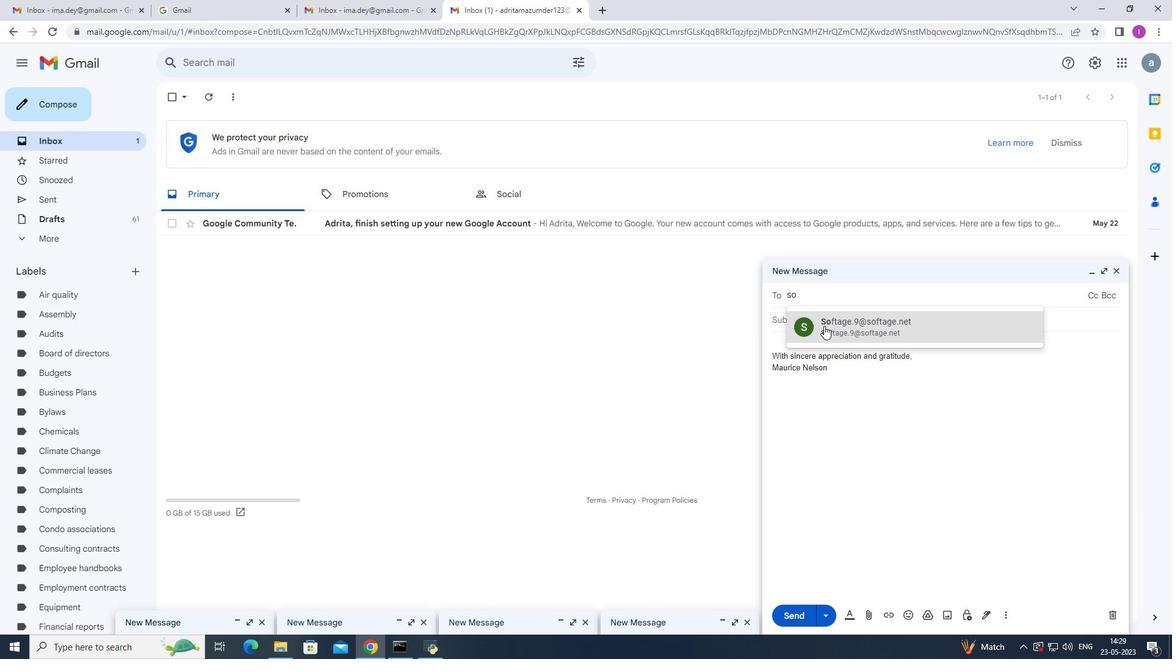 
Action: Mouse moved to (1007, 616)
Screenshot: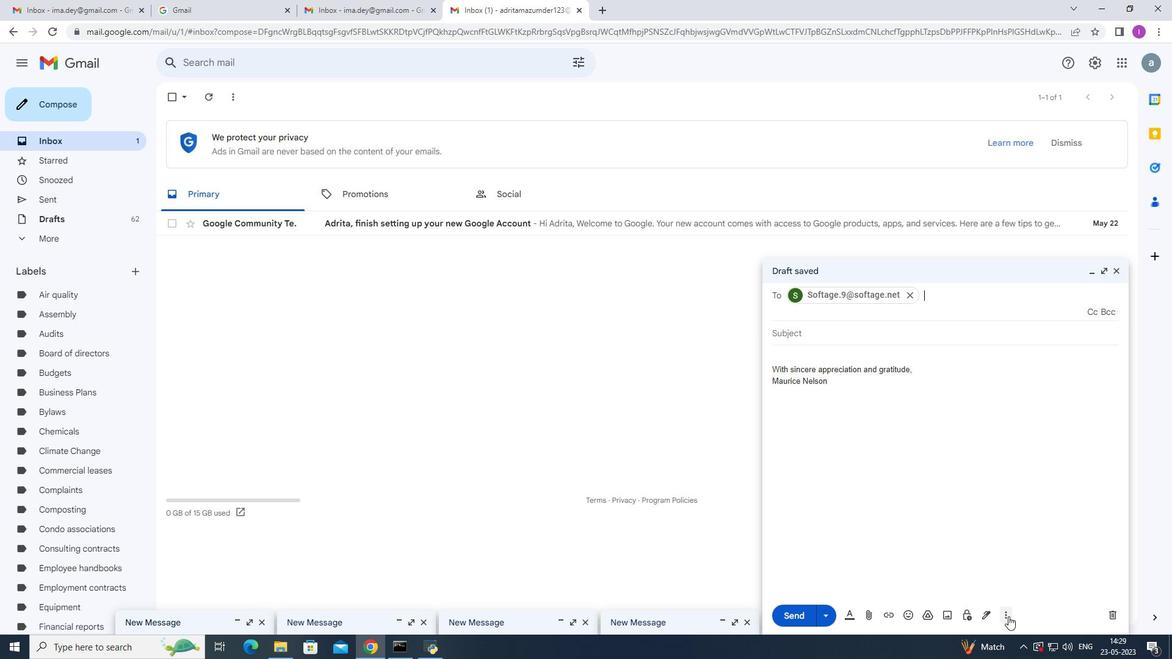 
Action: Mouse pressed left at (1007, 616)
Screenshot: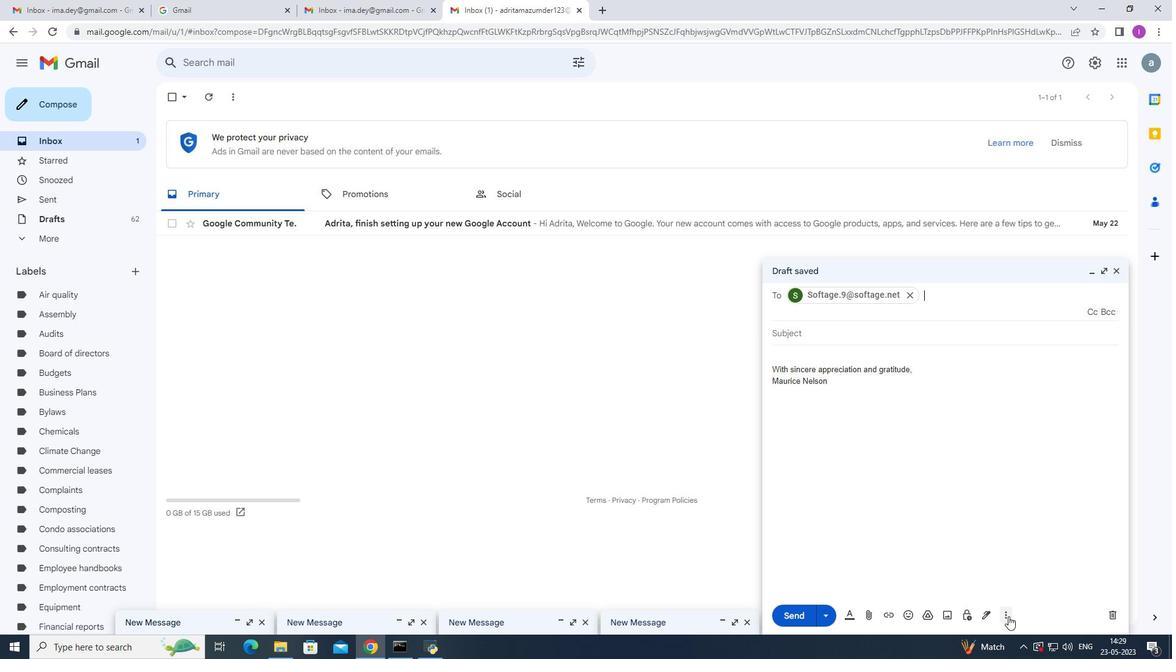 
Action: Mouse moved to (854, 257)
Screenshot: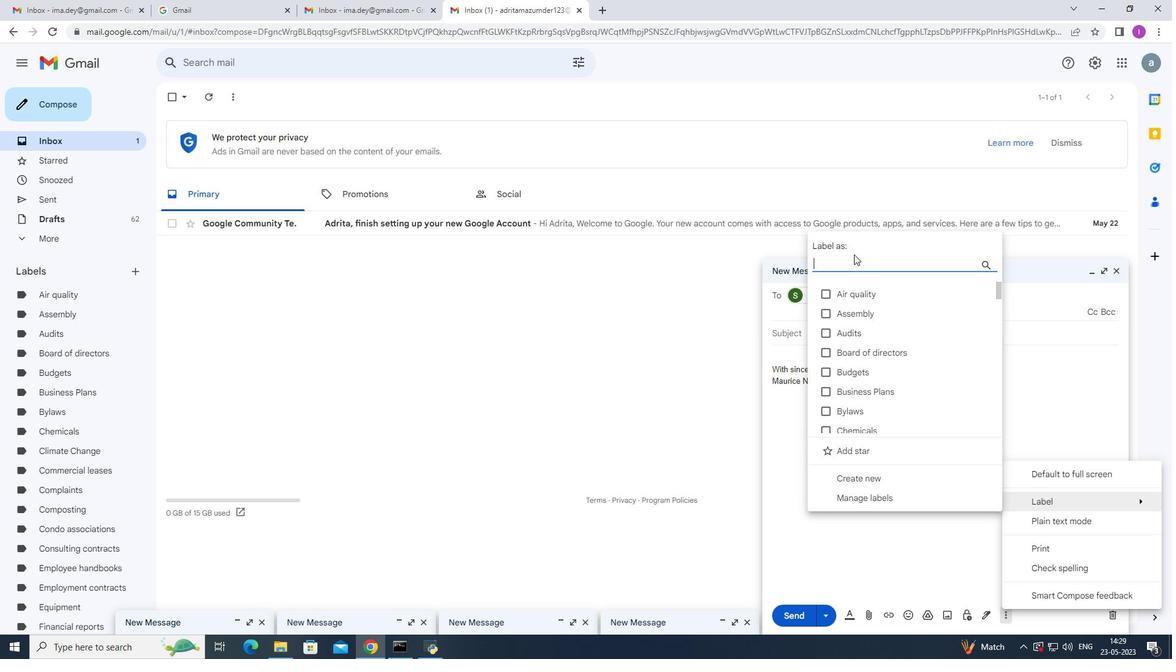 
Action: Mouse pressed left at (854, 257)
Screenshot: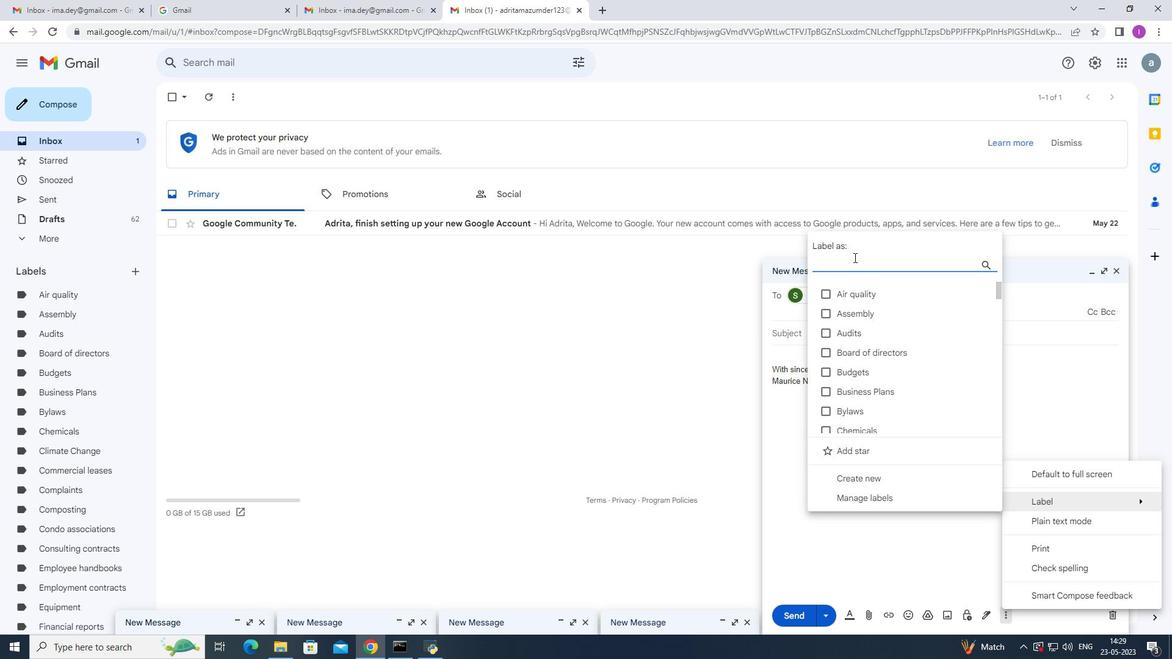 
Action: Mouse moved to (935, 275)
Screenshot: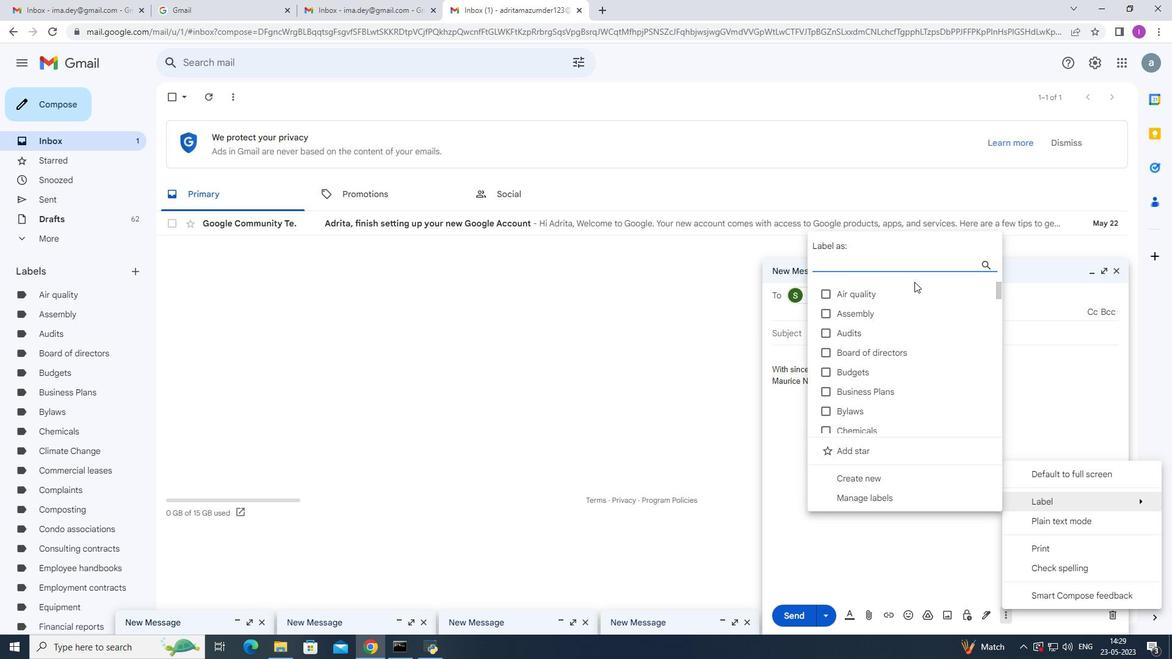 
Action: Key pressed <Key.shift><Key.shift><Key.shift>Rules<Key.space><Key.shift>and<Key.space>regulations
Screenshot: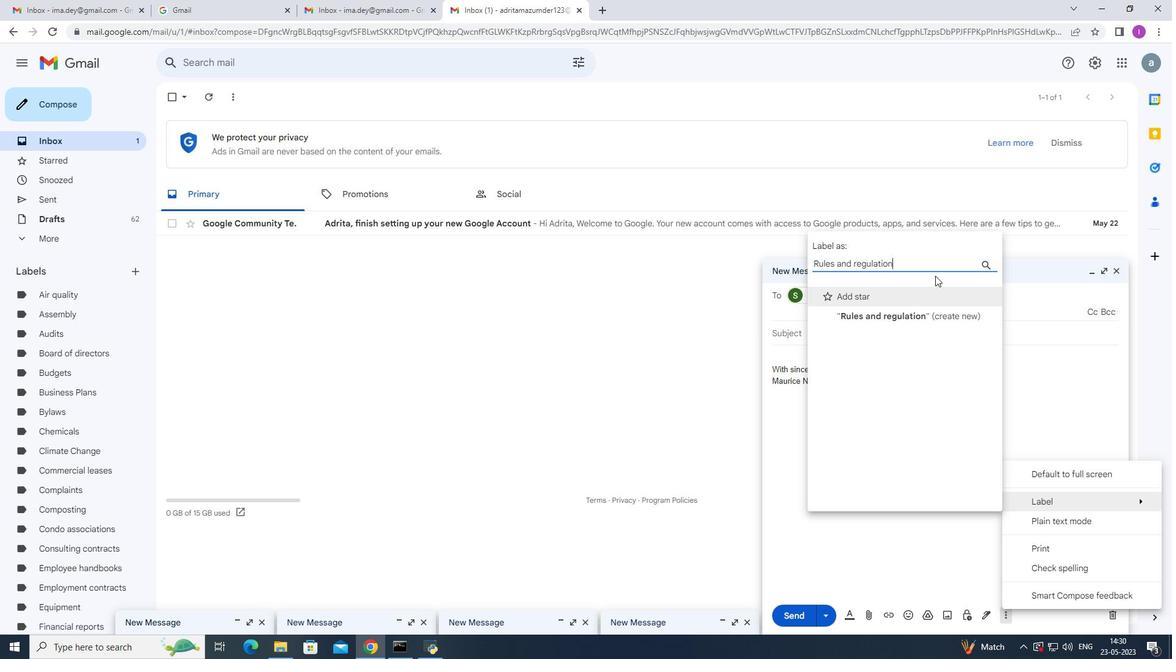 
Action: Mouse moved to (870, 246)
Screenshot: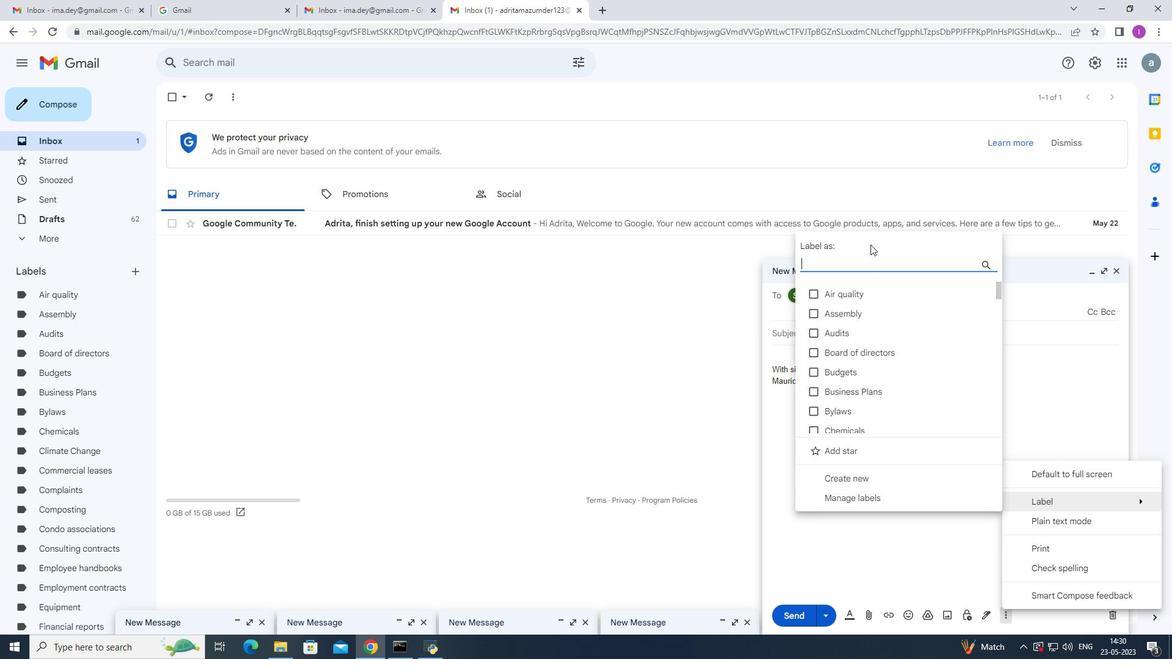 
Action: Key pressed <Key.shift>Rules<Key.space>and<Key.space>regulations
Screenshot: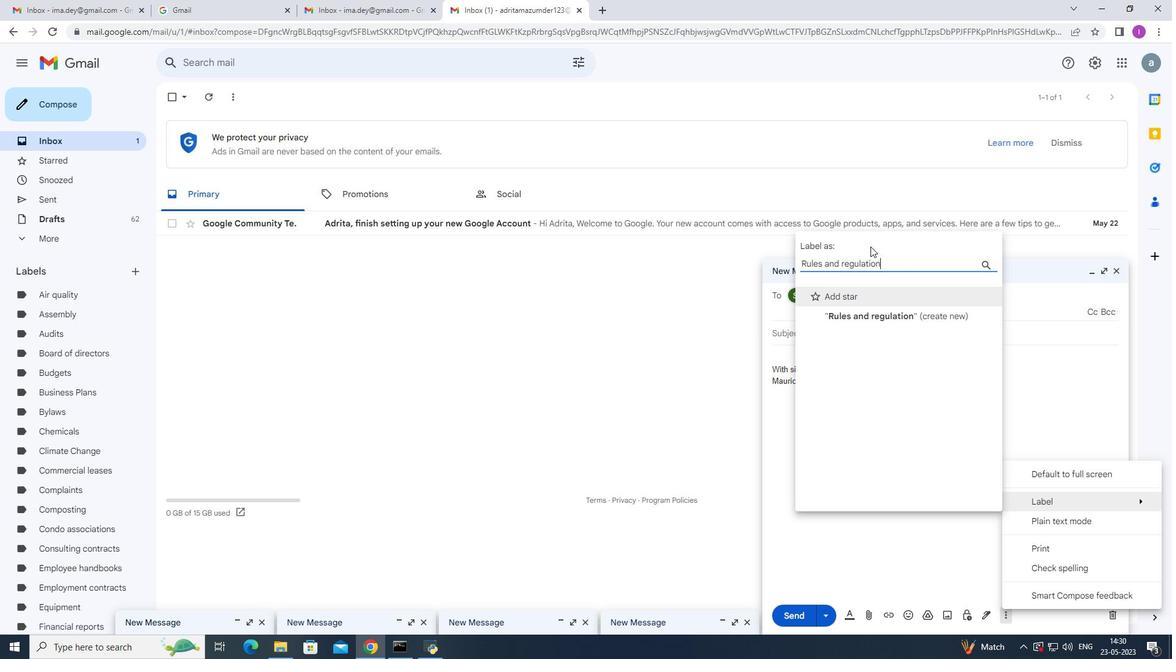 
Action: Mouse moved to (883, 315)
Screenshot: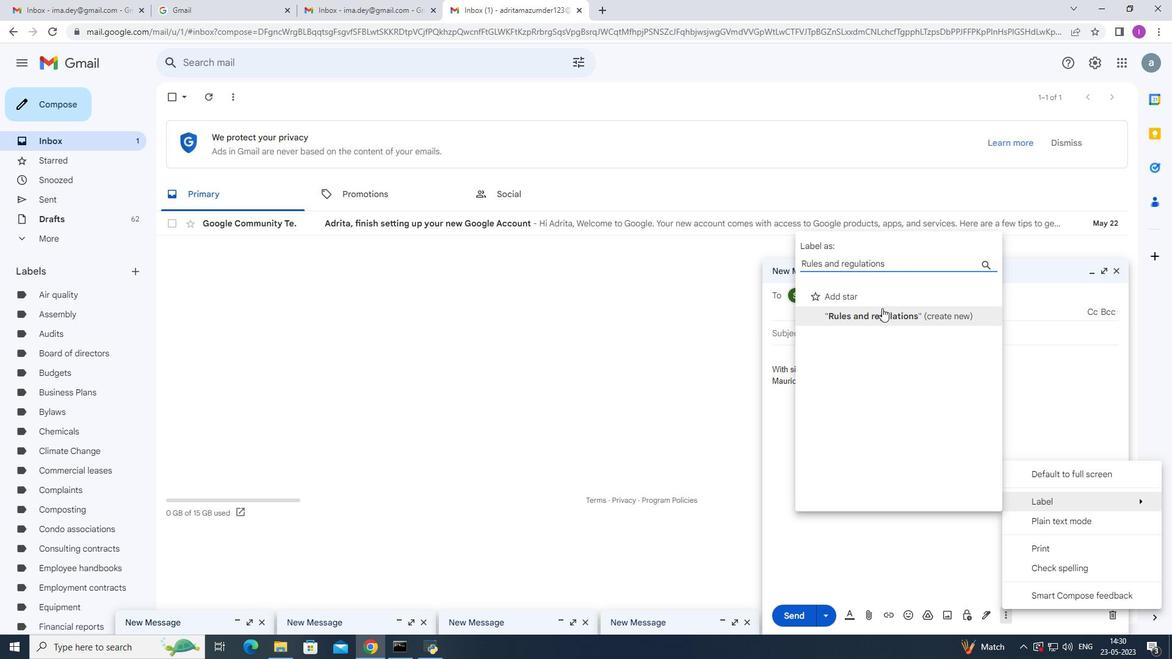 
Action: Mouse pressed left at (883, 315)
Screenshot: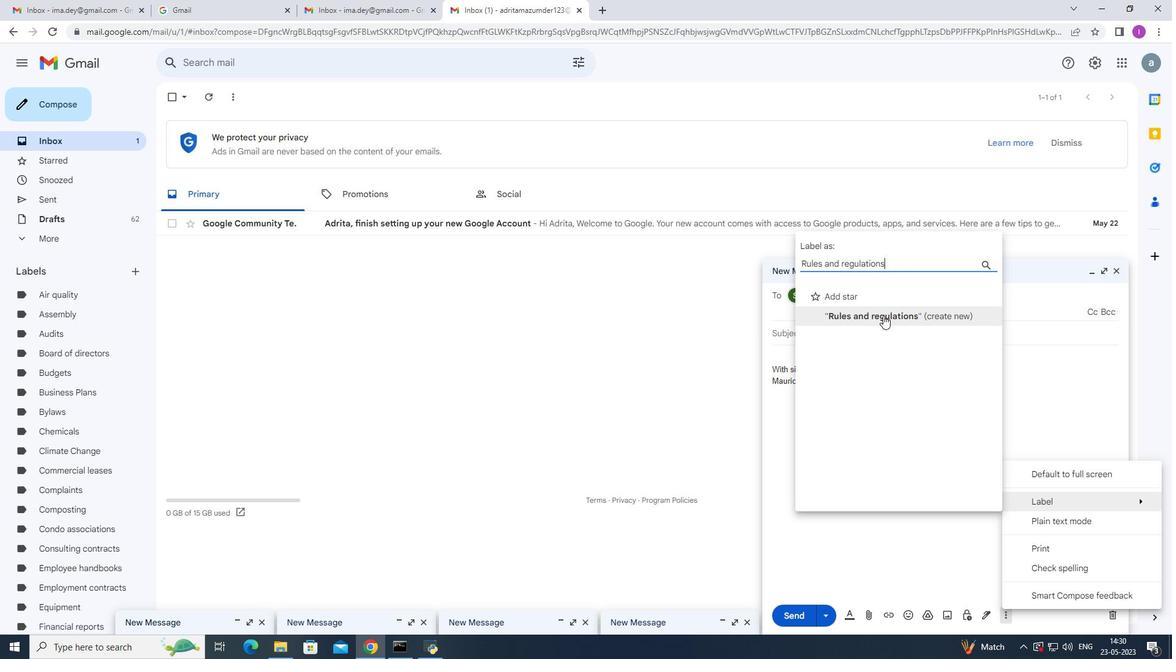 
Action: Mouse moved to (702, 387)
Screenshot: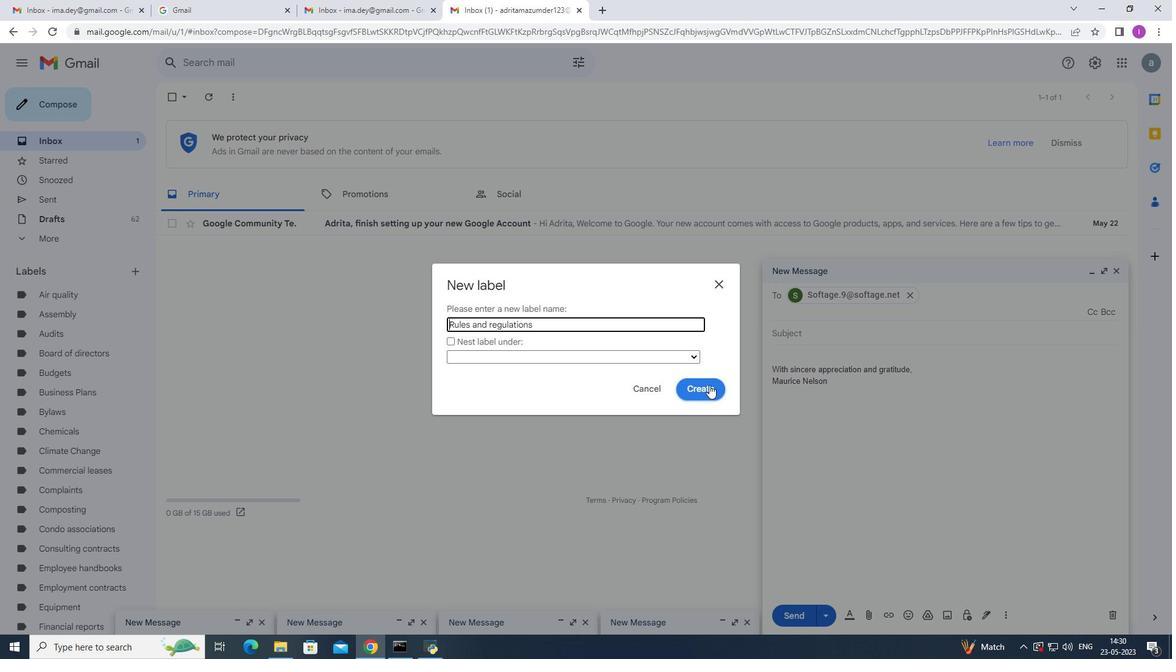 
Action: Mouse pressed left at (702, 387)
Screenshot: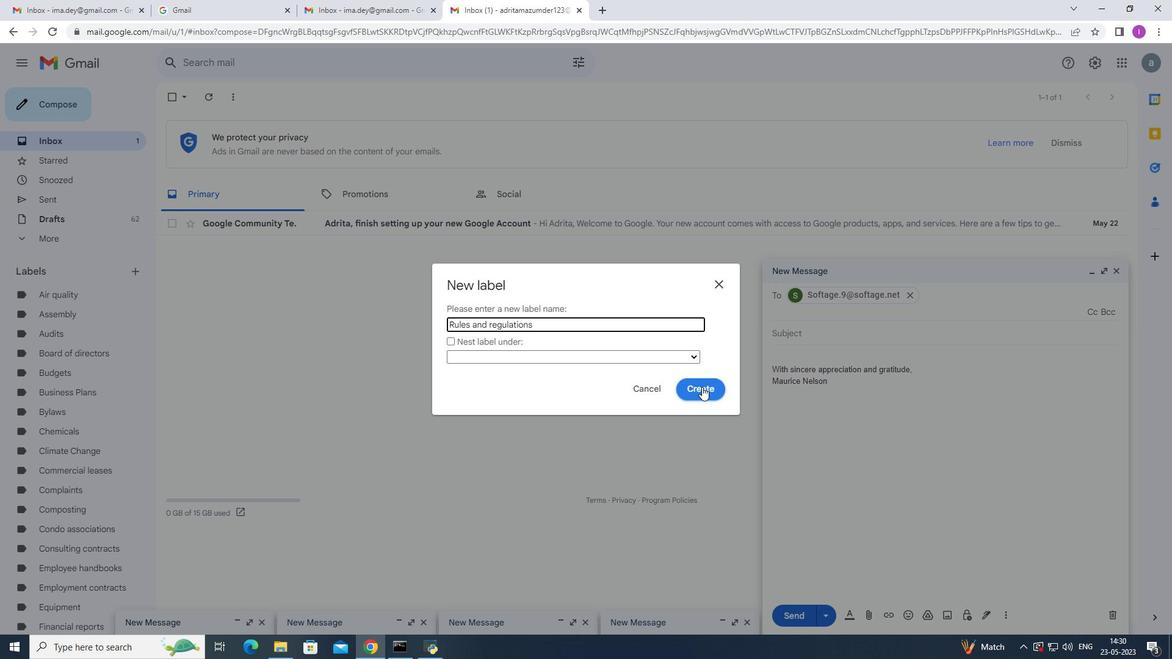 
Action: Mouse moved to (1002, 614)
Screenshot: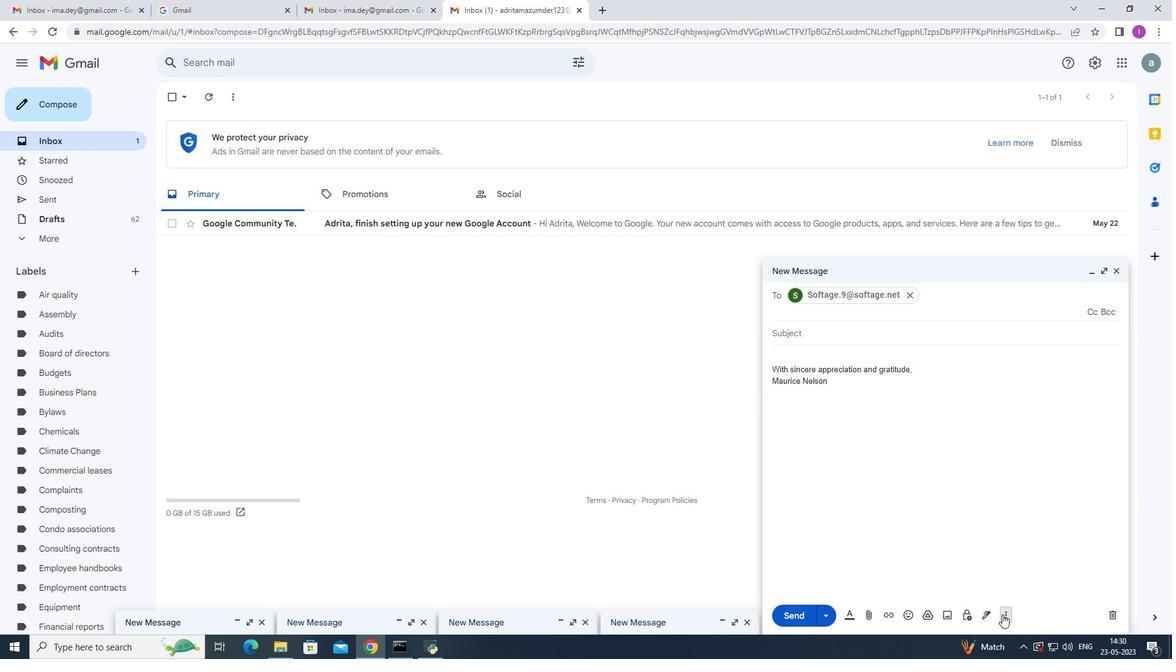
Action: Mouse pressed left at (1002, 614)
Screenshot: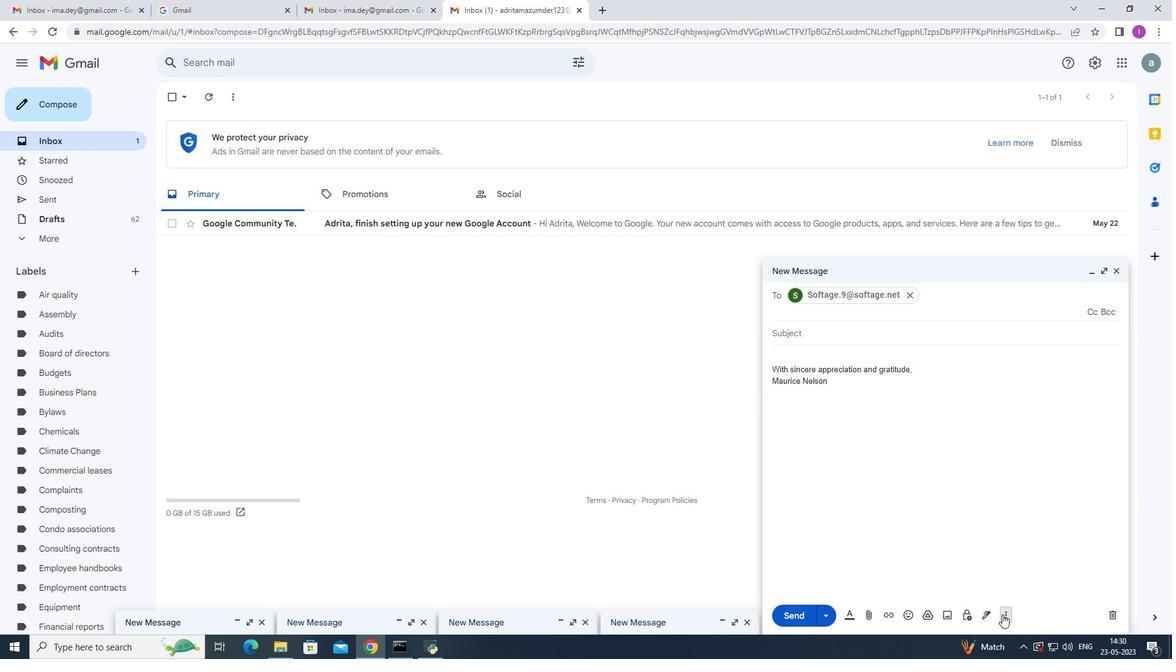 
Action: Mouse moved to (777, 428)
Screenshot: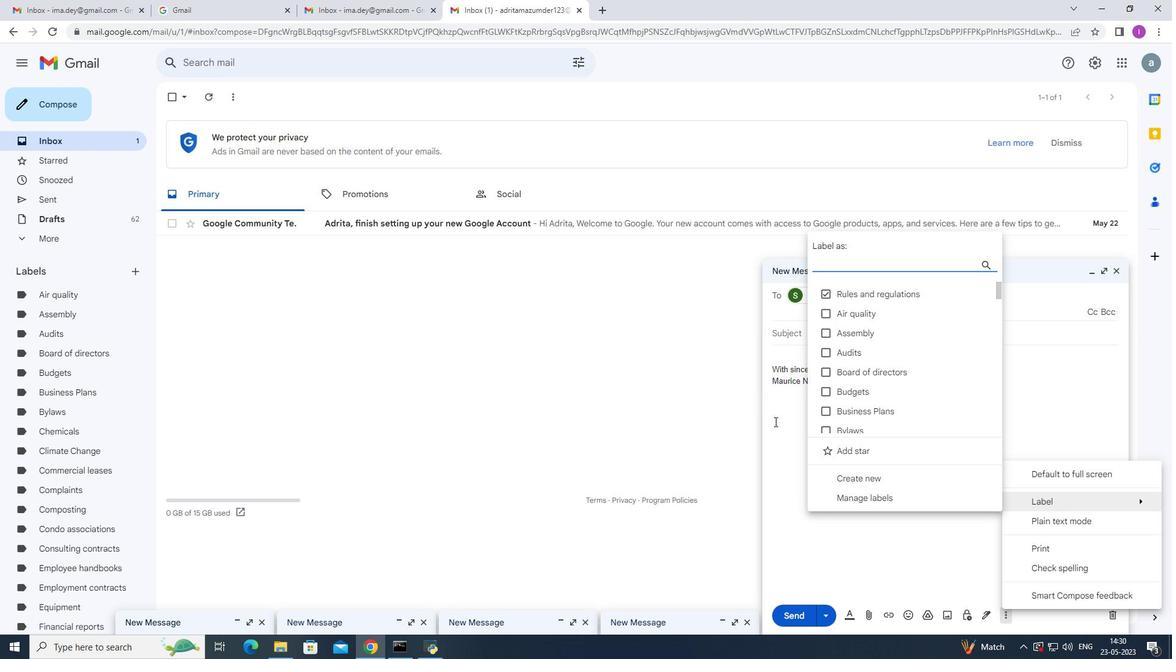 
Action: Mouse pressed left at (777, 428)
Screenshot: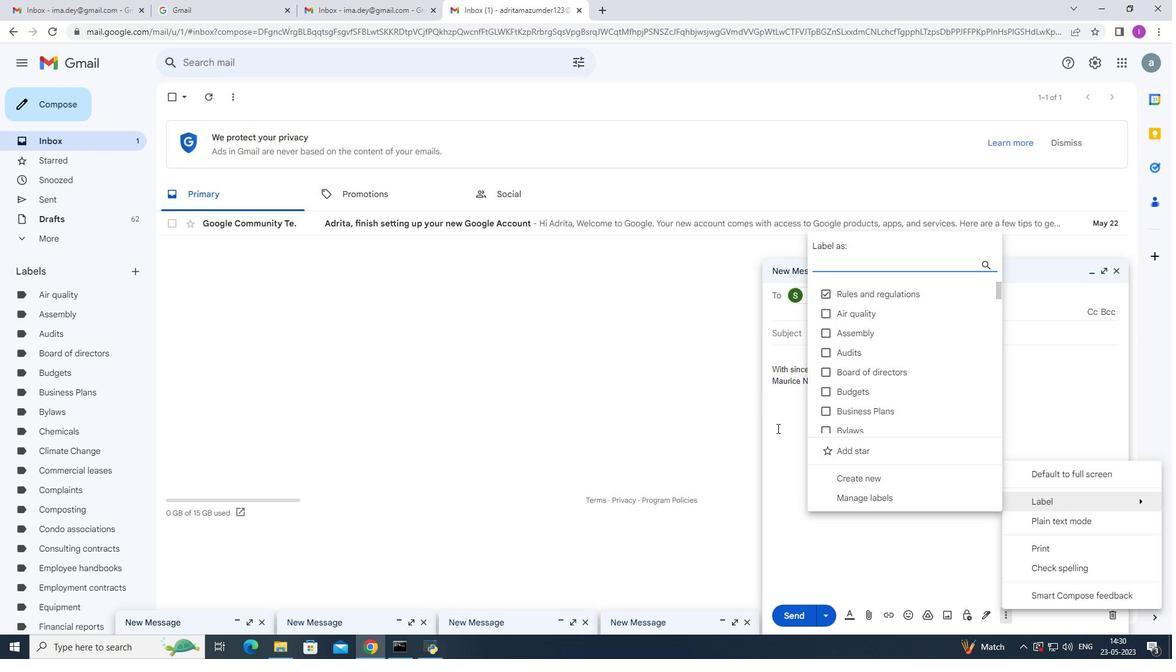 
Action: Mouse moved to (840, 446)
Screenshot: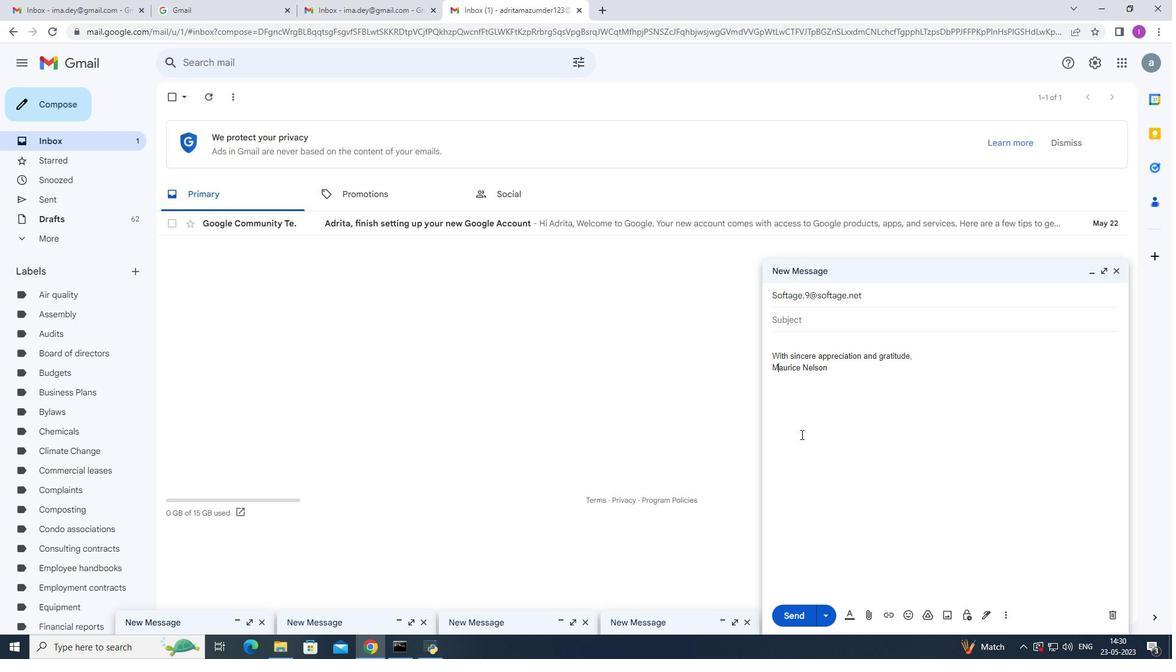 
